 Task: Find connections with filter location Araguaína with filter topic #jobsearchwith filter profile language Potuguese with filter current company INeuron.ai with filter school Nirma University, Ahmedabad, Gujarat, India with filter industry Circuses and Magic Shows with filter service category Executive Coaching with filter keywords title Digital Marketing Manager
Action: Mouse moved to (564, 111)
Screenshot: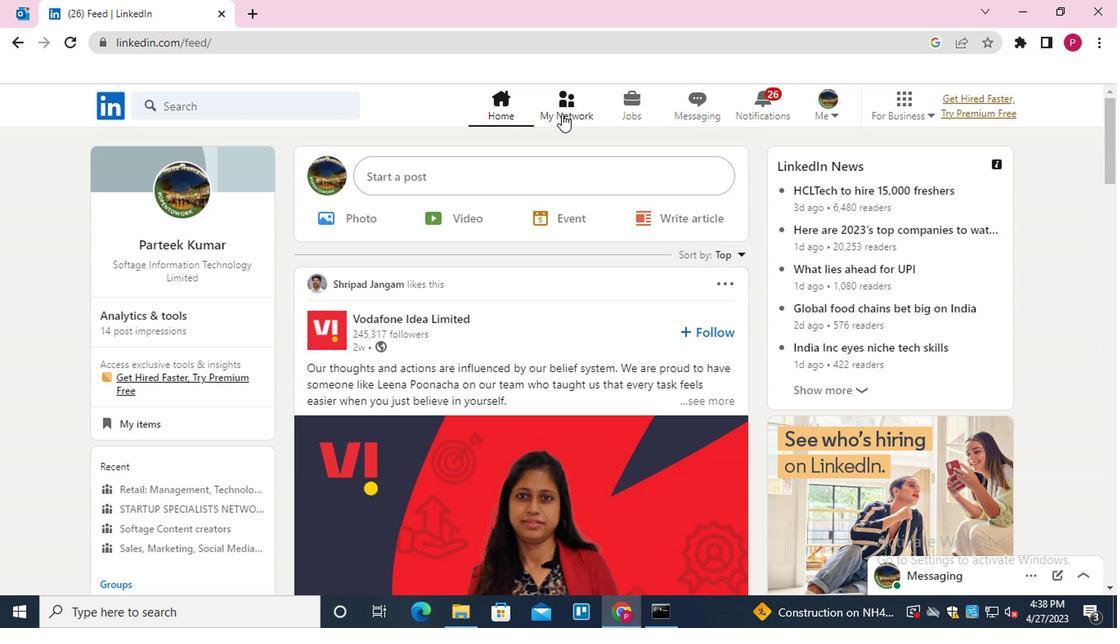 
Action: Mouse pressed left at (564, 111)
Screenshot: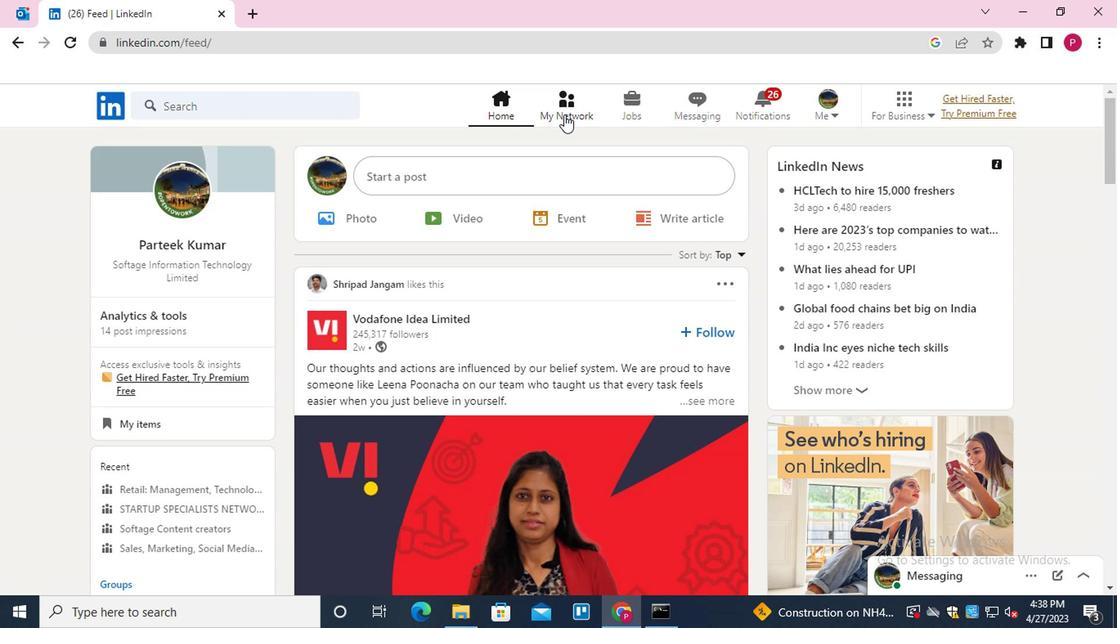 
Action: Mouse moved to (241, 198)
Screenshot: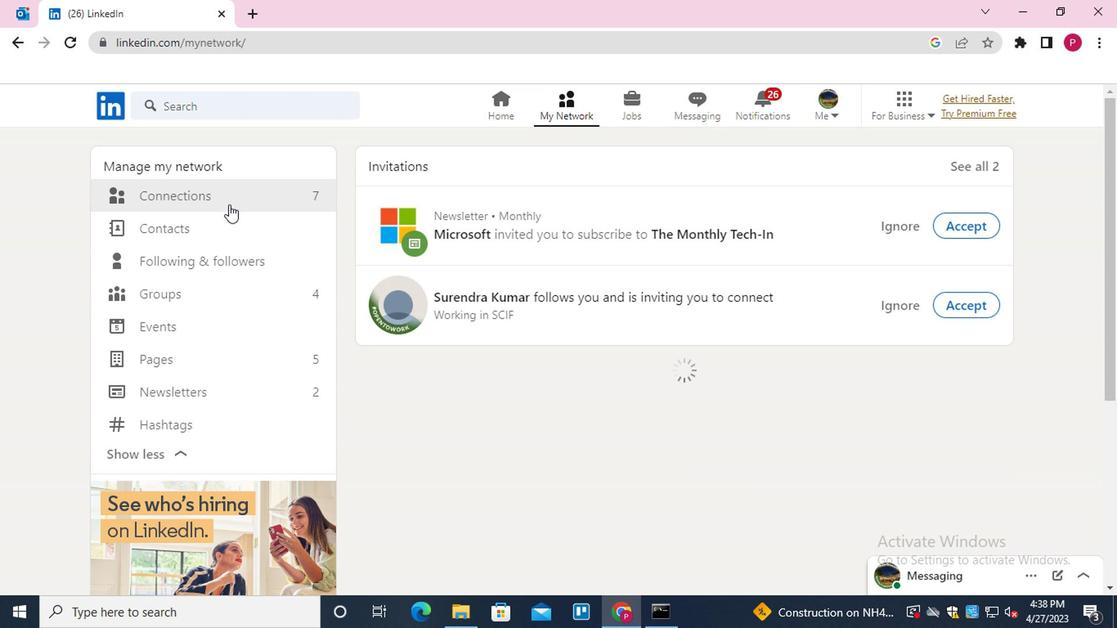
Action: Mouse pressed left at (241, 198)
Screenshot: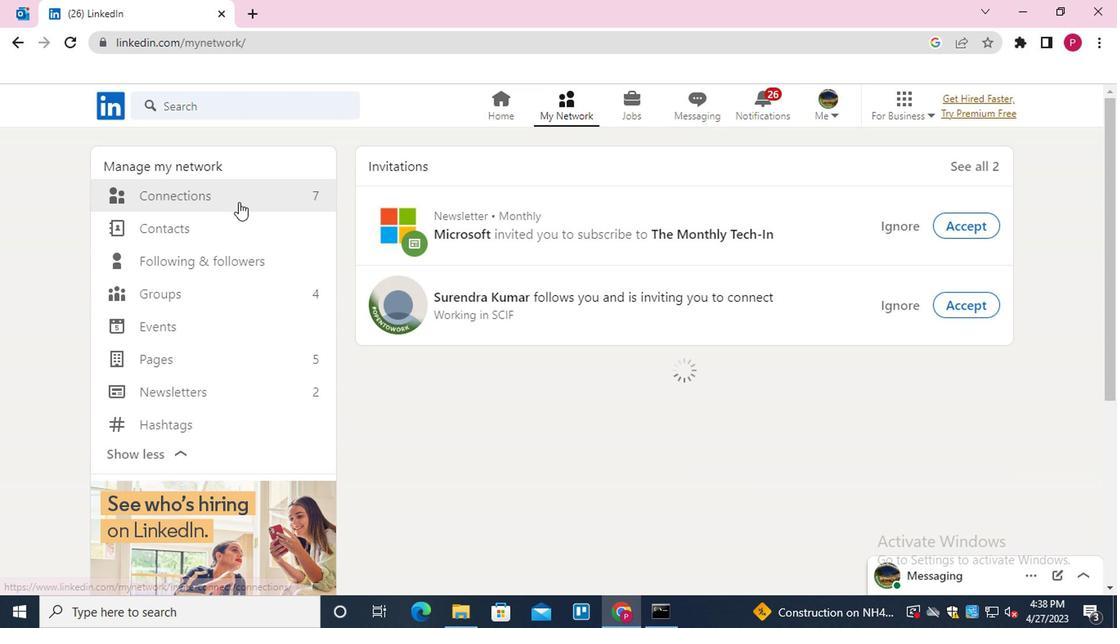 
Action: Mouse moved to (657, 195)
Screenshot: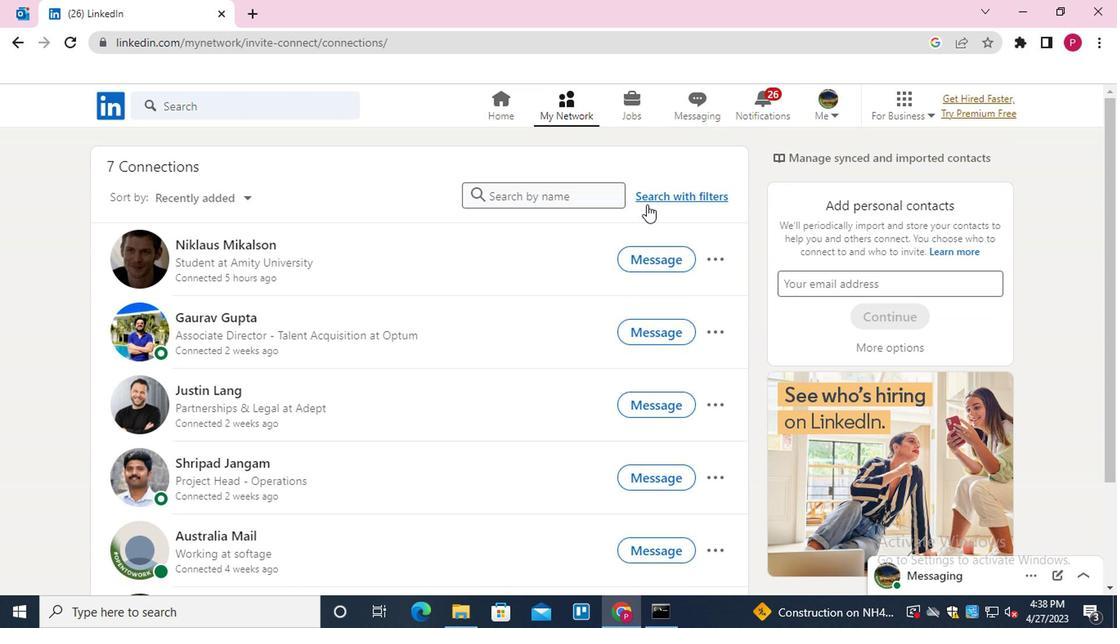 
Action: Mouse pressed left at (657, 195)
Screenshot: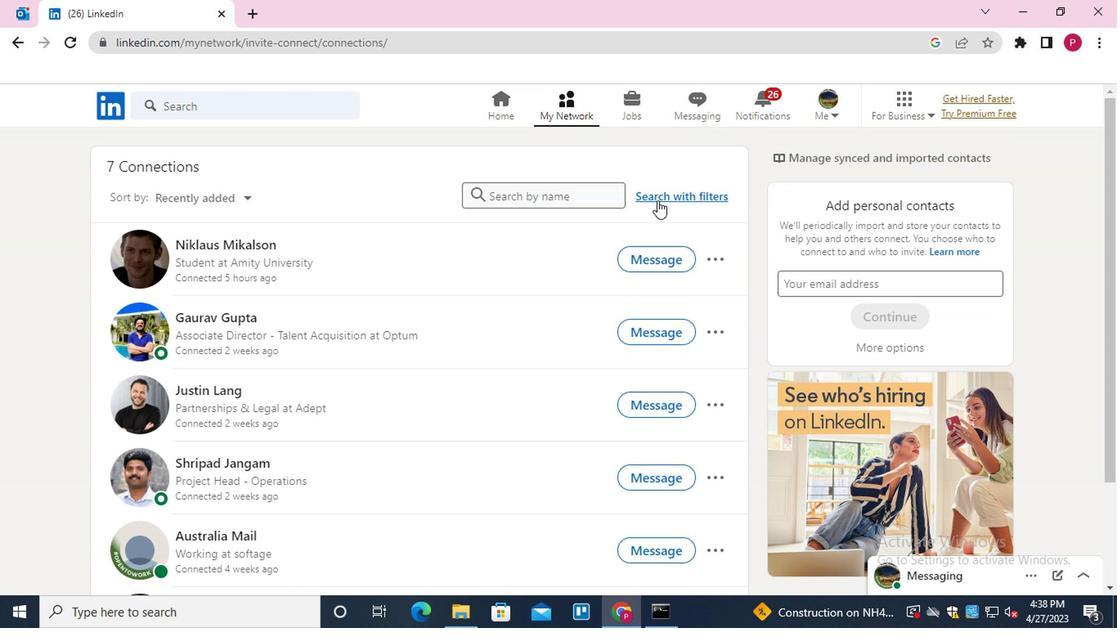 
Action: Mouse moved to (613, 148)
Screenshot: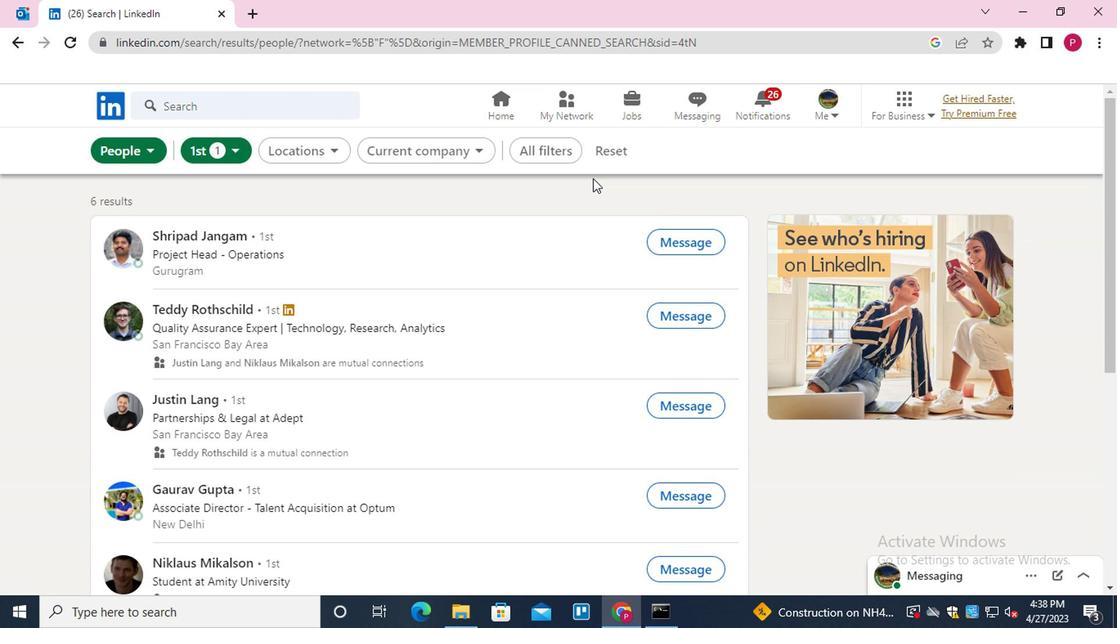 
Action: Mouse pressed left at (613, 148)
Screenshot: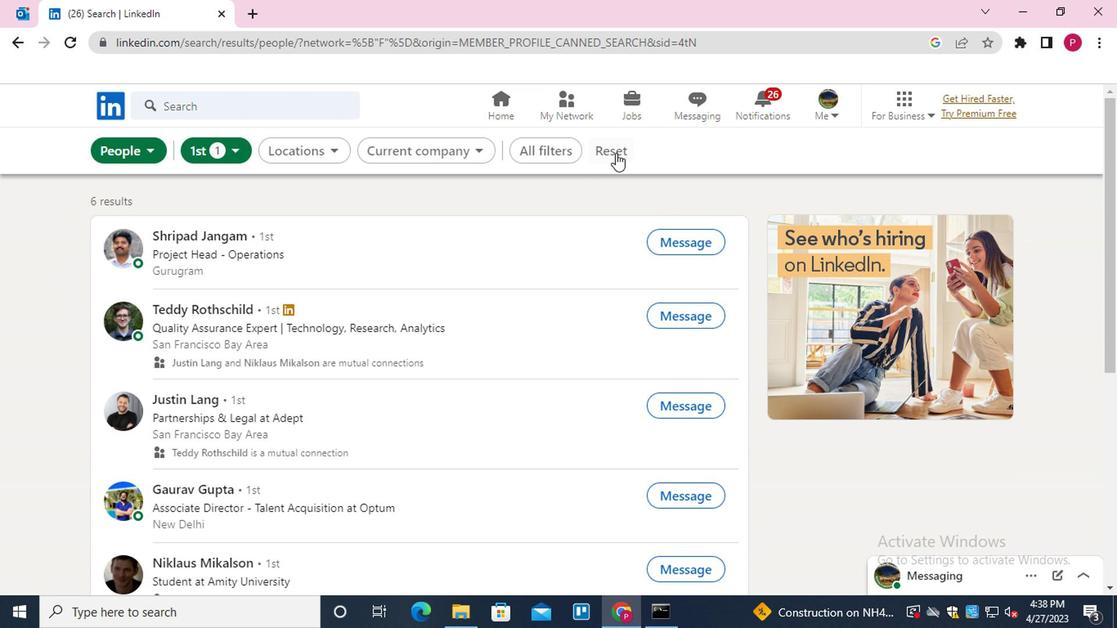 
Action: Mouse moved to (601, 154)
Screenshot: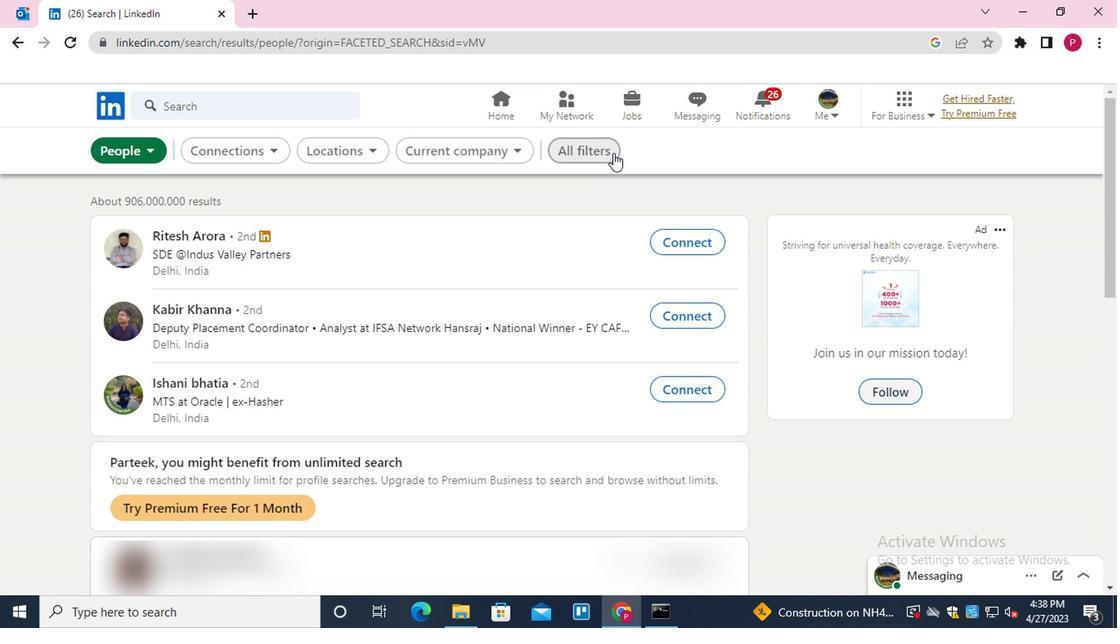
Action: Mouse pressed left at (601, 154)
Screenshot: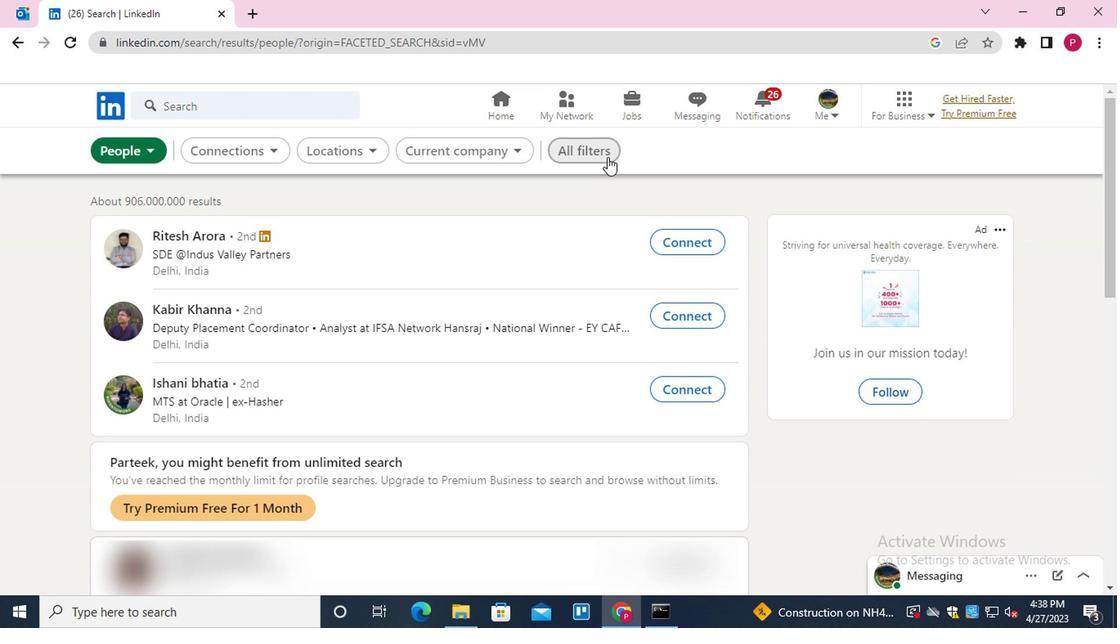 
Action: Mouse moved to (809, 314)
Screenshot: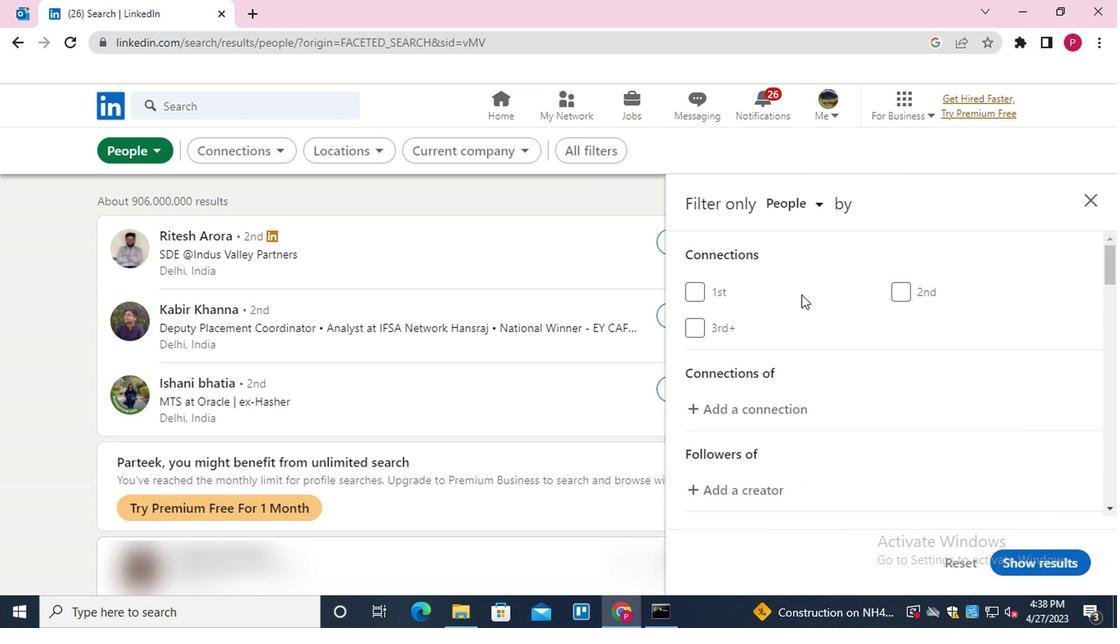 
Action: Mouse scrolled (809, 314) with delta (0, 0)
Screenshot: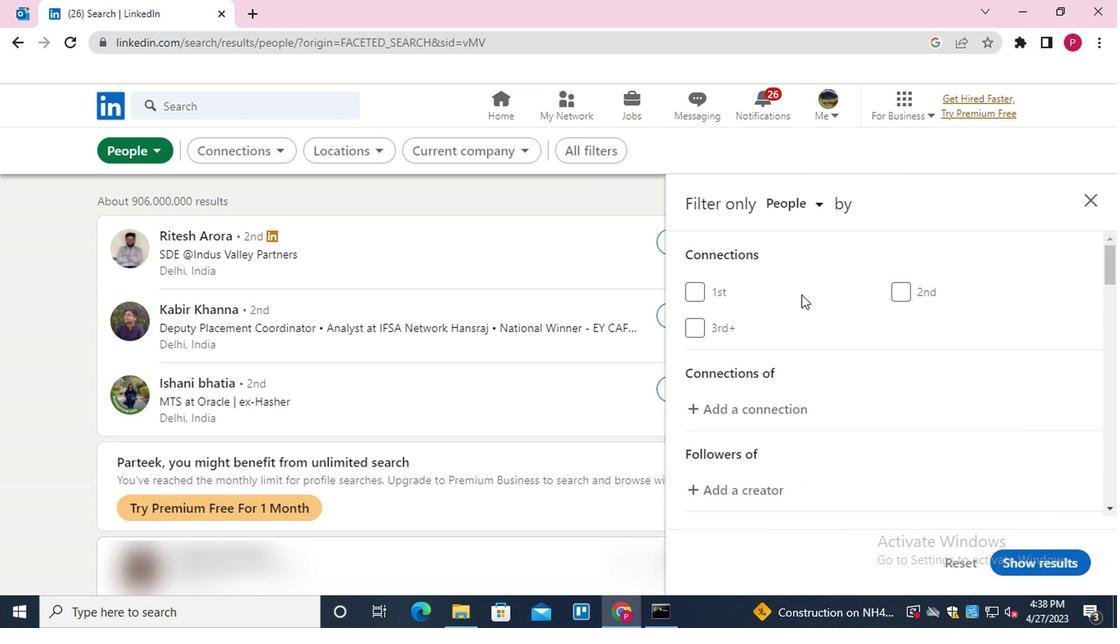 
Action: Mouse moved to (810, 318)
Screenshot: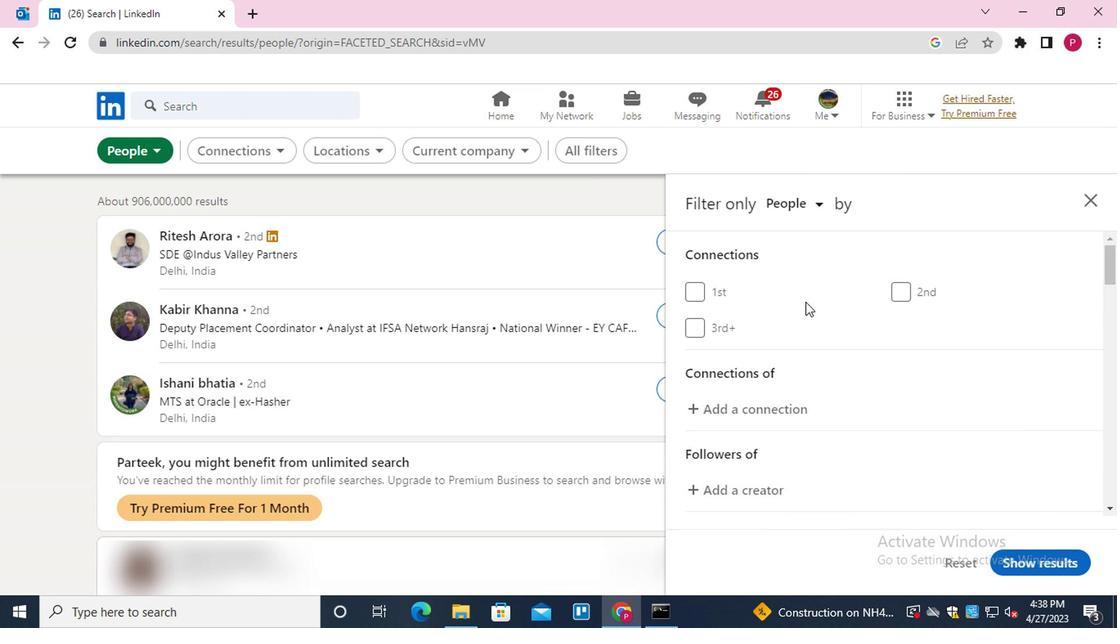 
Action: Mouse scrolled (810, 317) with delta (0, -1)
Screenshot: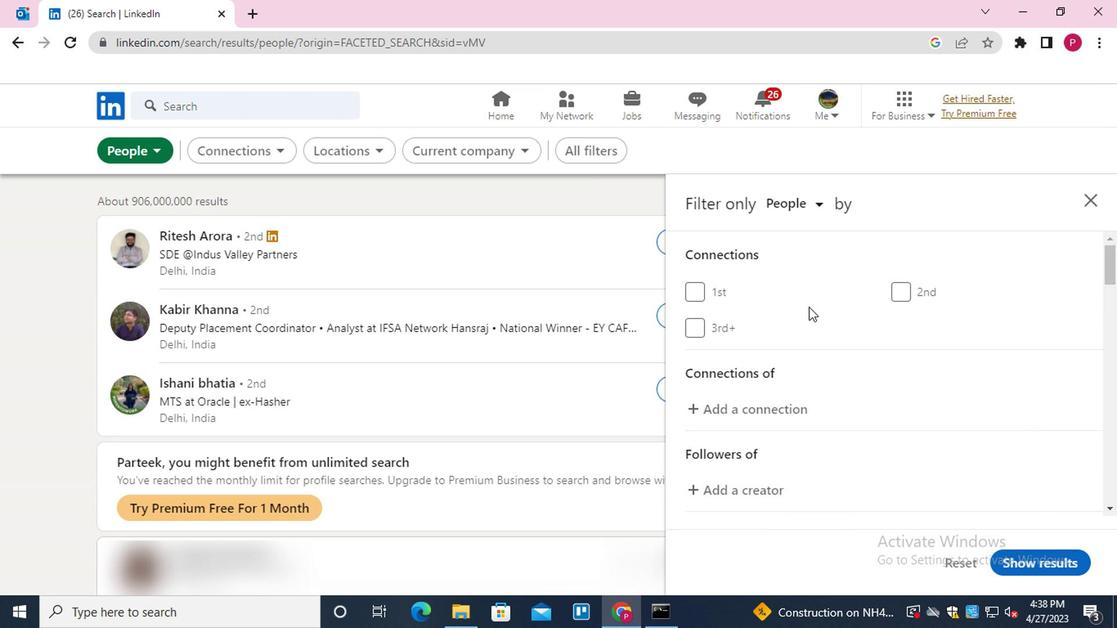 
Action: Mouse moved to (812, 323)
Screenshot: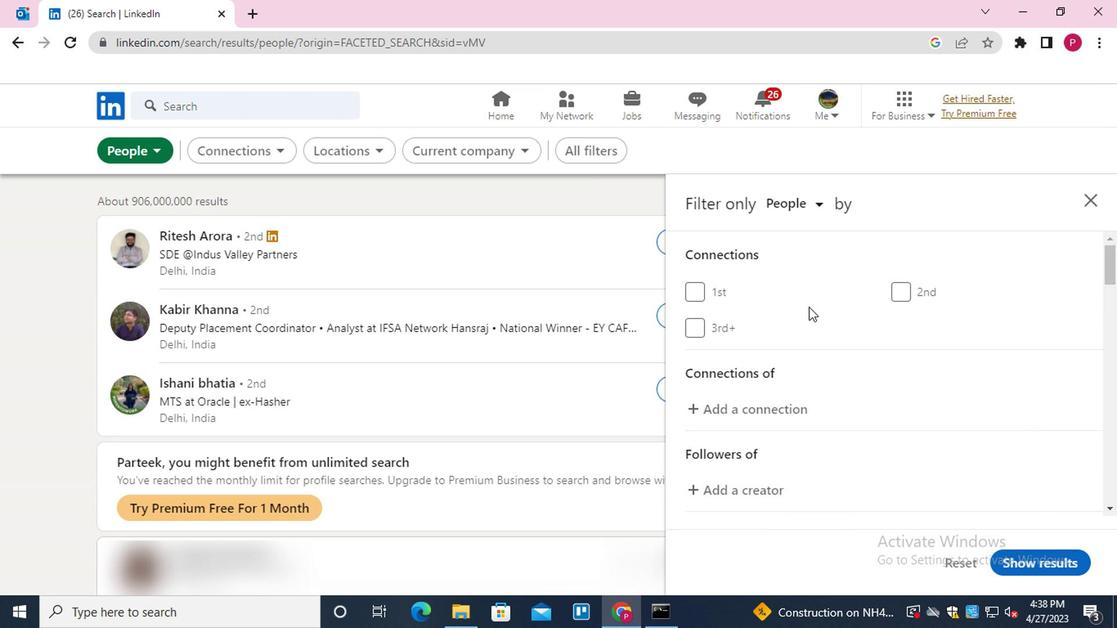 
Action: Mouse scrolled (812, 322) with delta (0, 0)
Screenshot: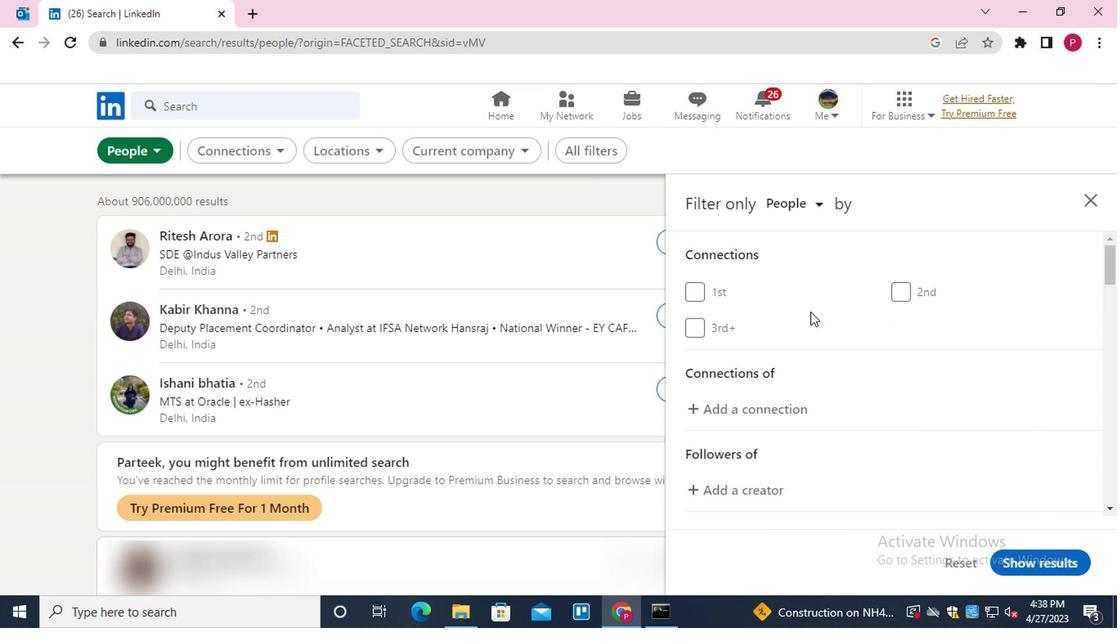 
Action: Mouse moved to (934, 390)
Screenshot: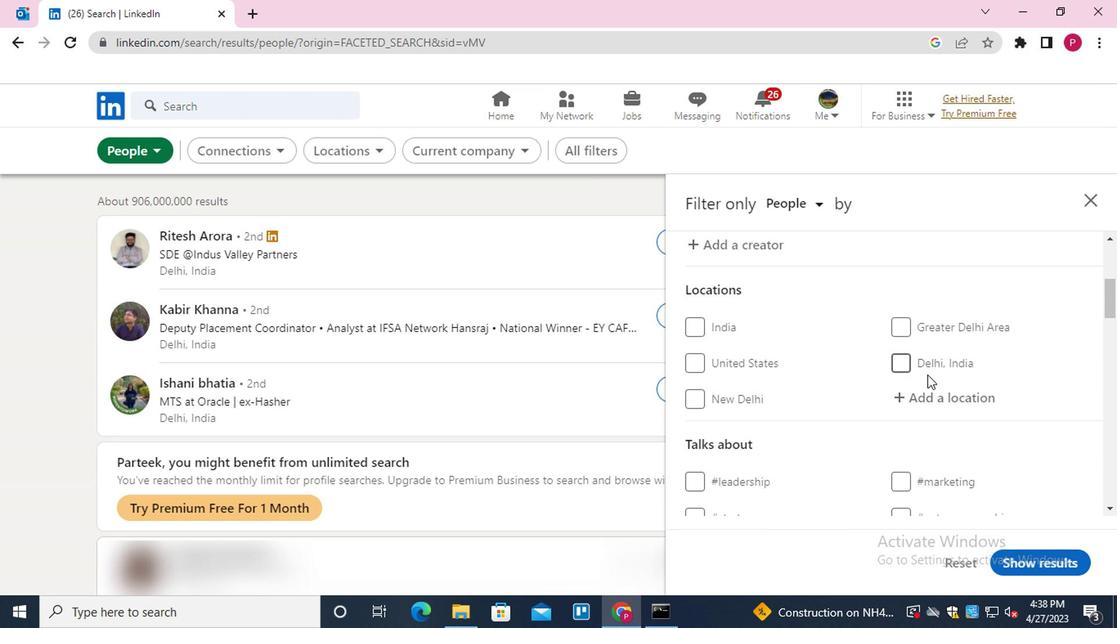 
Action: Mouse pressed left at (934, 390)
Screenshot: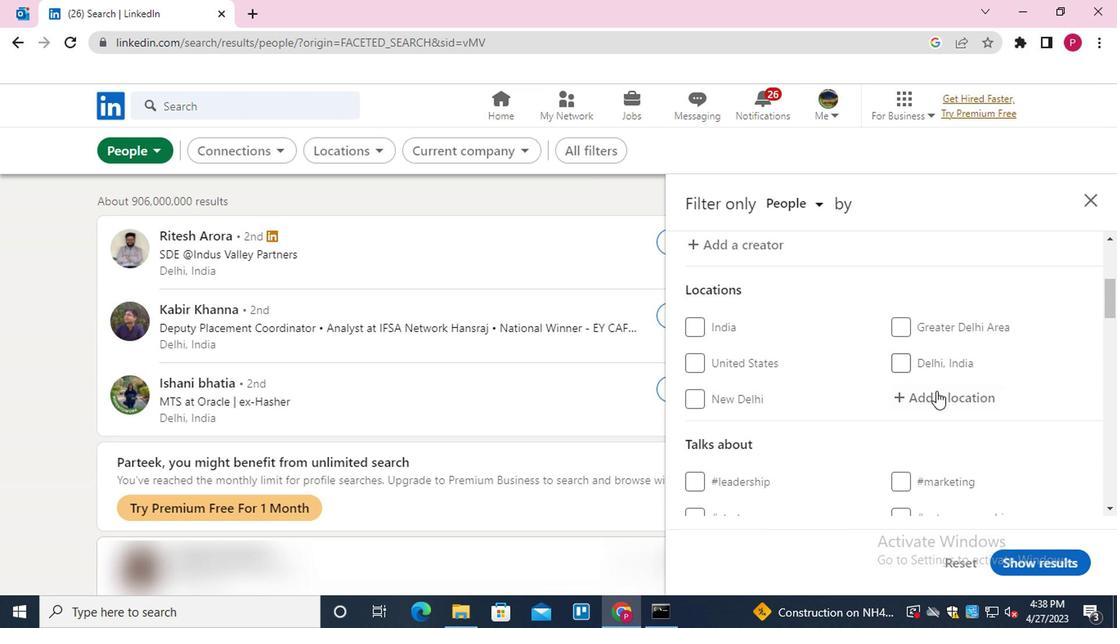 
Action: Key pressed <Key.shift>ARAGUA<Key.down><Key.down><Key.down><Key.down><Key.down><Key.enter>
Screenshot: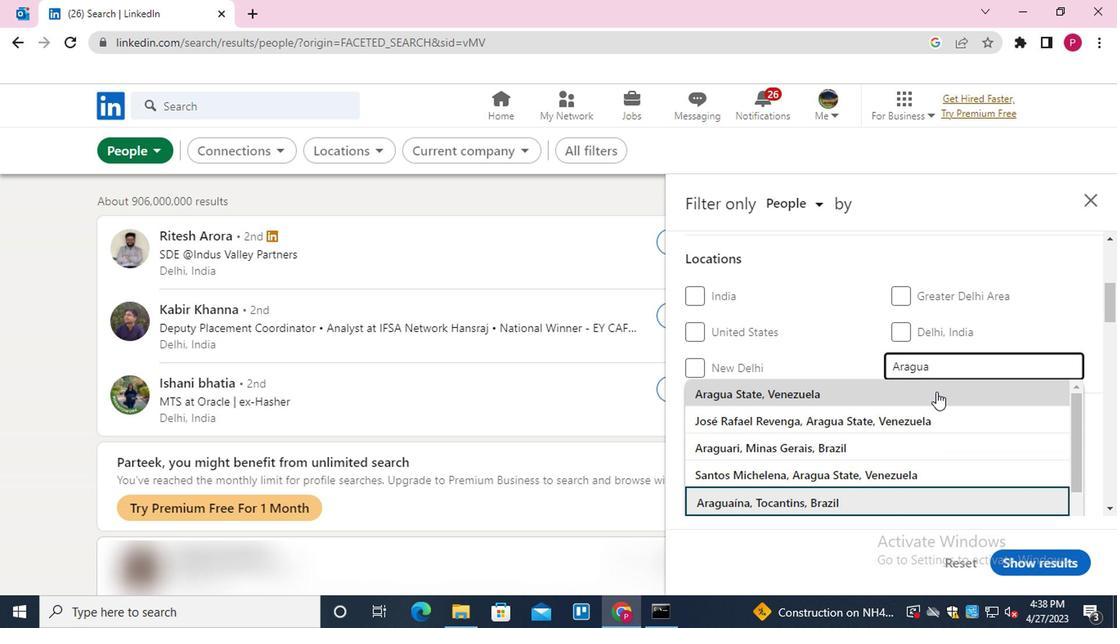 
Action: Mouse moved to (898, 380)
Screenshot: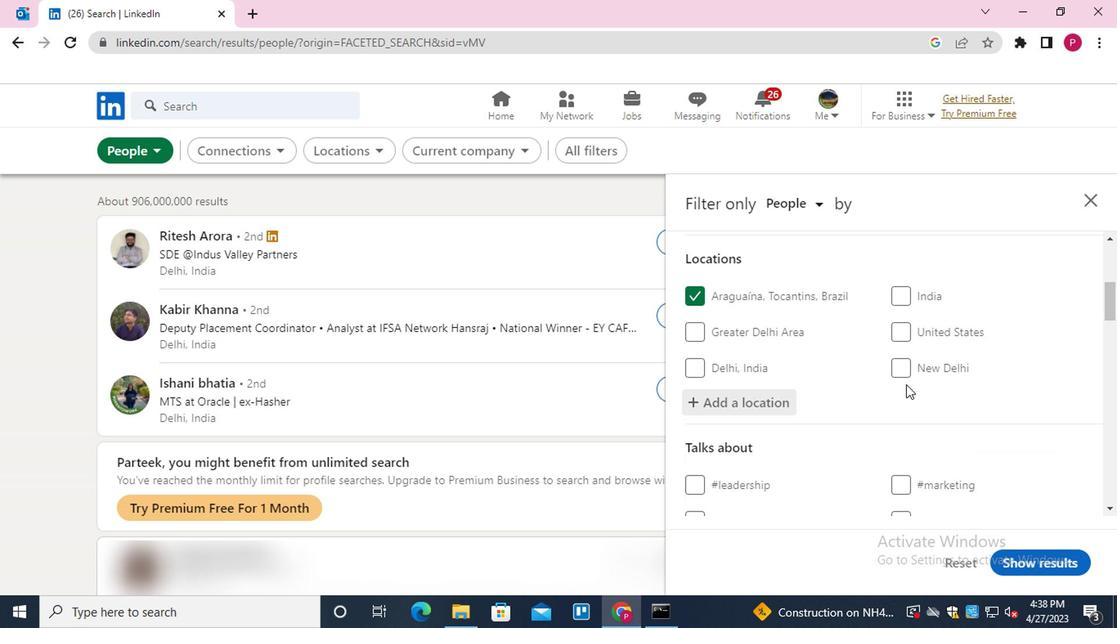 
Action: Mouse scrolled (898, 380) with delta (0, 0)
Screenshot: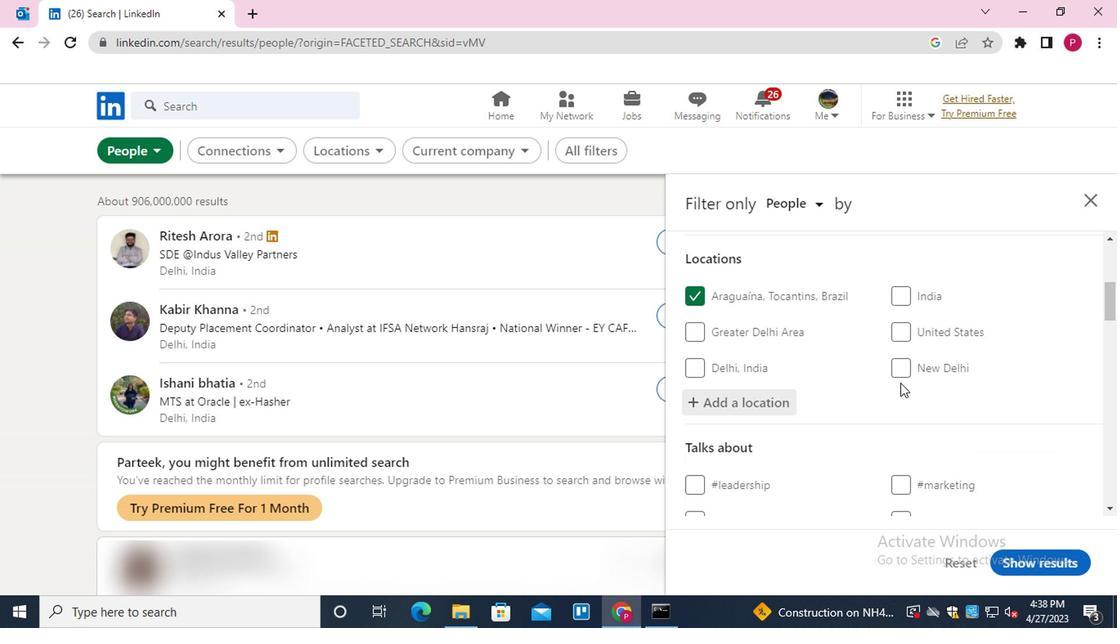 
Action: Mouse scrolled (898, 380) with delta (0, 0)
Screenshot: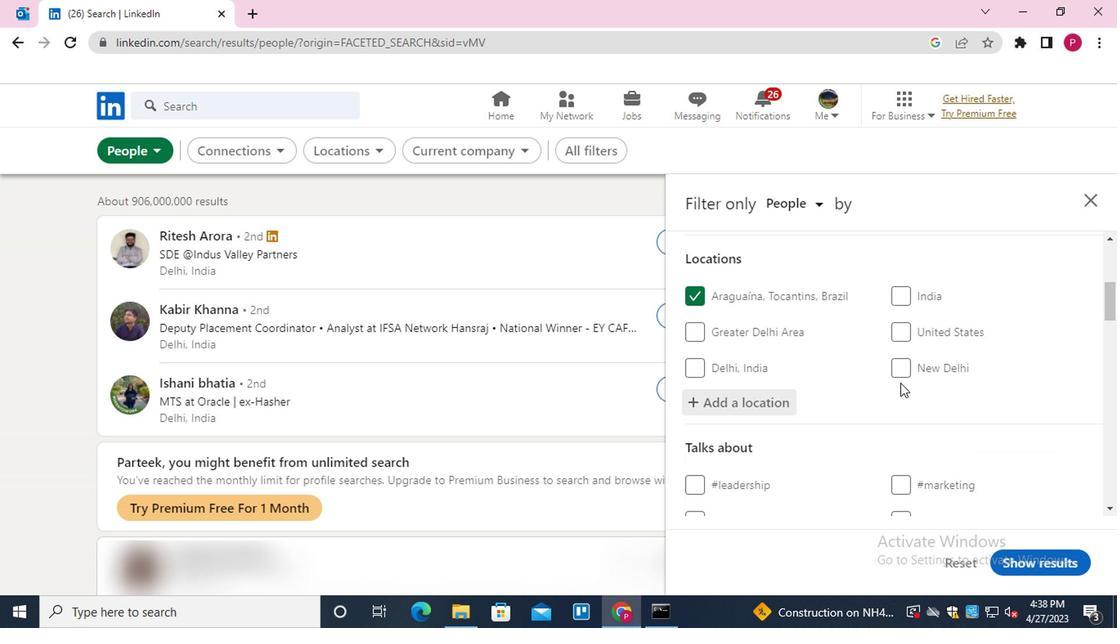 
Action: Mouse scrolled (898, 380) with delta (0, 0)
Screenshot: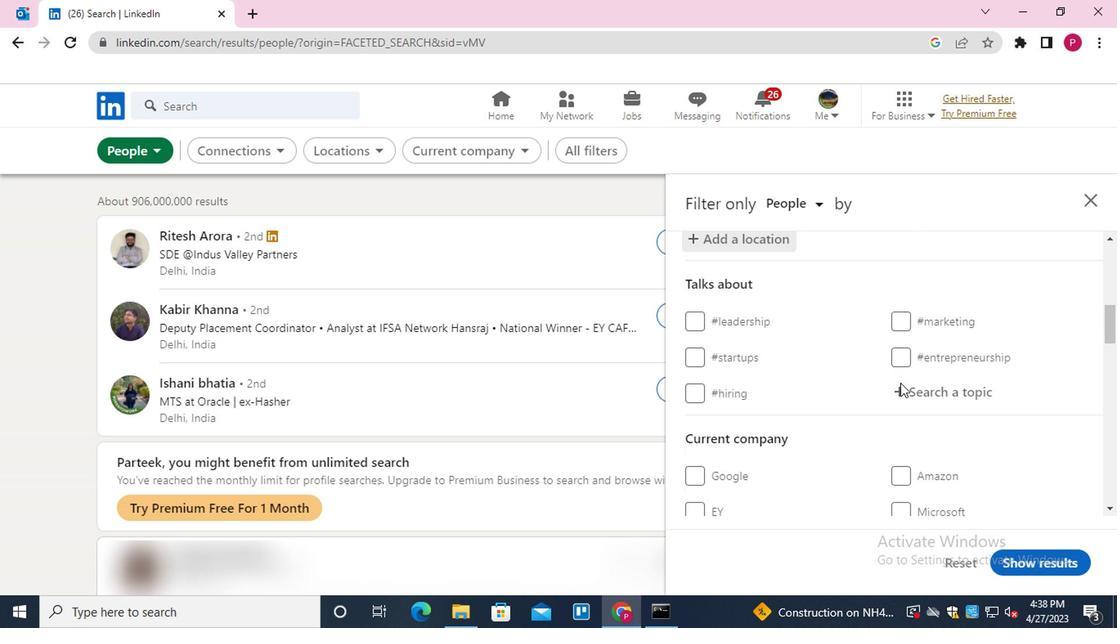 
Action: Mouse moved to (941, 306)
Screenshot: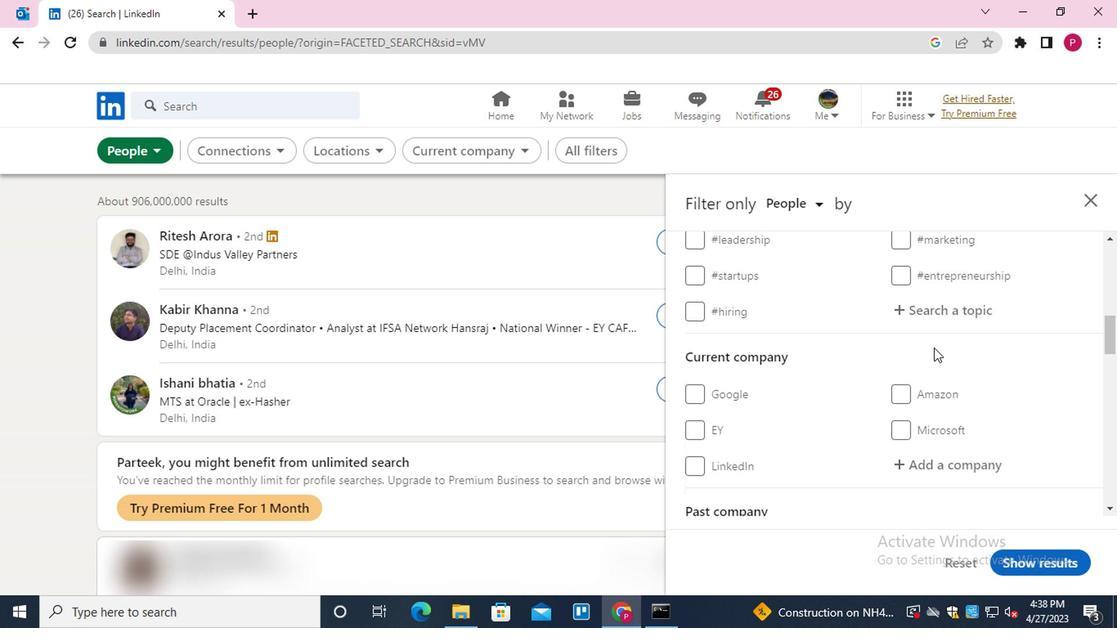 
Action: Mouse pressed left at (941, 306)
Screenshot: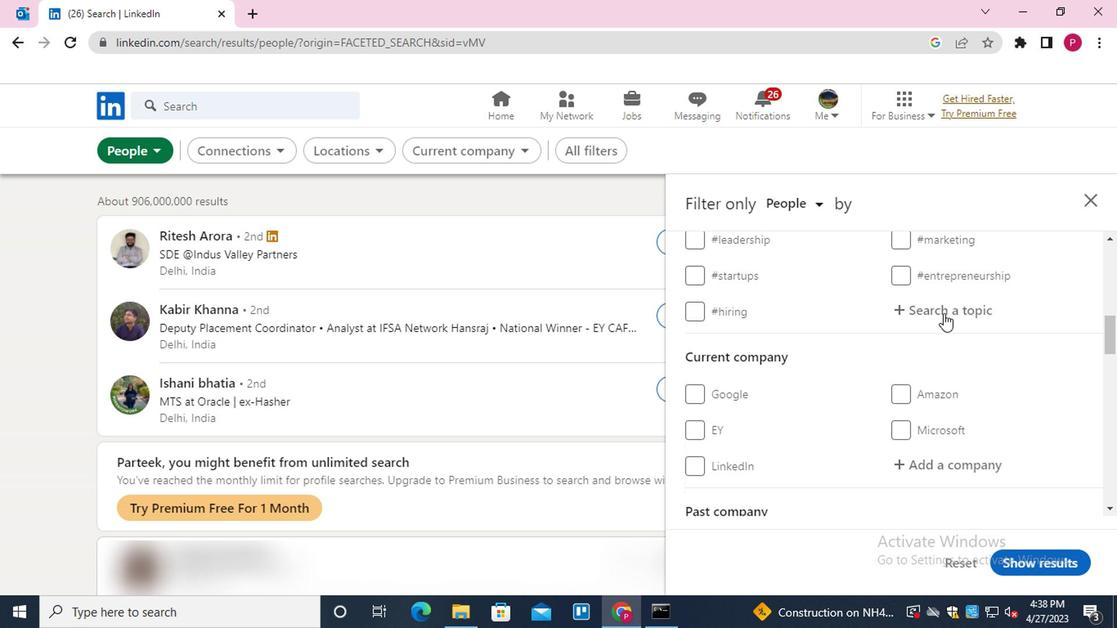 
Action: Key pressed <Key.shift>JOB<Key.down><Key.down><Key.down><Key.down><Key.down>SEAR<Key.down><Key.enter>
Screenshot: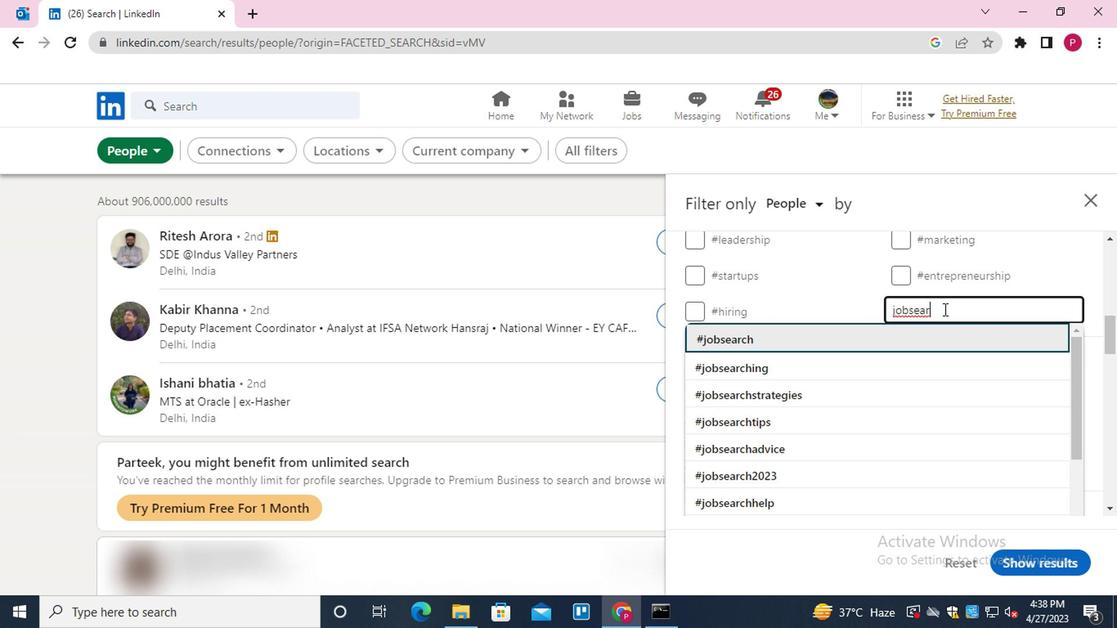 
Action: Mouse moved to (890, 284)
Screenshot: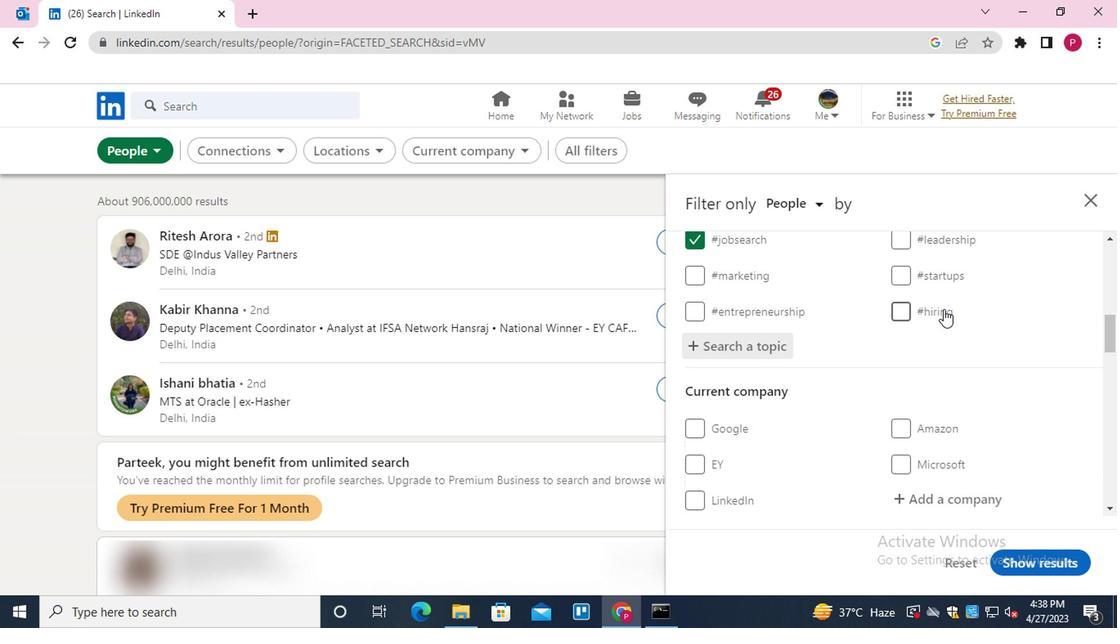 
Action: Mouse scrolled (890, 282) with delta (0, -1)
Screenshot: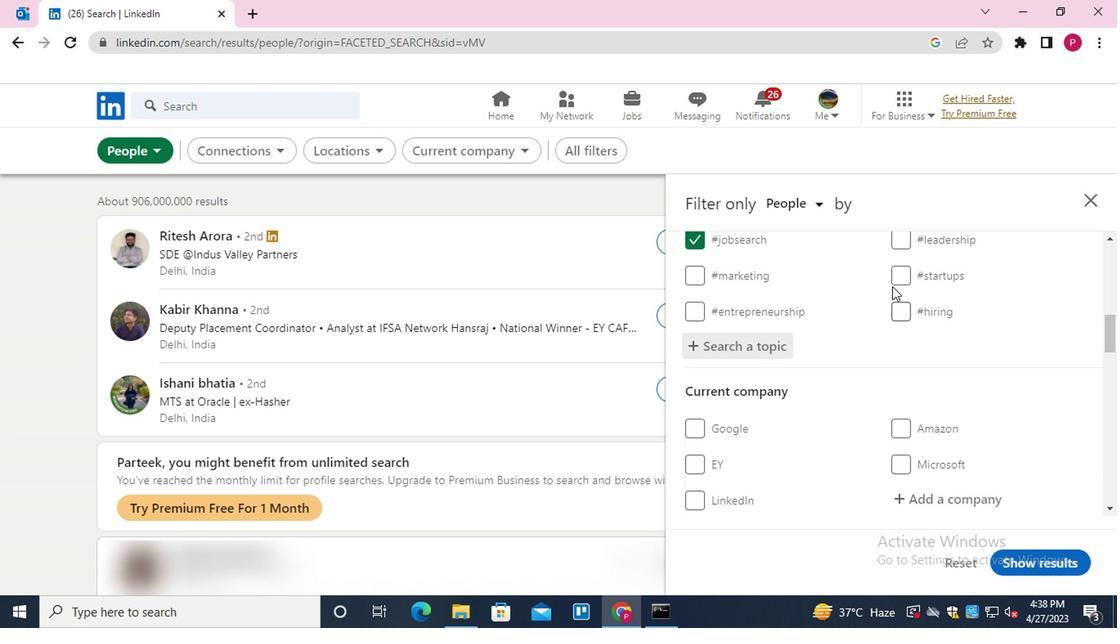 
Action: Mouse scrolled (890, 282) with delta (0, -1)
Screenshot: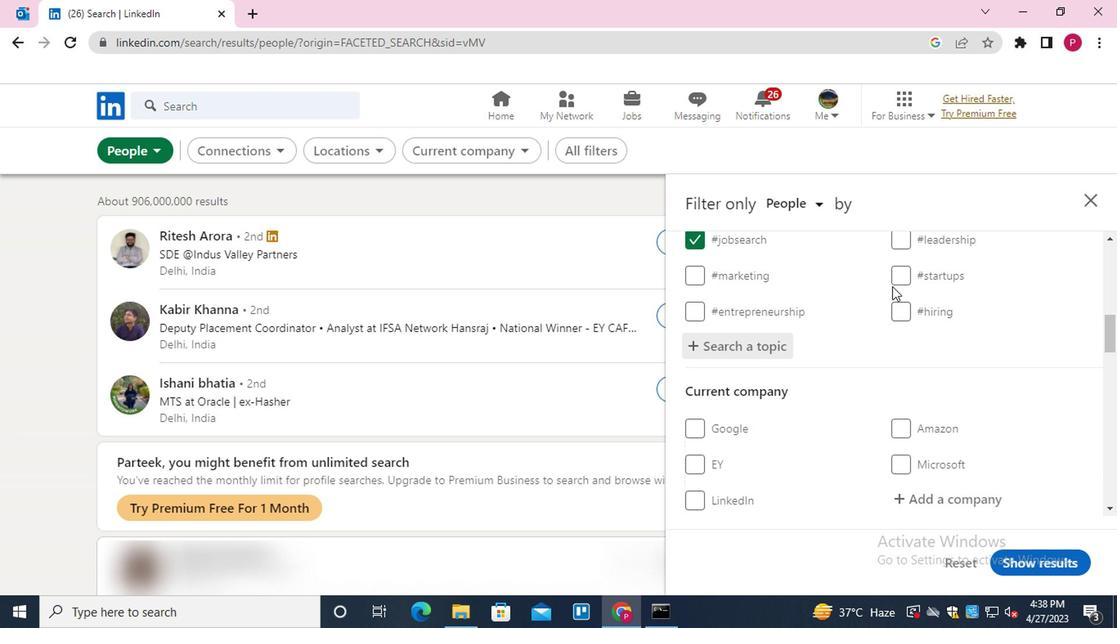
Action: Mouse moved to (891, 288)
Screenshot: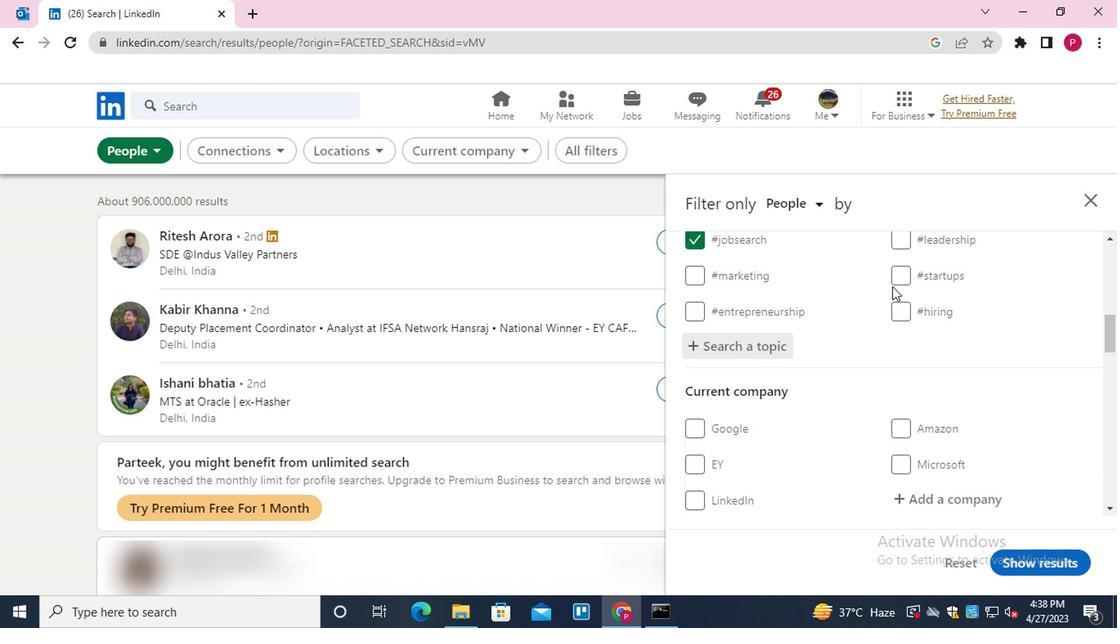 
Action: Mouse scrolled (891, 287) with delta (0, -1)
Screenshot: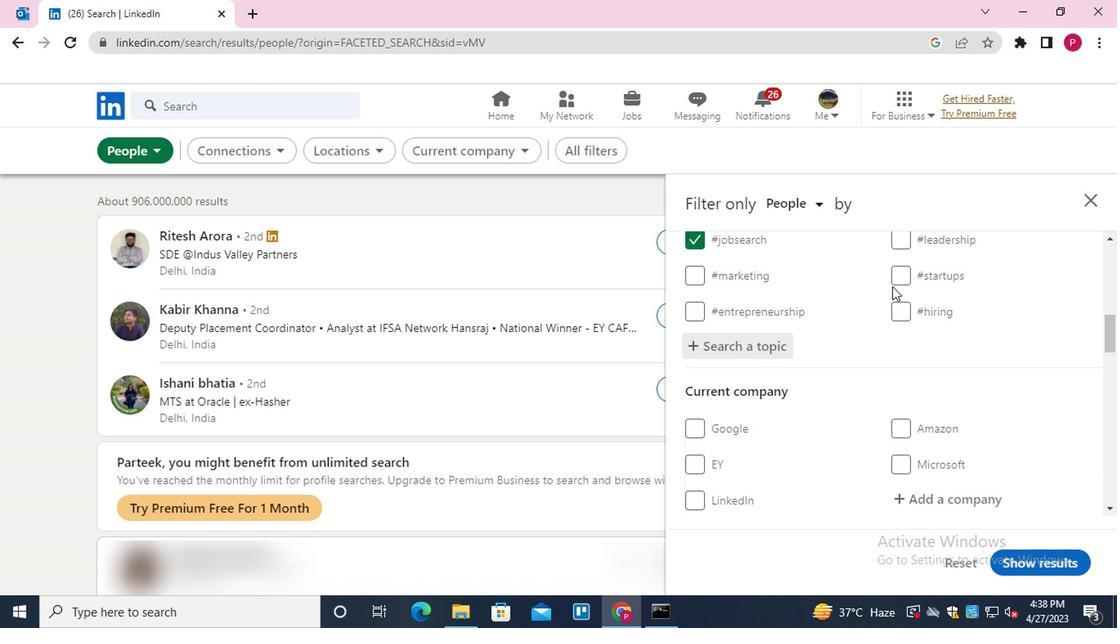 
Action: Mouse moved to (820, 356)
Screenshot: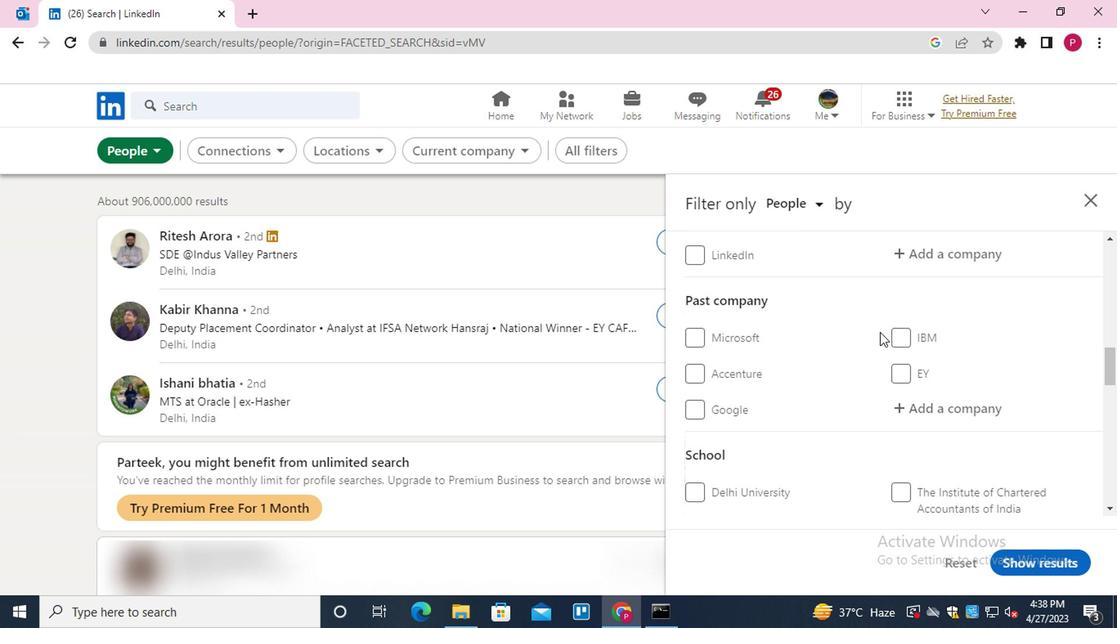 
Action: Mouse scrolled (820, 355) with delta (0, -1)
Screenshot: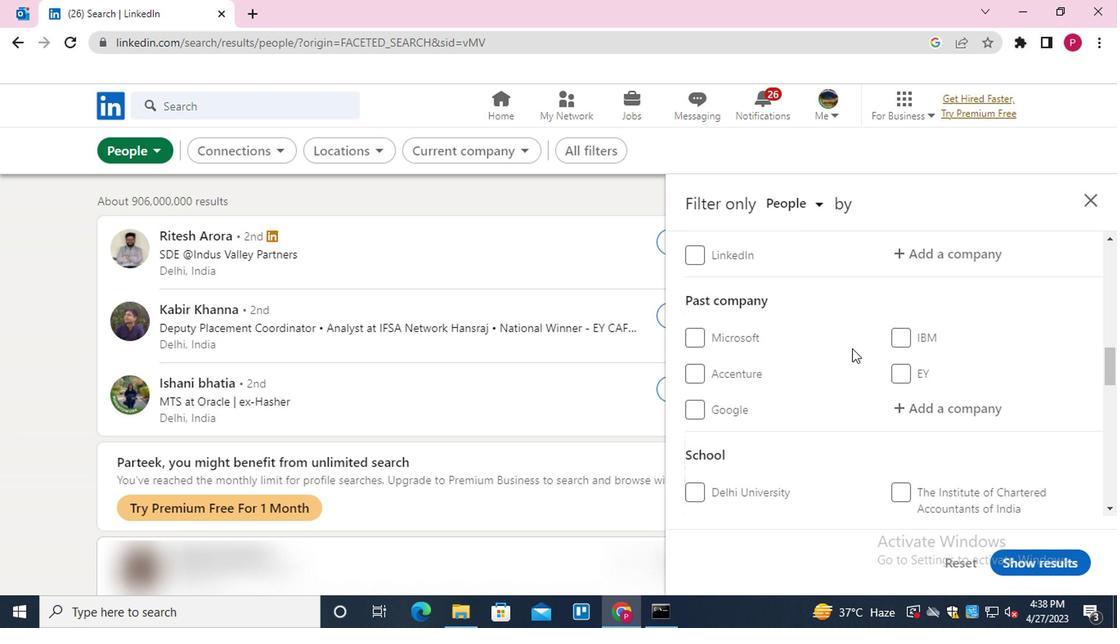 
Action: Mouse scrolled (820, 355) with delta (0, -1)
Screenshot: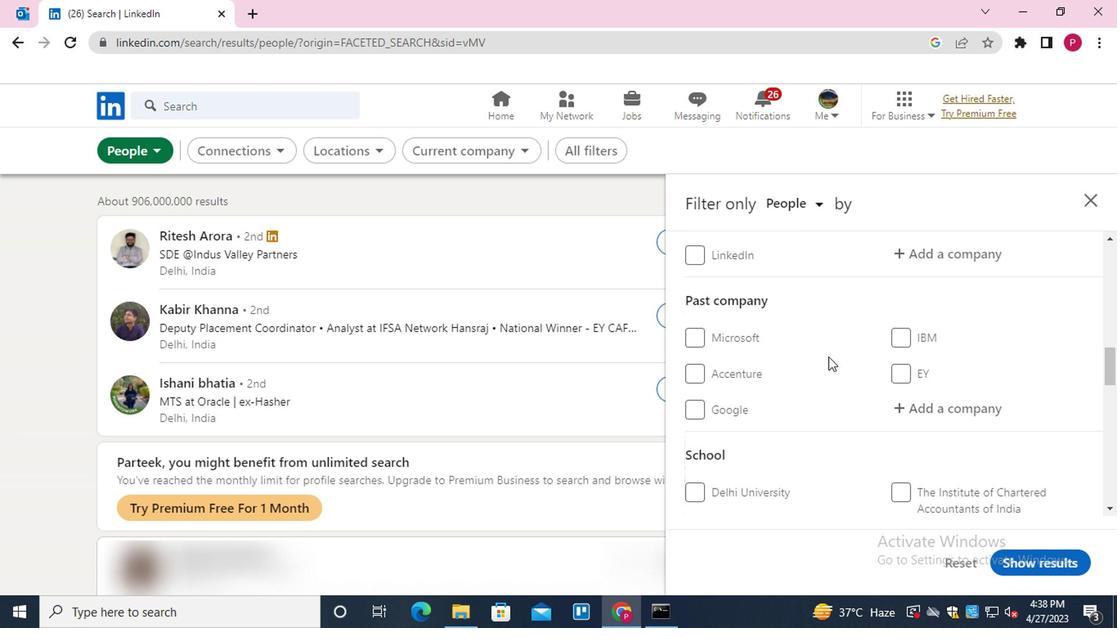 
Action: Mouse scrolled (820, 355) with delta (0, -1)
Screenshot: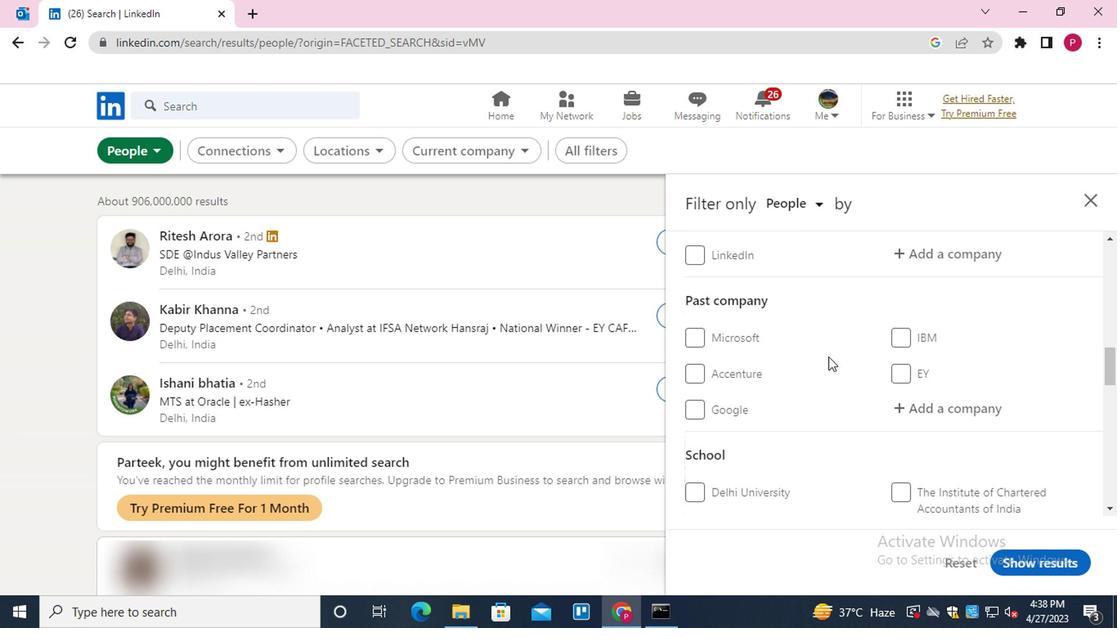 
Action: Mouse scrolled (820, 355) with delta (0, -1)
Screenshot: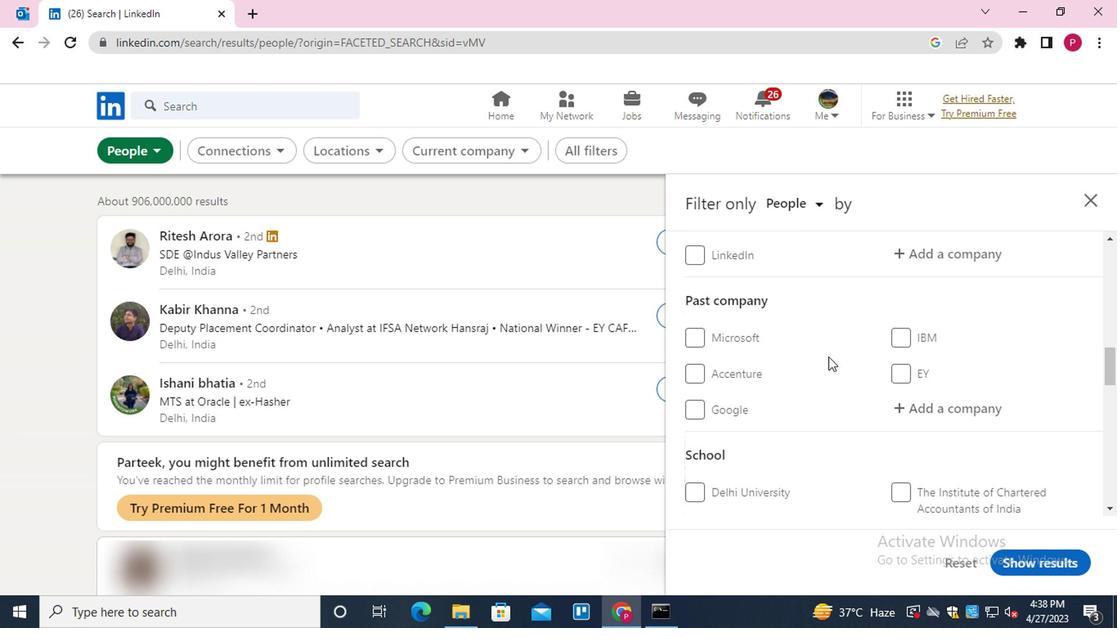 
Action: Mouse scrolled (820, 355) with delta (0, -1)
Screenshot: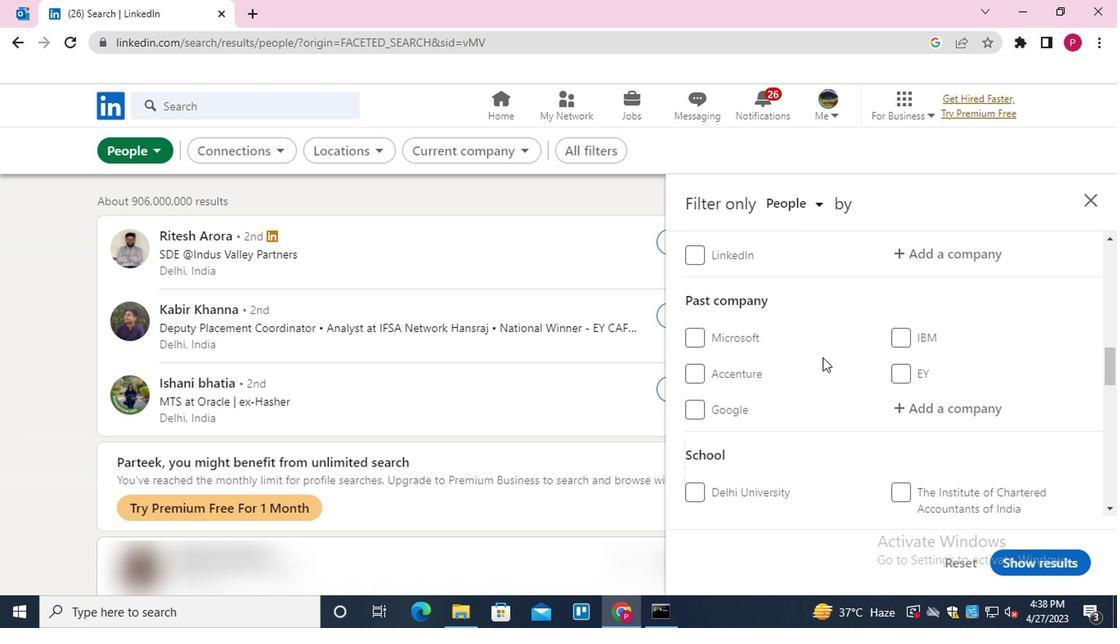 
Action: Mouse scrolled (820, 355) with delta (0, -1)
Screenshot: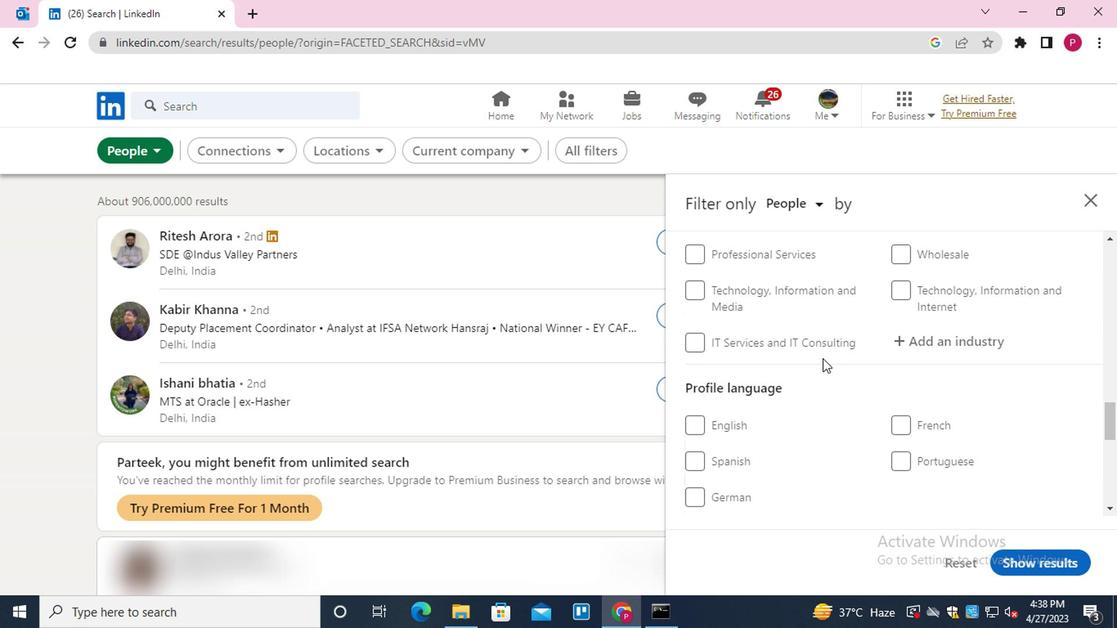 
Action: Mouse scrolled (820, 355) with delta (0, -1)
Screenshot: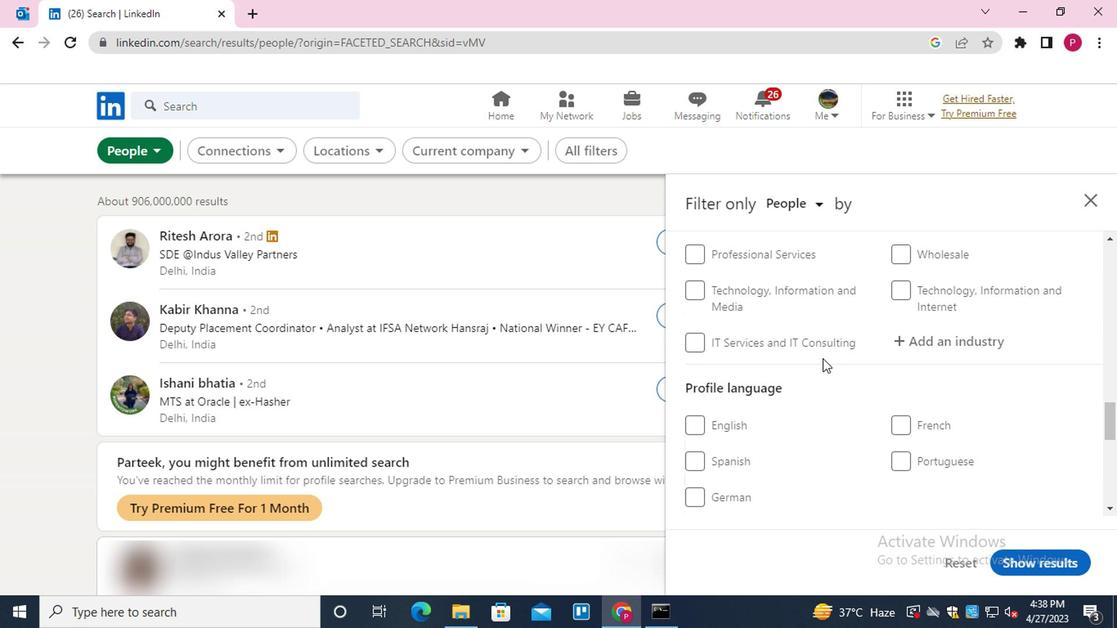 
Action: Mouse scrolled (820, 355) with delta (0, -1)
Screenshot: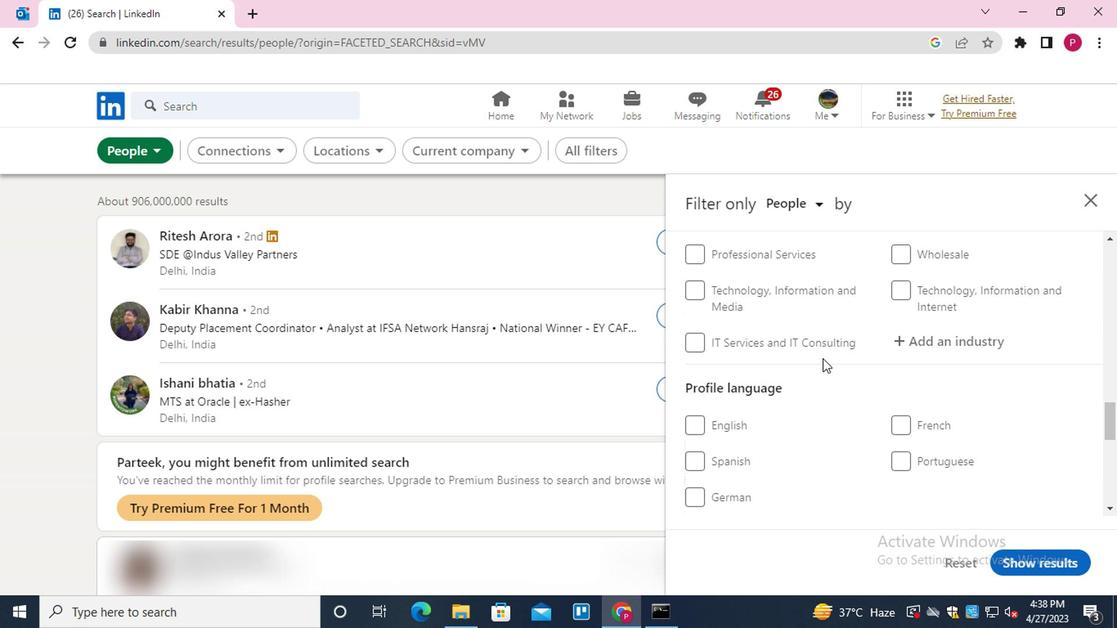 
Action: Mouse moved to (875, 320)
Screenshot: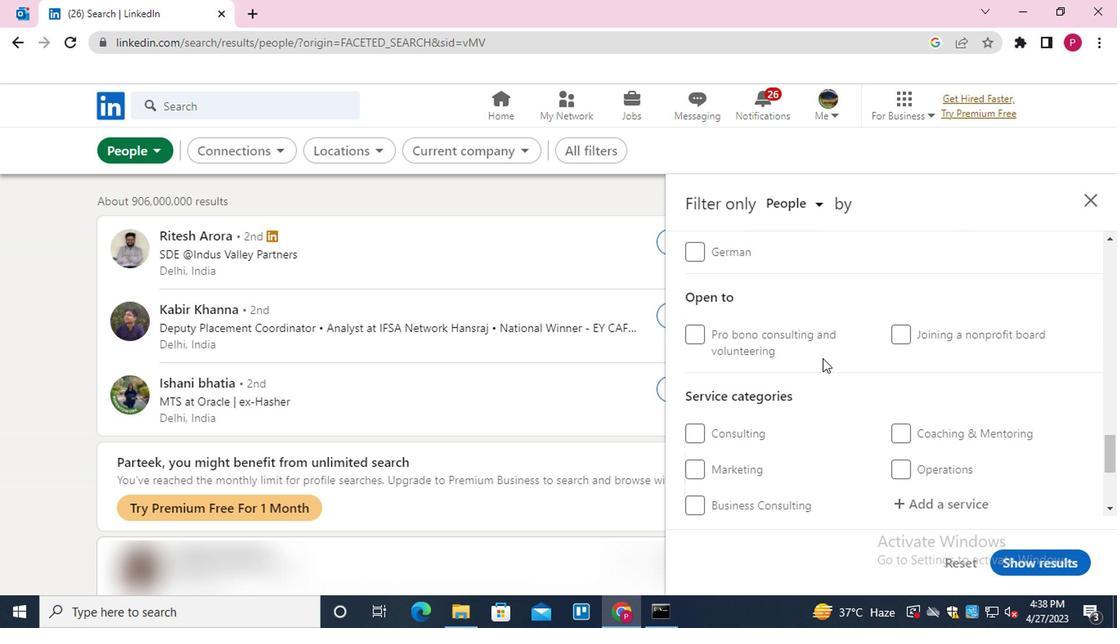 
Action: Mouse scrolled (875, 321) with delta (0, 0)
Screenshot: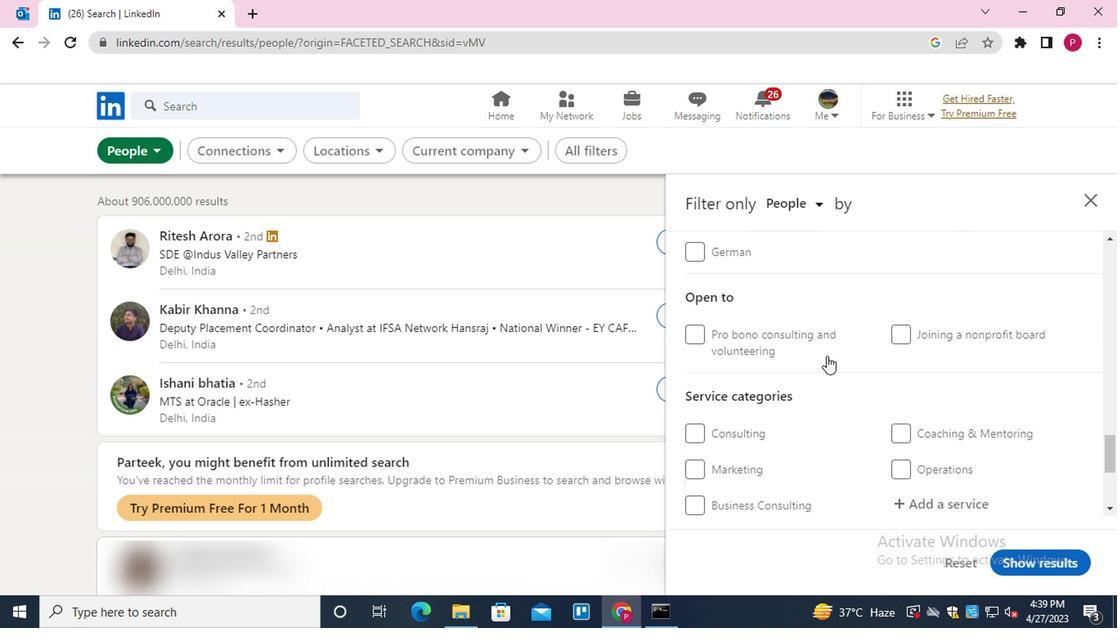
Action: Mouse scrolled (875, 321) with delta (0, 0)
Screenshot: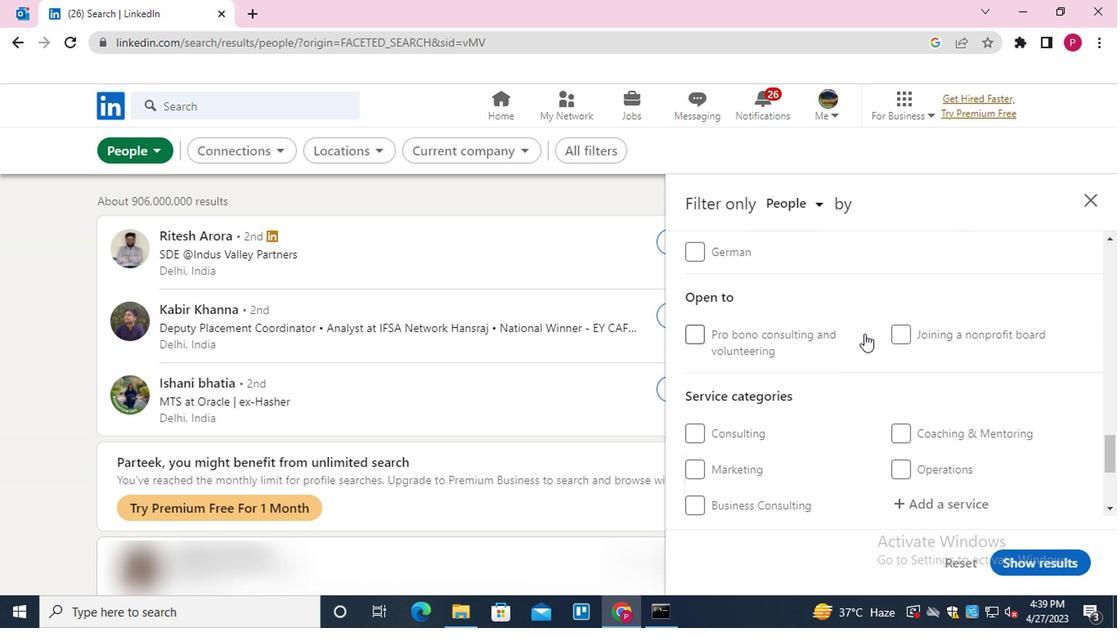 
Action: Mouse moved to (901, 384)
Screenshot: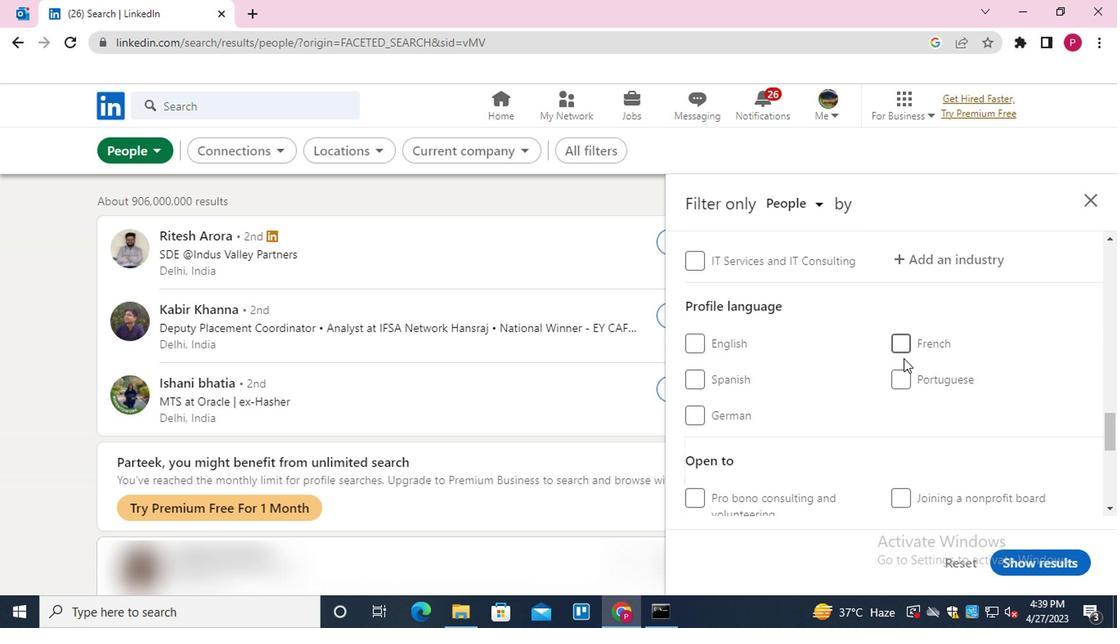 
Action: Mouse pressed left at (901, 384)
Screenshot: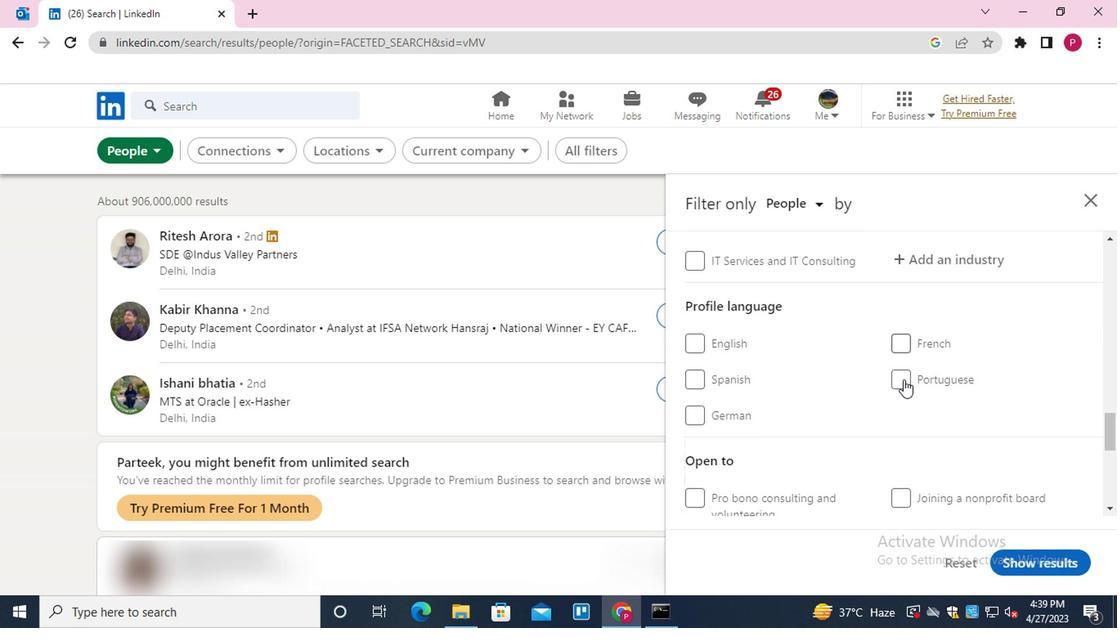 
Action: Mouse moved to (901, 385)
Screenshot: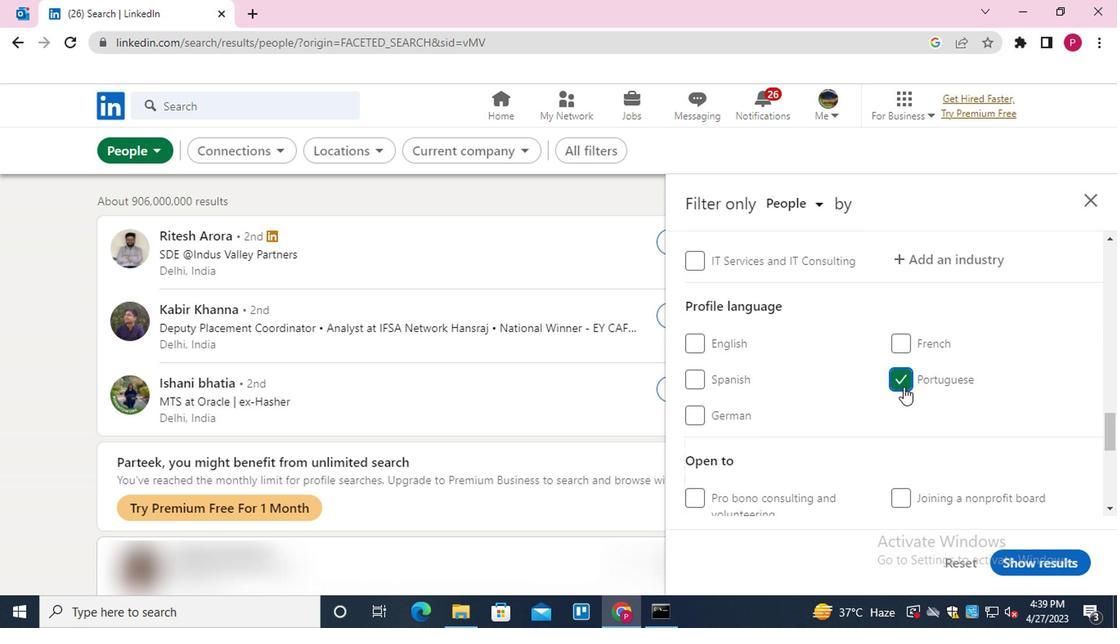 
Action: Mouse scrolled (901, 386) with delta (0, 1)
Screenshot: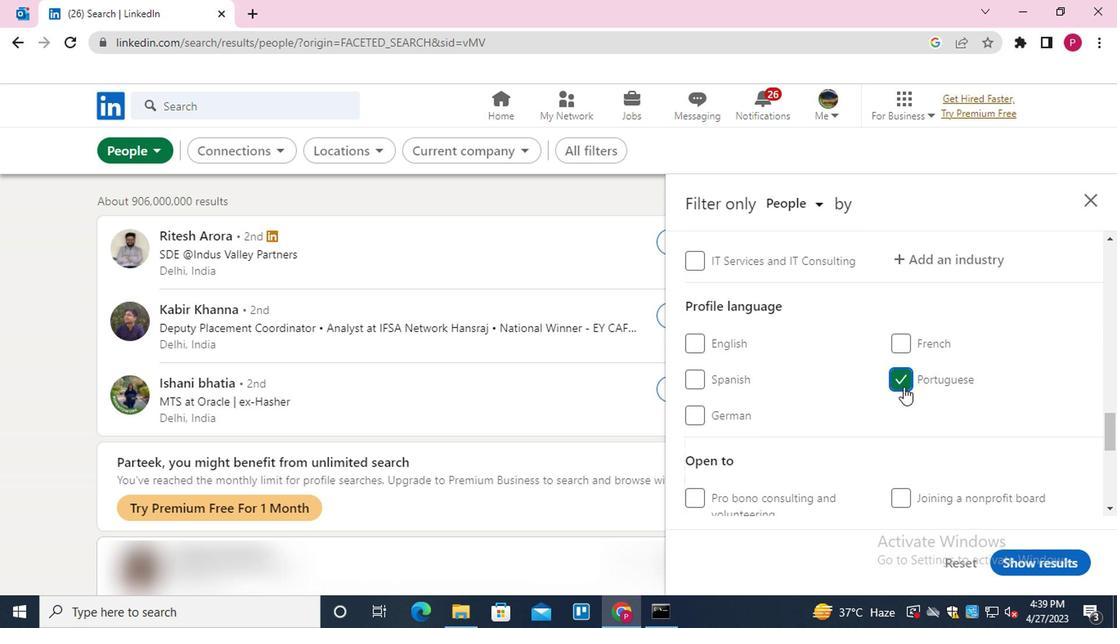 
Action: Mouse scrolled (901, 386) with delta (0, 1)
Screenshot: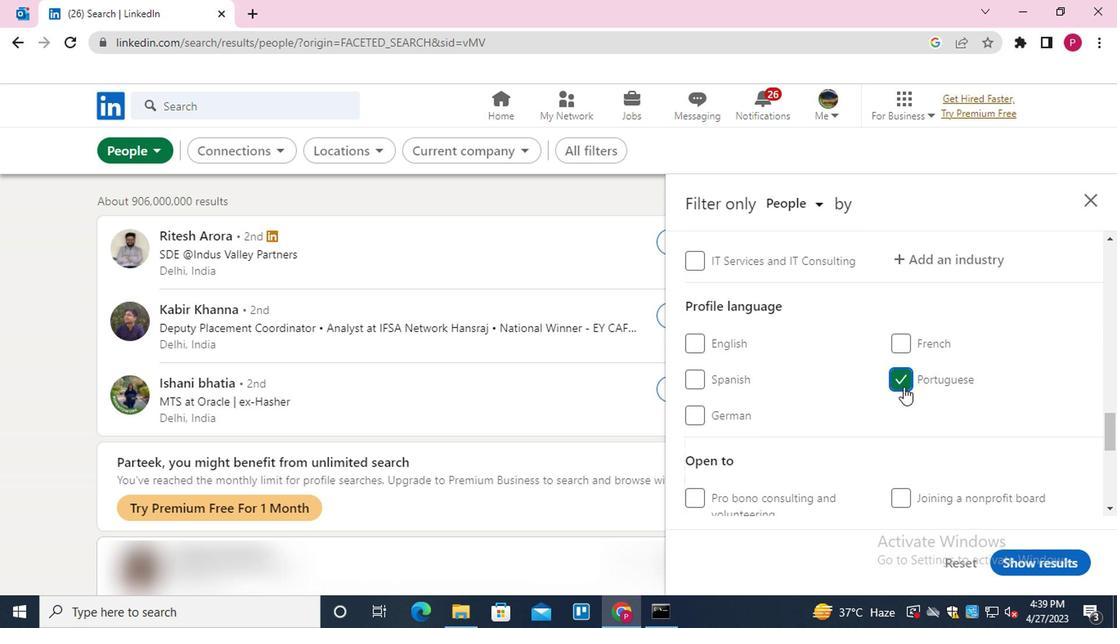 
Action: Mouse scrolled (901, 386) with delta (0, 1)
Screenshot: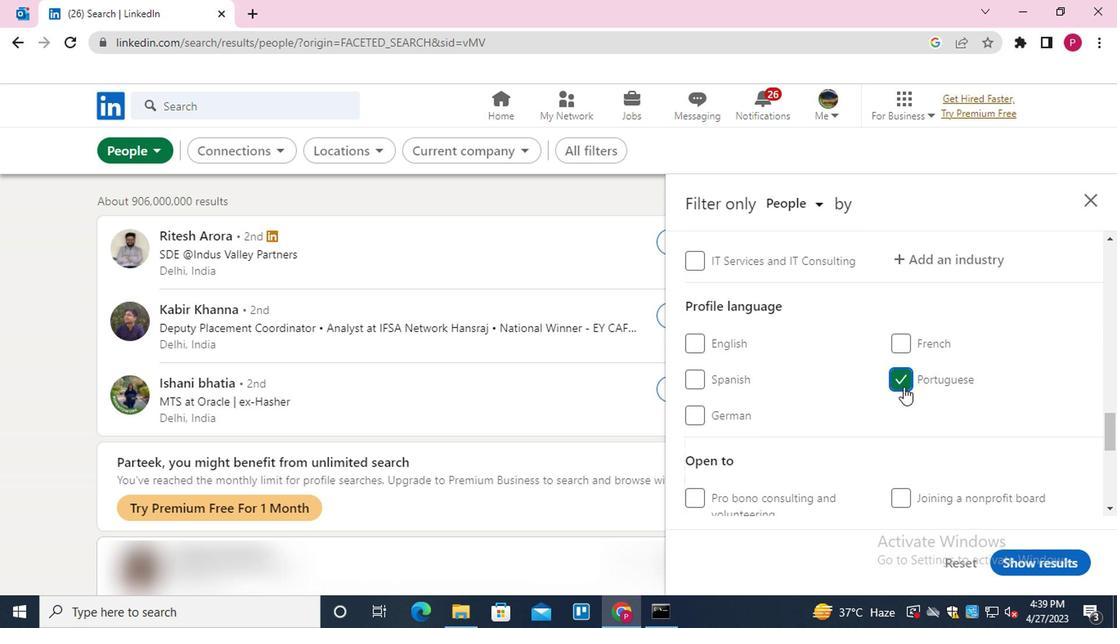
Action: Mouse scrolled (901, 386) with delta (0, 1)
Screenshot: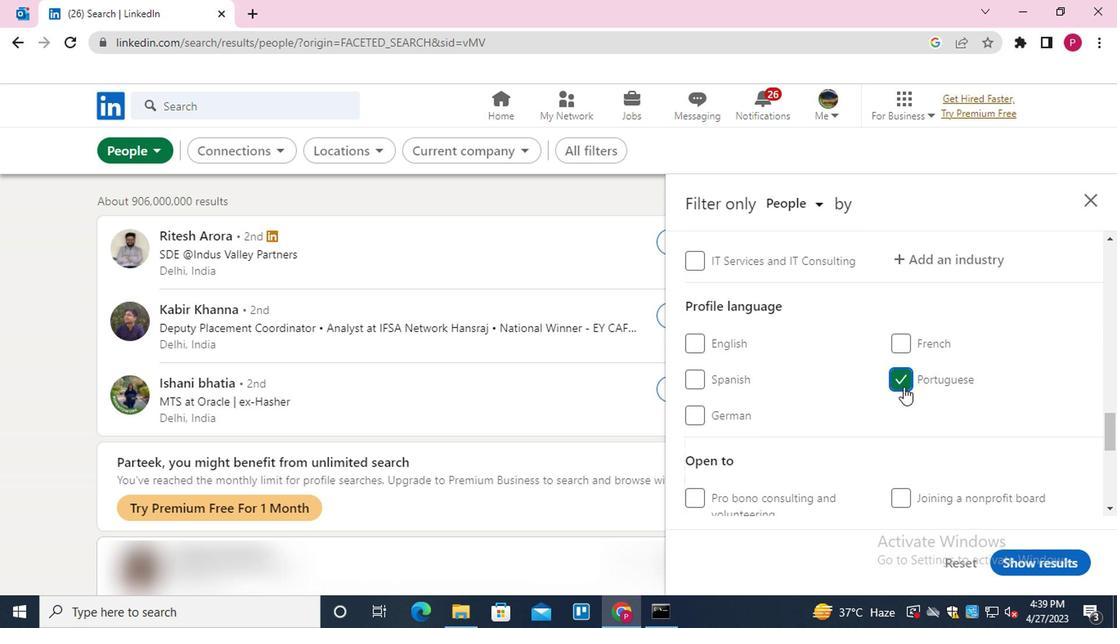 
Action: Mouse scrolled (901, 386) with delta (0, 1)
Screenshot: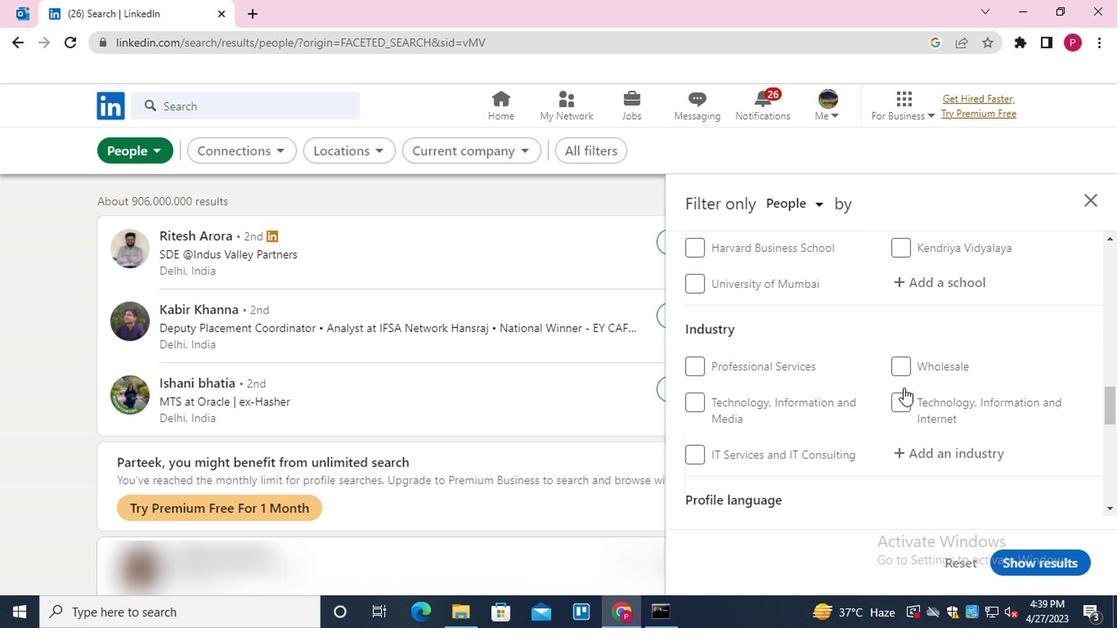
Action: Mouse scrolled (901, 386) with delta (0, 1)
Screenshot: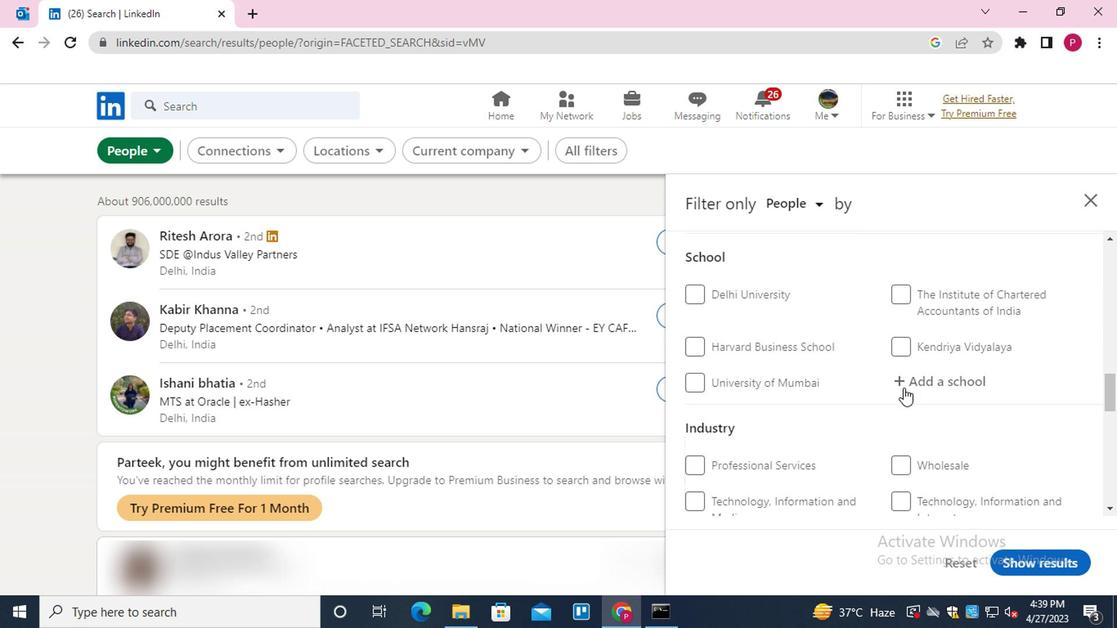 
Action: Mouse scrolled (901, 386) with delta (0, 1)
Screenshot: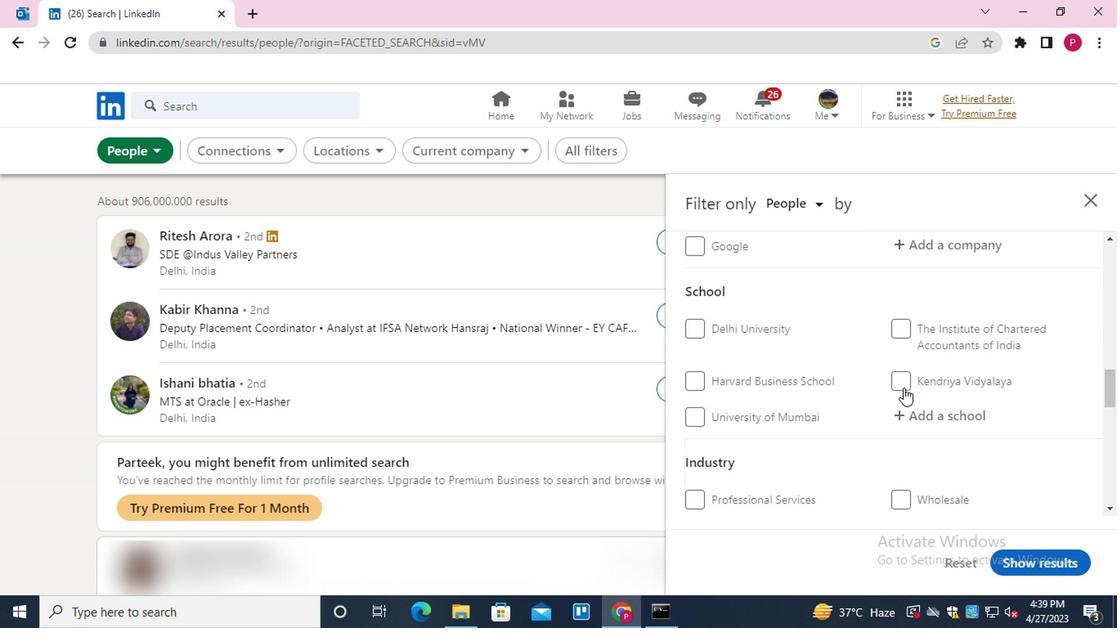 
Action: Mouse scrolled (901, 386) with delta (0, 1)
Screenshot: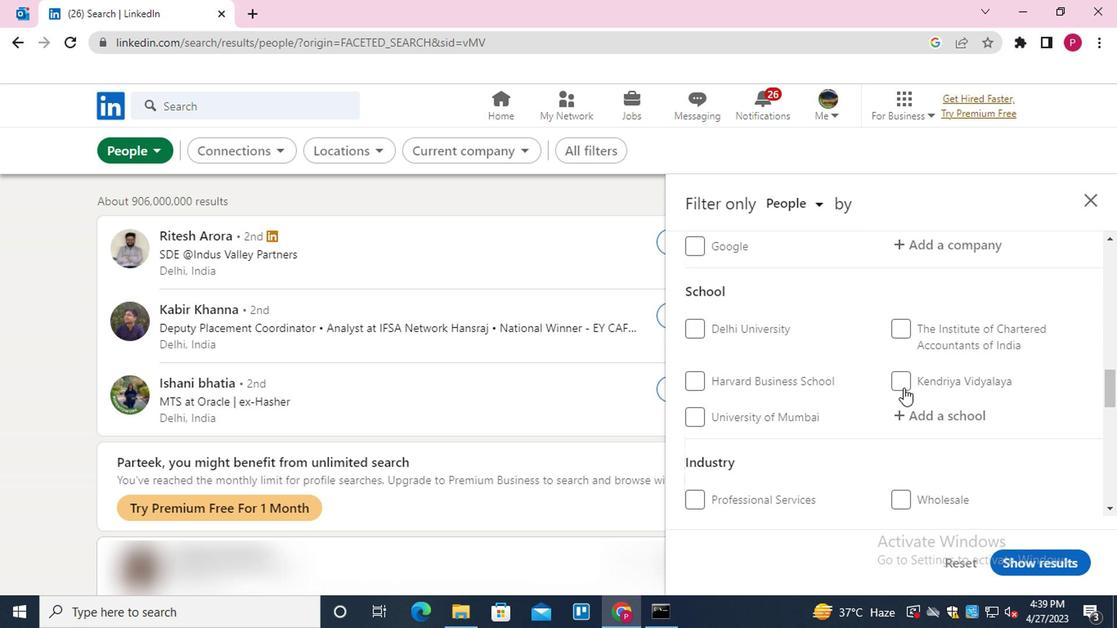 
Action: Mouse scrolled (901, 386) with delta (0, 1)
Screenshot: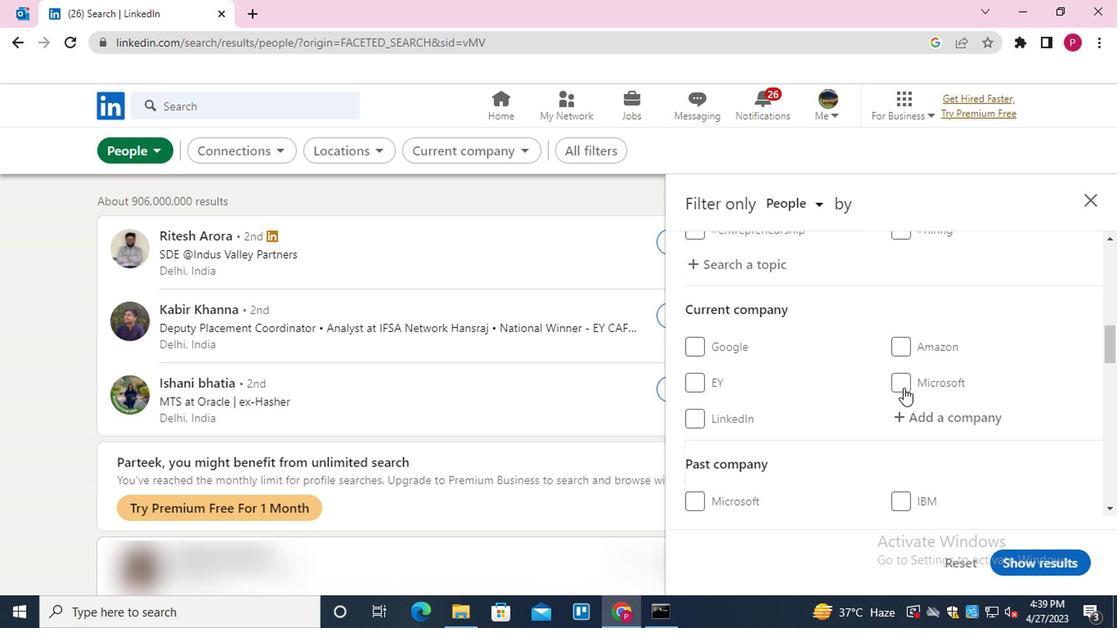 
Action: Mouse scrolled (901, 386) with delta (0, 1)
Screenshot: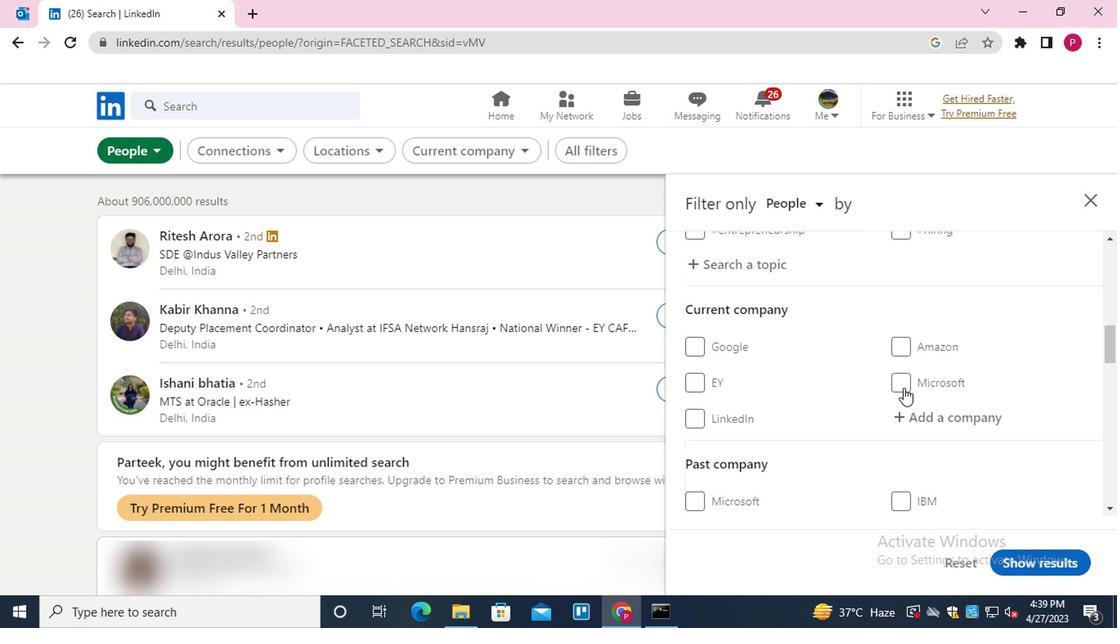 
Action: Mouse moved to (902, 395)
Screenshot: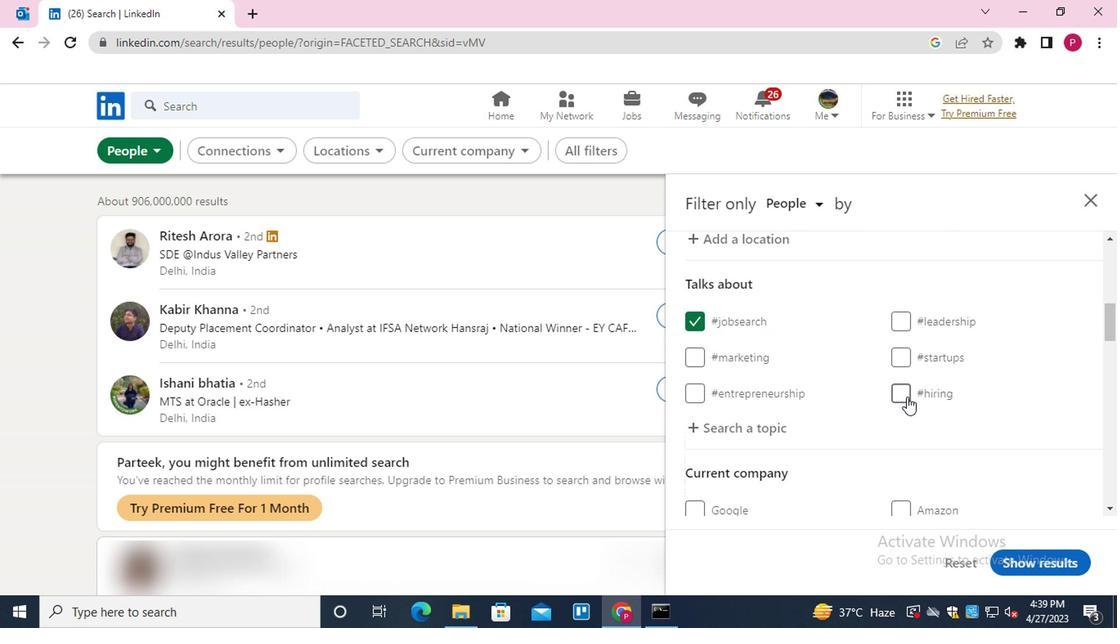 
Action: Mouse scrolled (902, 394) with delta (0, 0)
Screenshot: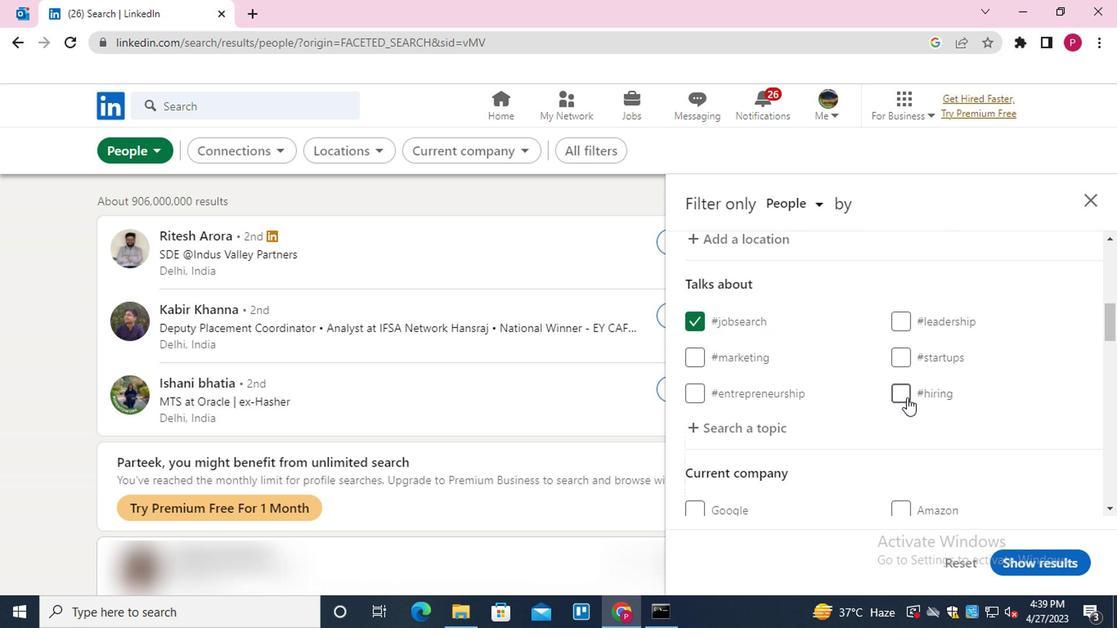 
Action: Mouse scrolled (902, 394) with delta (0, 0)
Screenshot: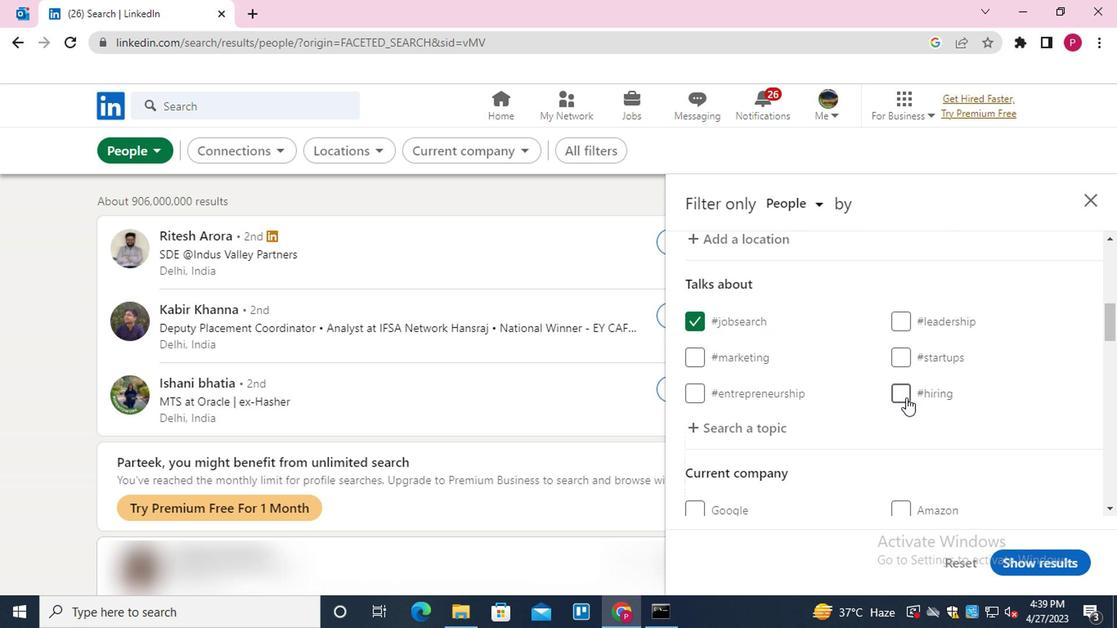 
Action: Mouse moved to (918, 417)
Screenshot: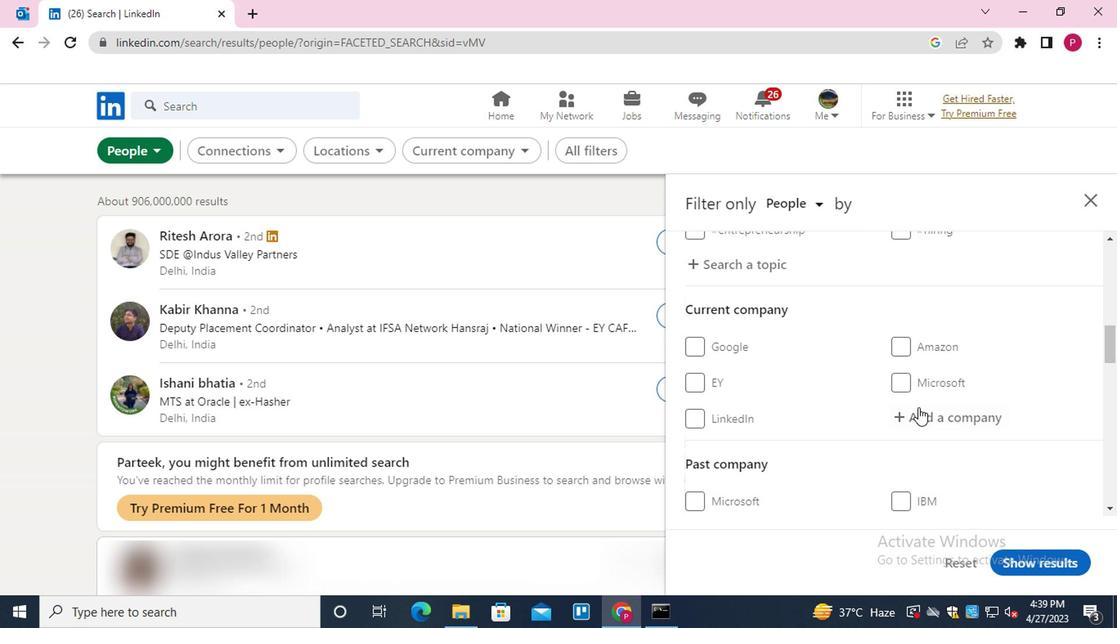 
Action: Mouse pressed left at (918, 417)
Screenshot: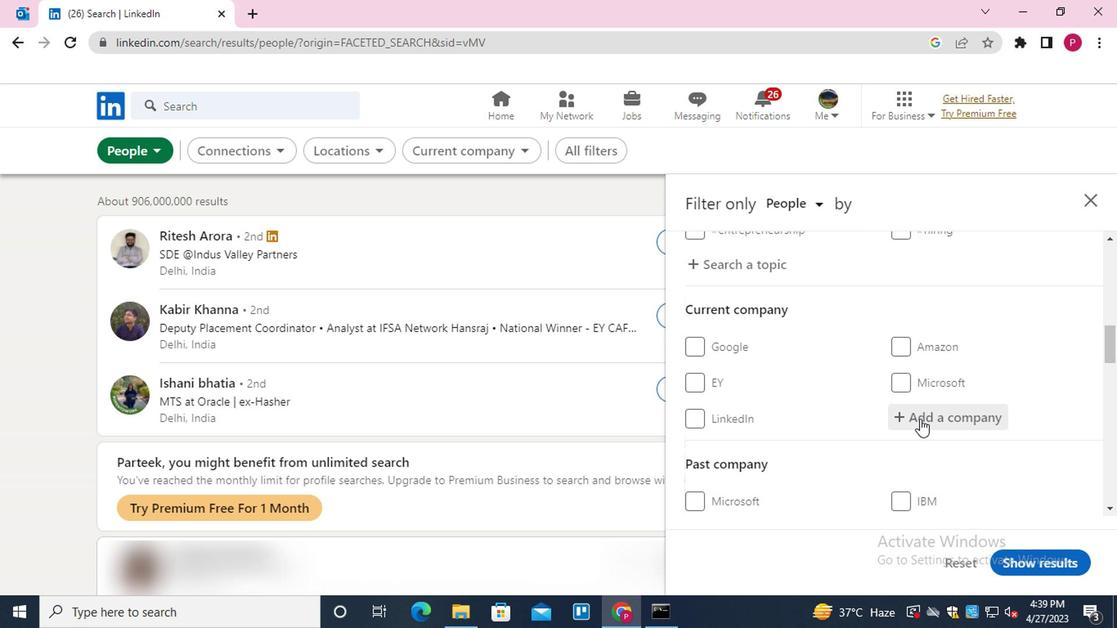 
Action: Key pressed <Key.shift><Key.shift><Key.shift><Key.shift><Key.shift><Key.shift><Key.shift><Key.shift><Key.shift><Key.shift><Key.shift><Key.shift><Key.shift><Key.shift><Key.shift><Key.shift><Key.shift><Key.shift><Key.shift><Key.shift><Key.shift><Key.shift><Key.shift><Key.shift><Key.shift><Key.shift><Key.shift><Key.shift><Key.shift><Key.shift><Key.shift><Key.shift><Key.shift><Key.shift><Key.shift><Key.shift><Key.shift><Key.shift><Key.shift><Key.shift><Key.shift><Key.shift><Key.shift><Key.shift><Key.shift><Key.shift><Key.shift><Key.shift><Key.shift><Key.shift><Key.shift><Key.shift><Key.shift><Key.shift><Key.shift><Key.shift><Key.shift><Key.shift><Key.shift><Key.shift><Key.shift><Key.shift><Key.shift><Key.shift><Key.shift><Key.shift><Key.shift><Key.shift><Key.shift><Key.shift><Key.shift><Key.shift><Key.shift><Key.shift><Key.shift><Key.shift><Key.shift><Key.shift><Key.shift><Key.shift>NEU<Key.down><Key.down><Key.down><Key.up><Key.up><Key.up><Key.up>RON<Key.up><Key.up><Key.down><Key.down>.<Key.shift>AI<Key.up><Key.up><Key.right><Key.down><Key.enter>
Screenshot: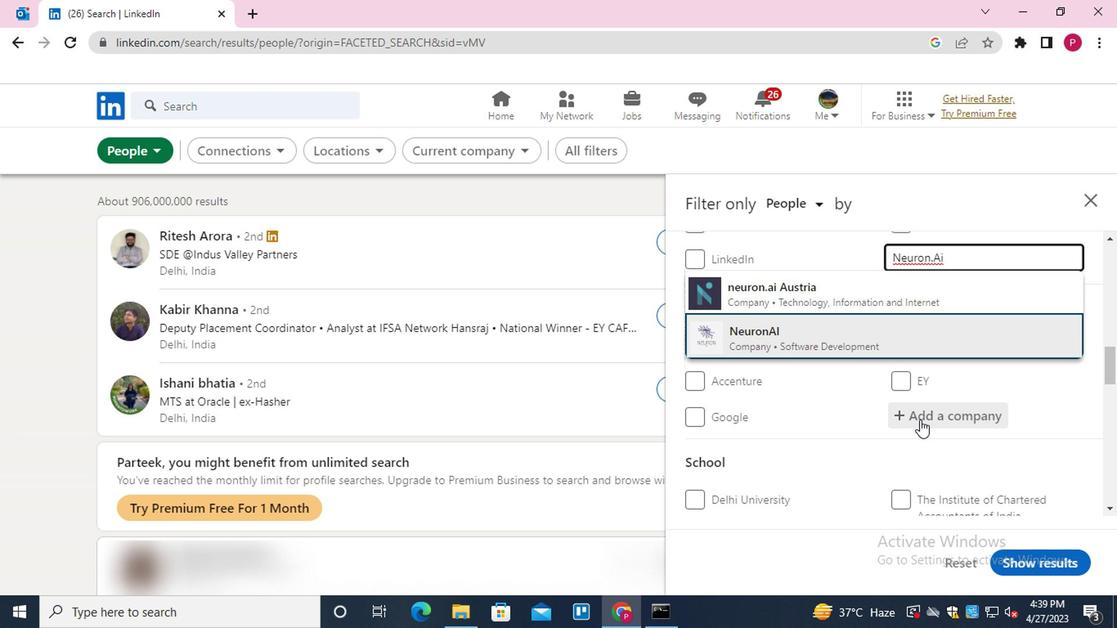 
Action: Mouse scrolled (918, 416) with delta (0, 0)
Screenshot: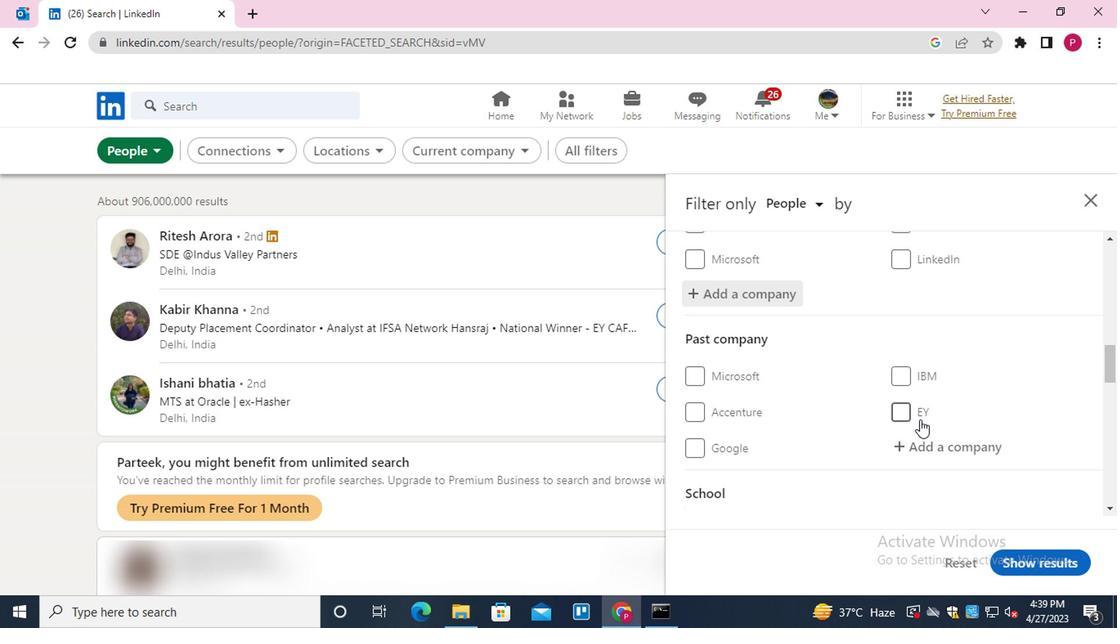 
Action: Mouse scrolled (918, 416) with delta (0, 0)
Screenshot: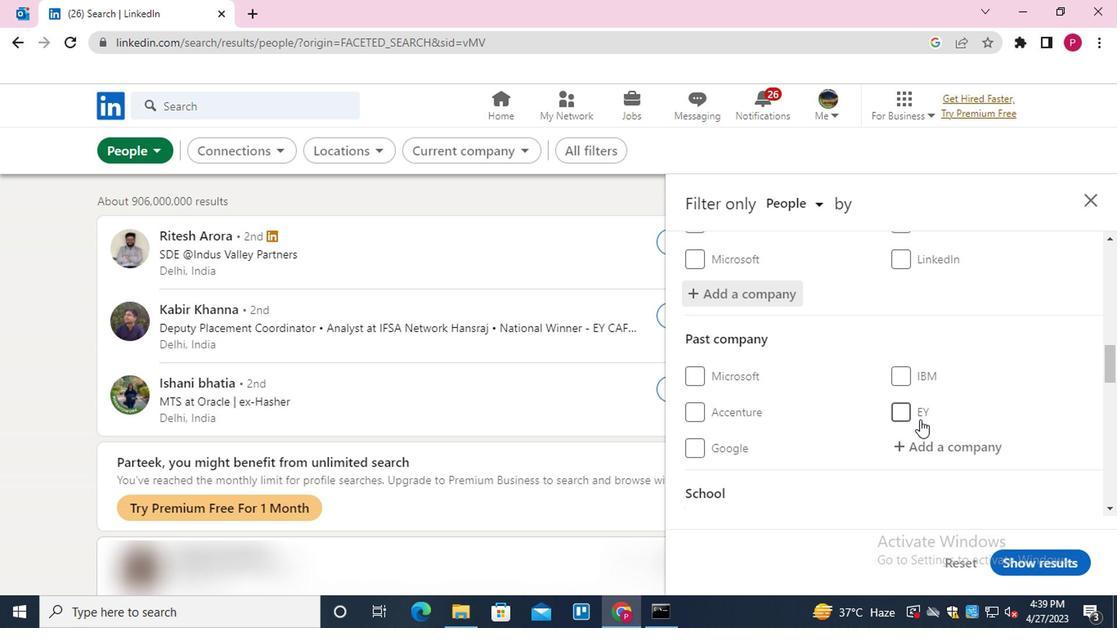 
Action: Mouse scrolled (918, 416) with delta (0, 0)
Screenshot: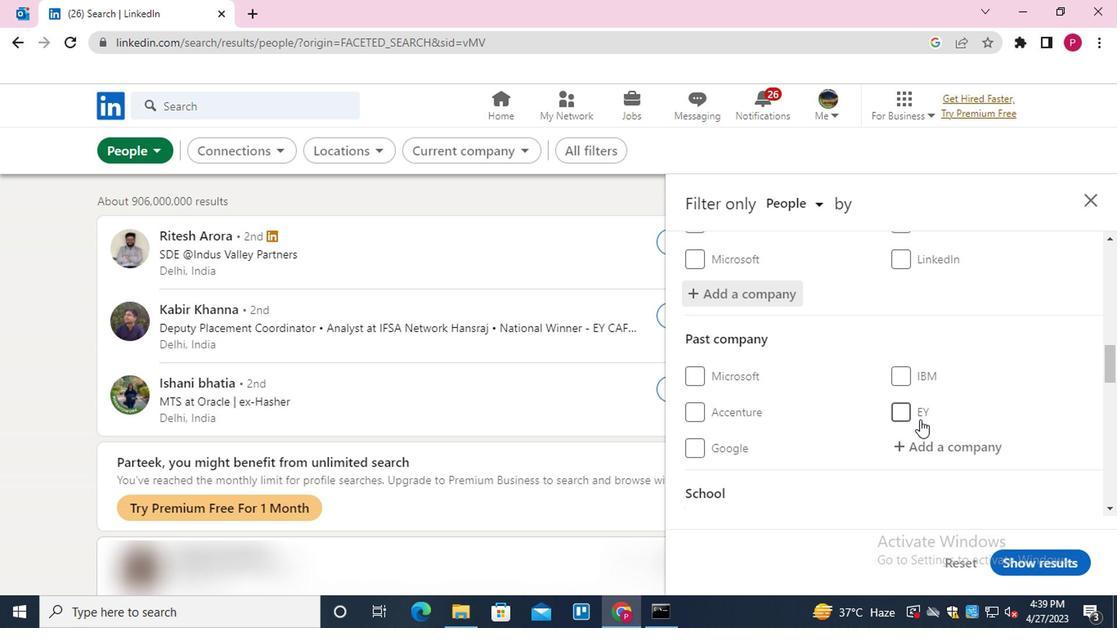 
Action: Mouse moved to (950, 380)
Screenshot: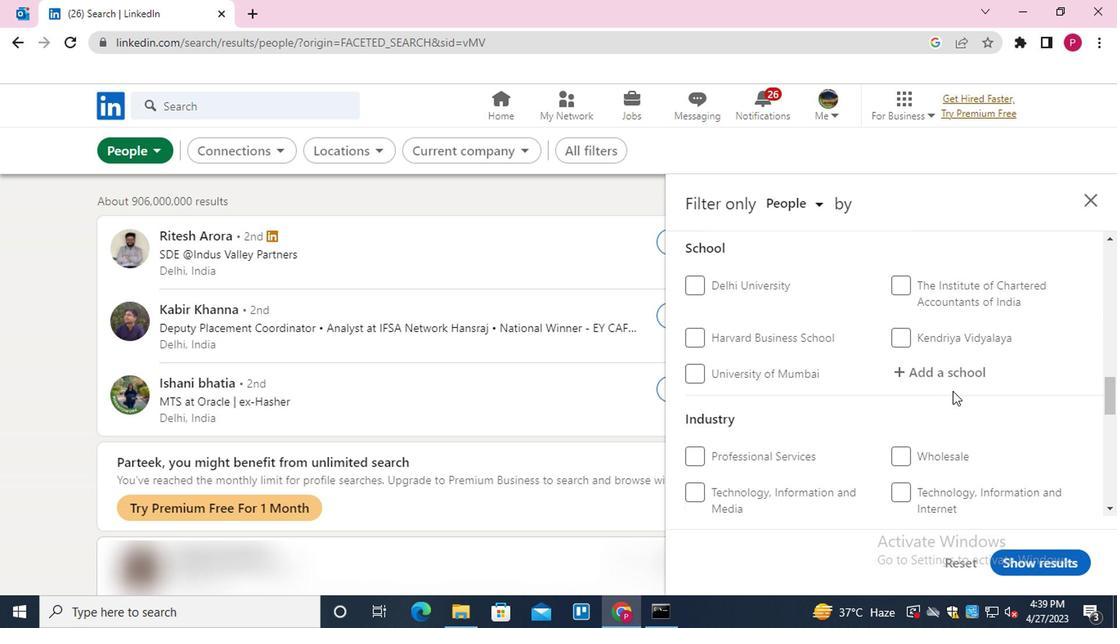 
Action: Mouse pressed left at (950, 380)
Screenshot: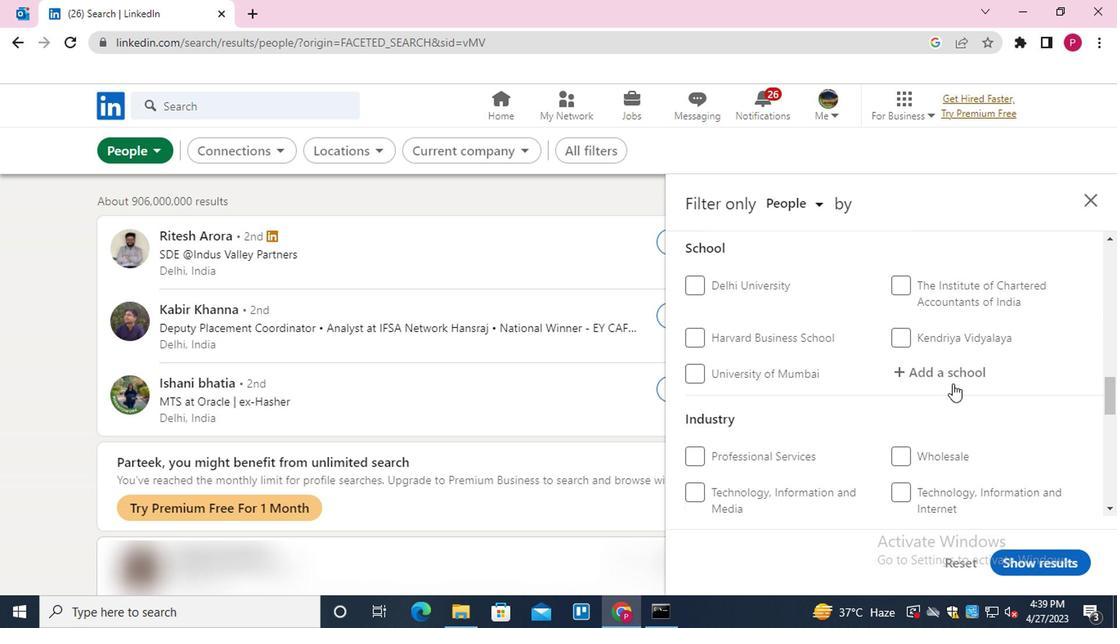 
Action: Mouse moved to (756, 395)
Screenshot: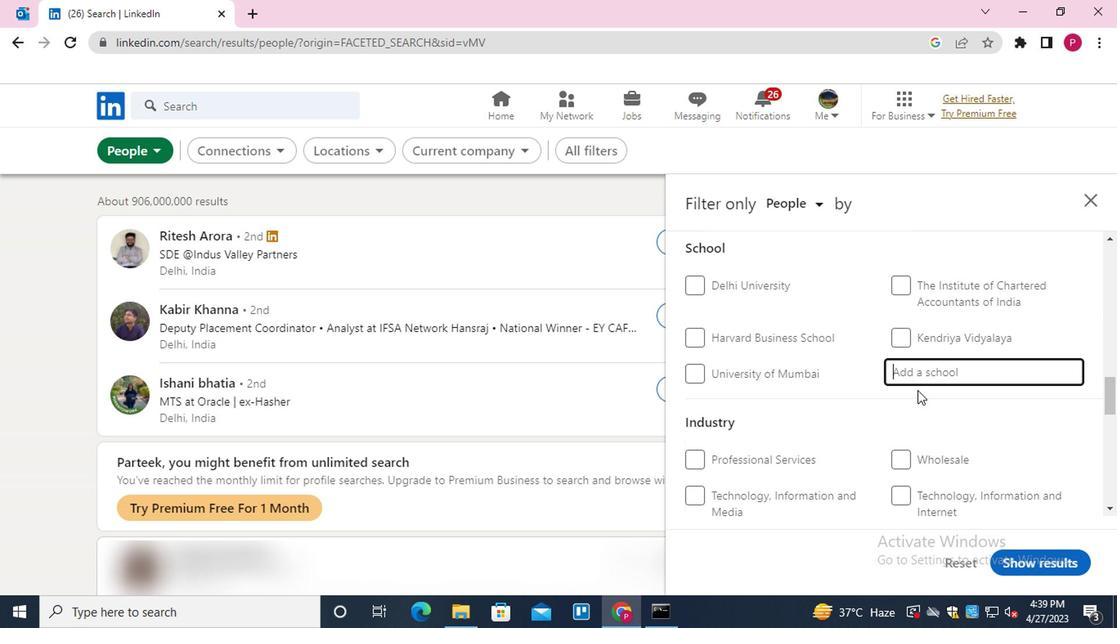 
Action: Mouse scrolled (756, 394) with delta (0, 0)
Screenshot: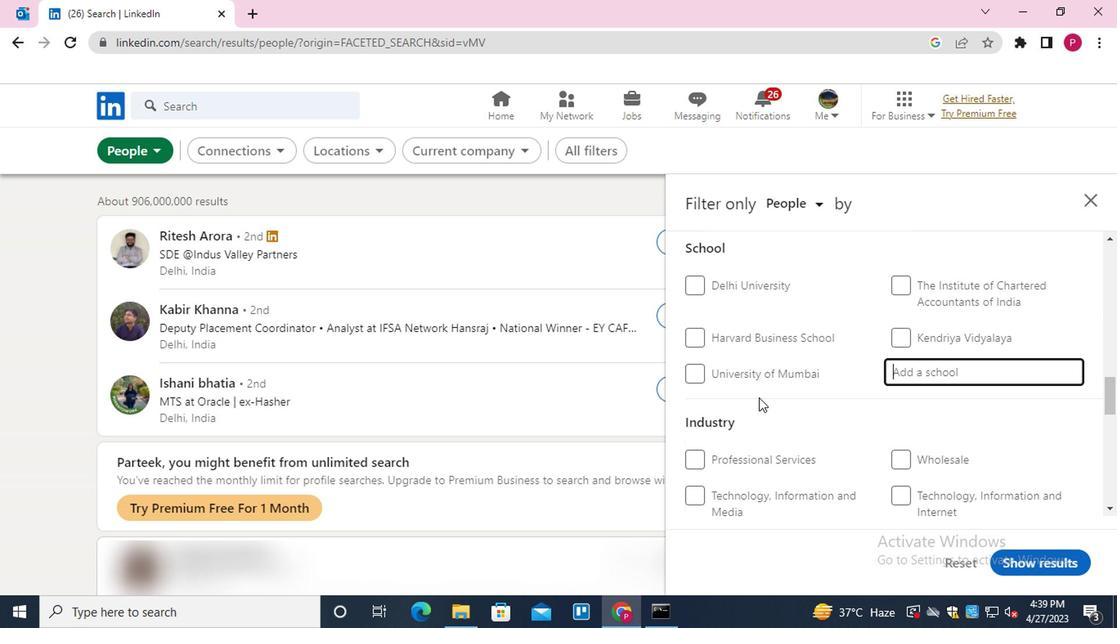 
Action: Mouse scrolled (756, 394) with delta (0, 0)
Screenshot: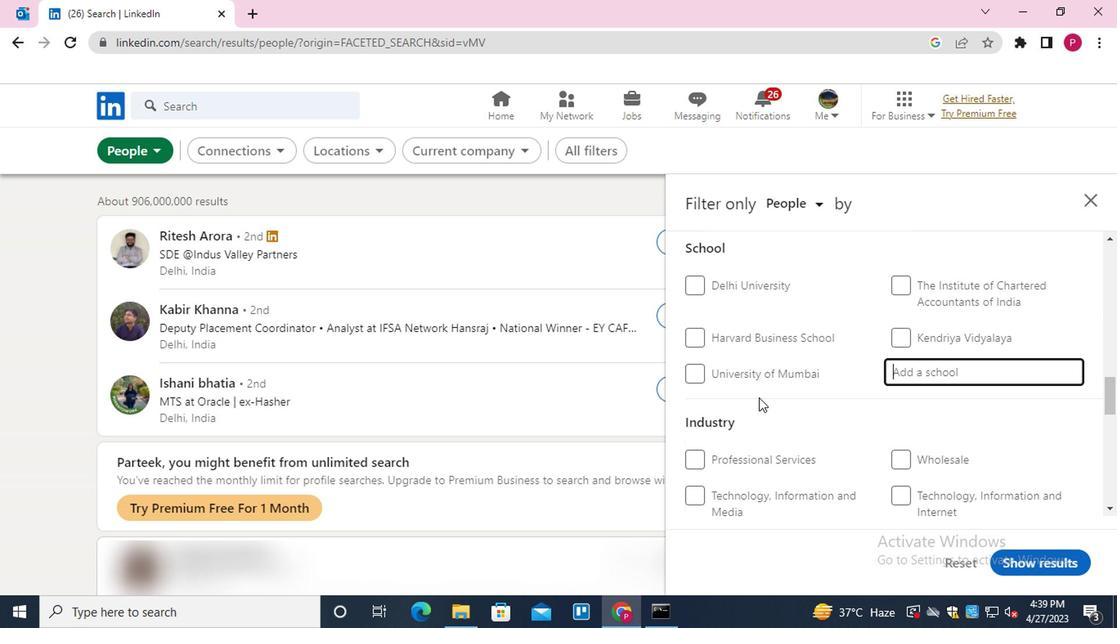 
Action: Mouse scrolled (756, 396) with delta (0, 1)
Screenshot: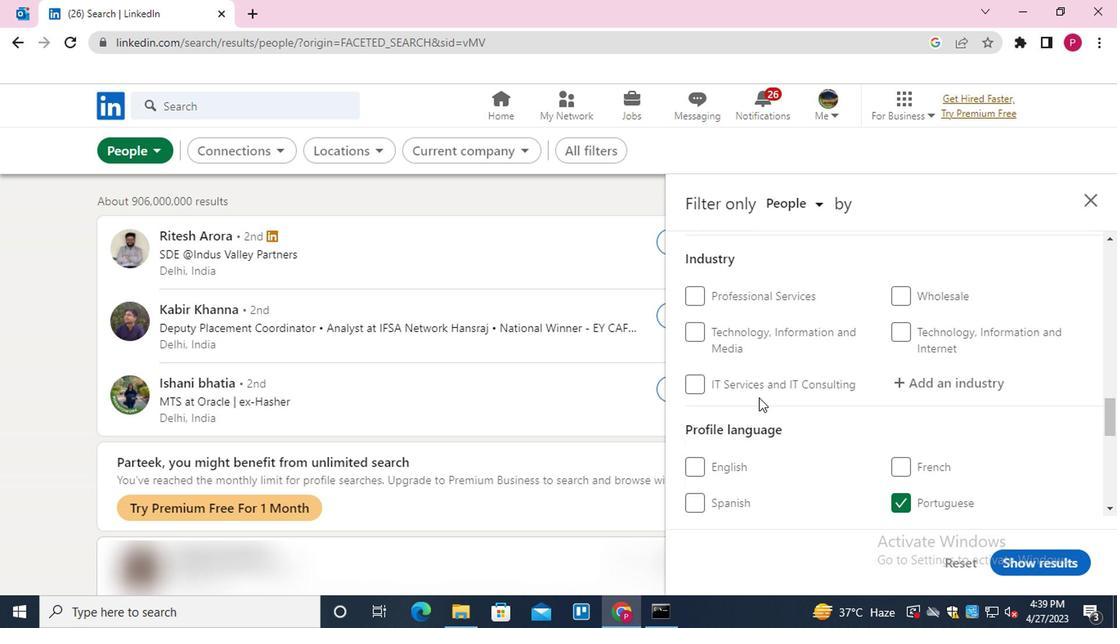 
Action: Key pressed <Key.shift><Key.shift><Key.shift><Key.shift><Key.shift>NIRMA<Key.up><Key.down><Key.down><Key.enter>
Screenshot: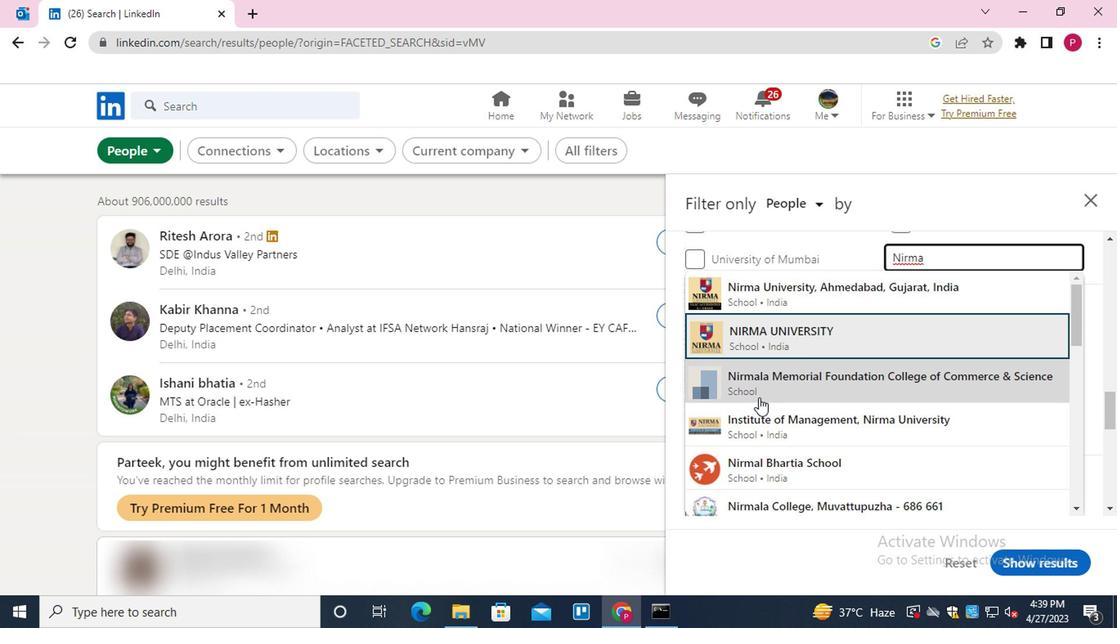 
Action: Mouse moved to (770, 394)
Screenshot: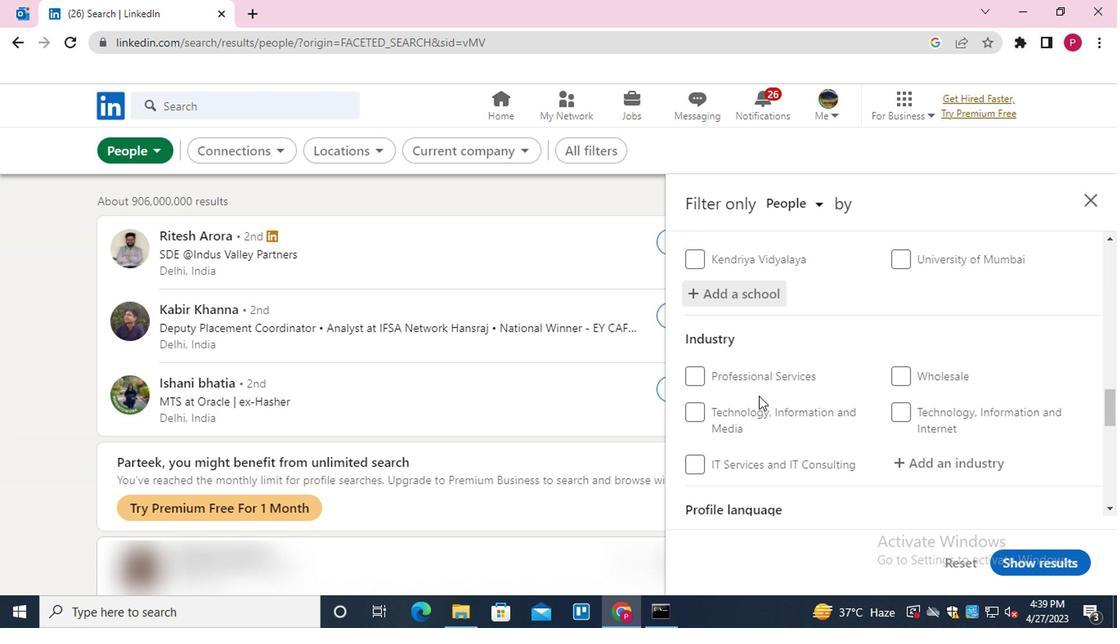 
Action: Mouse scrolled (770, 392) with delta (0, -1)
Screenshot: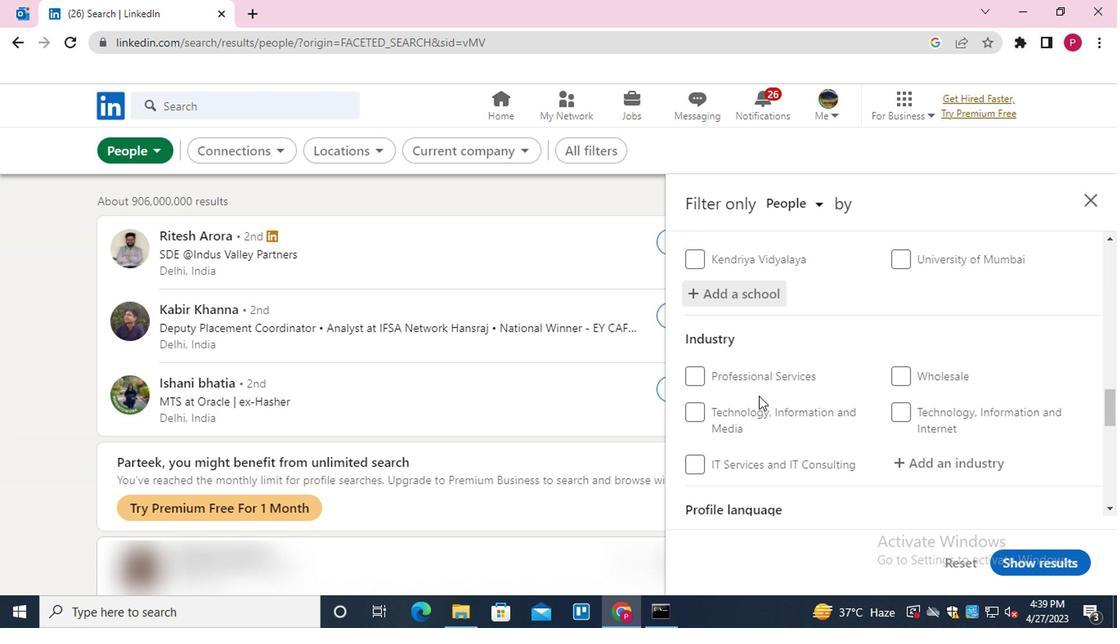 
Action: Mouse moved to (955, 369)
Screenshot: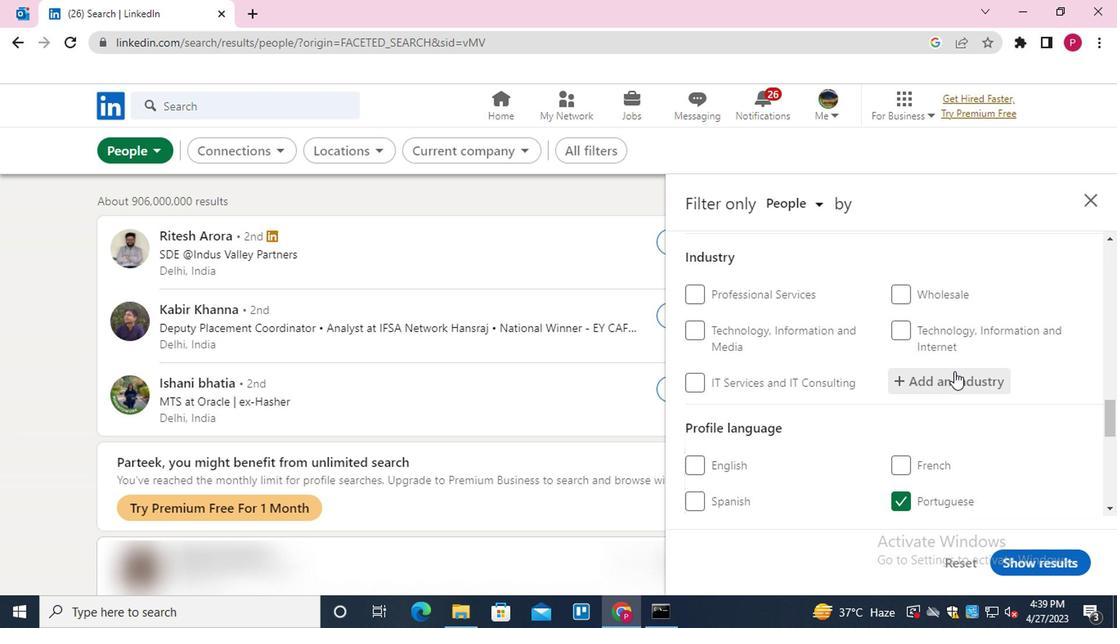 
Action: Mouse pressed left at (955, 369)
Screenshot: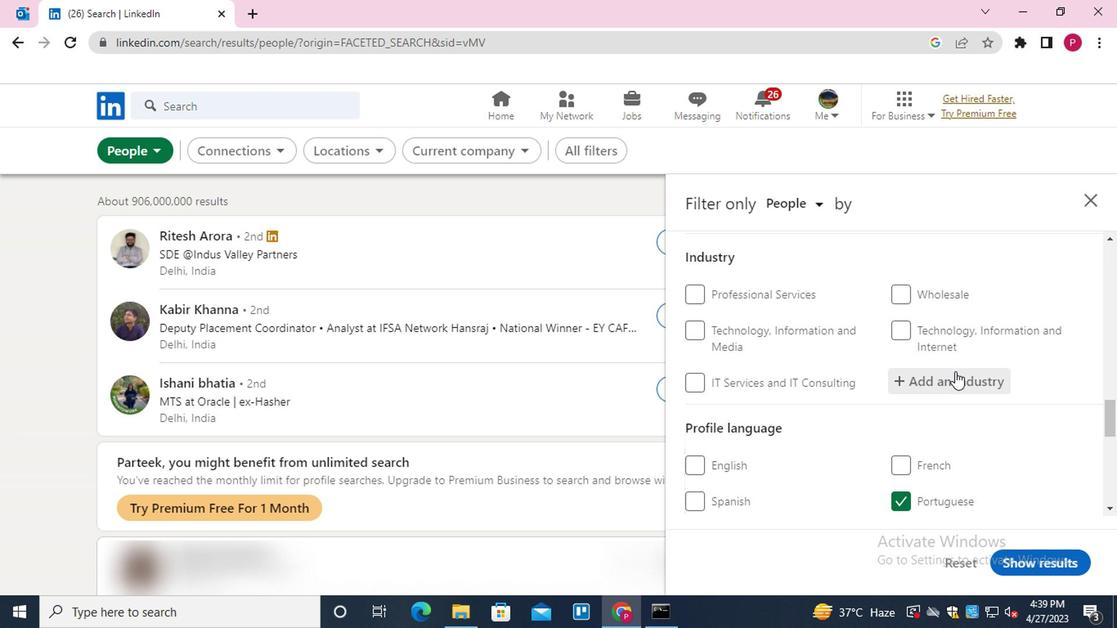 
Action: Key pressed <Key.shift><Key.shift><Key.shift><Key.shift><Key.shift><Key.shift><Key.shift><Key.shift><Key.shift>CIR<Key.down><Key.down><Key.enter>
Screenshot: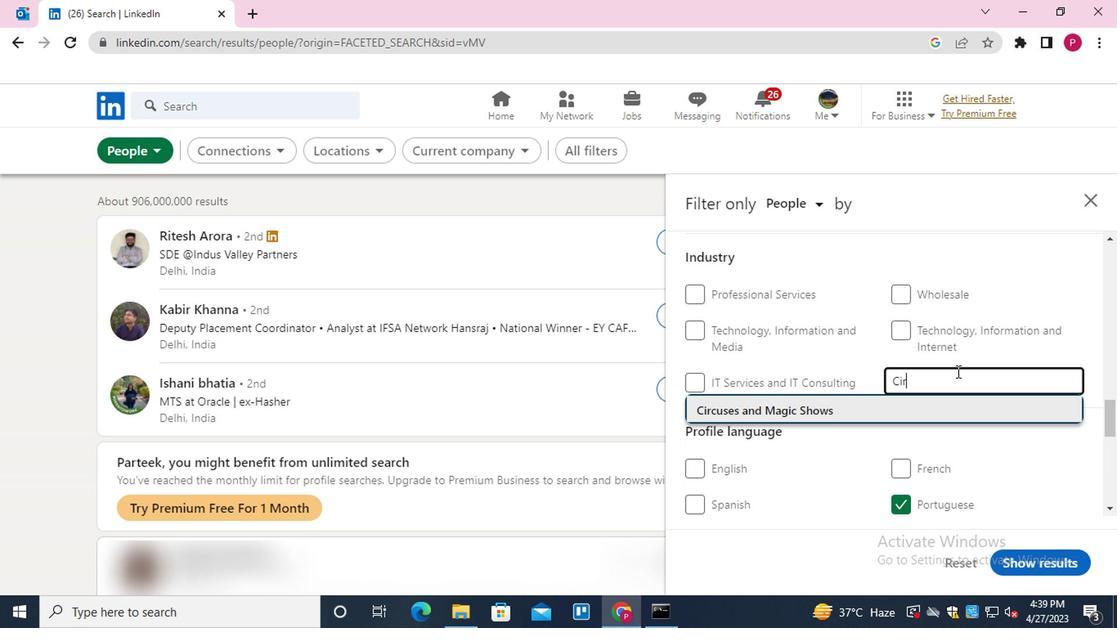 
Action: Mouse moved to (776, 380)
Screenshot: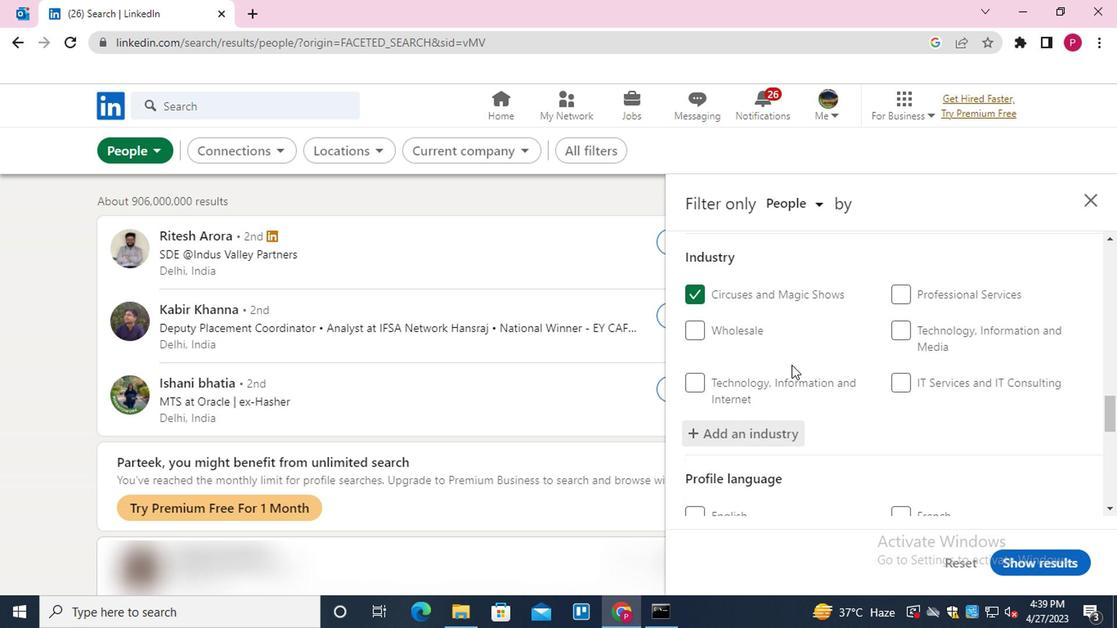 
Action: Mouse scrolled (776, 378) with delta (0, -1)
Screenshot: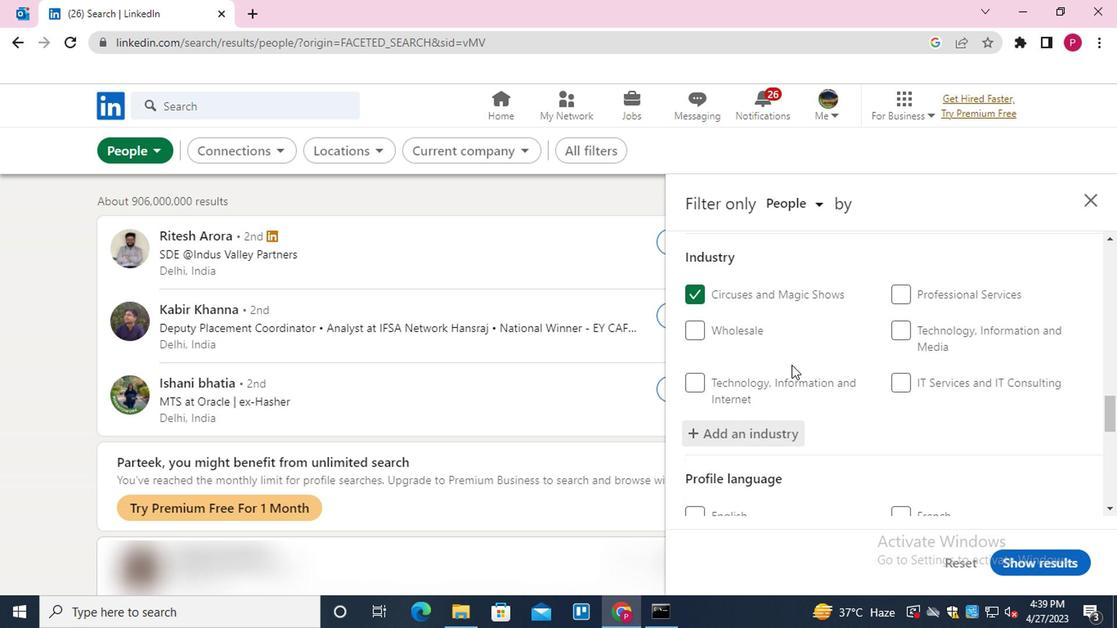 
Action: Mouse scrolled (776, 378) with delta (0, -1)
Screenshot: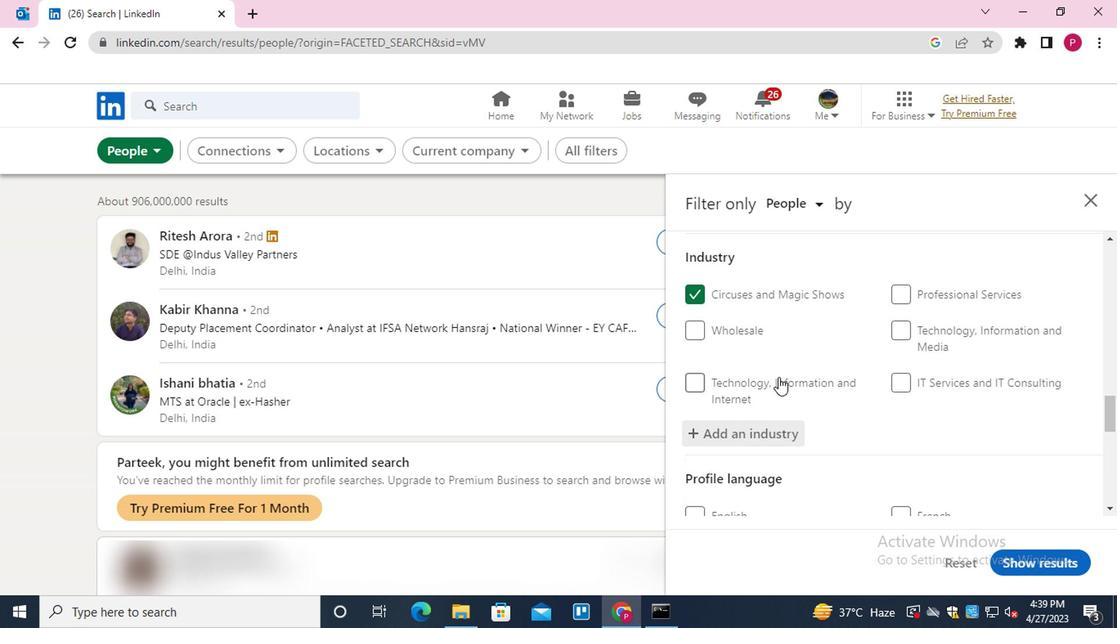 
Action: Mouse moved to (777, 346)
Screenshot: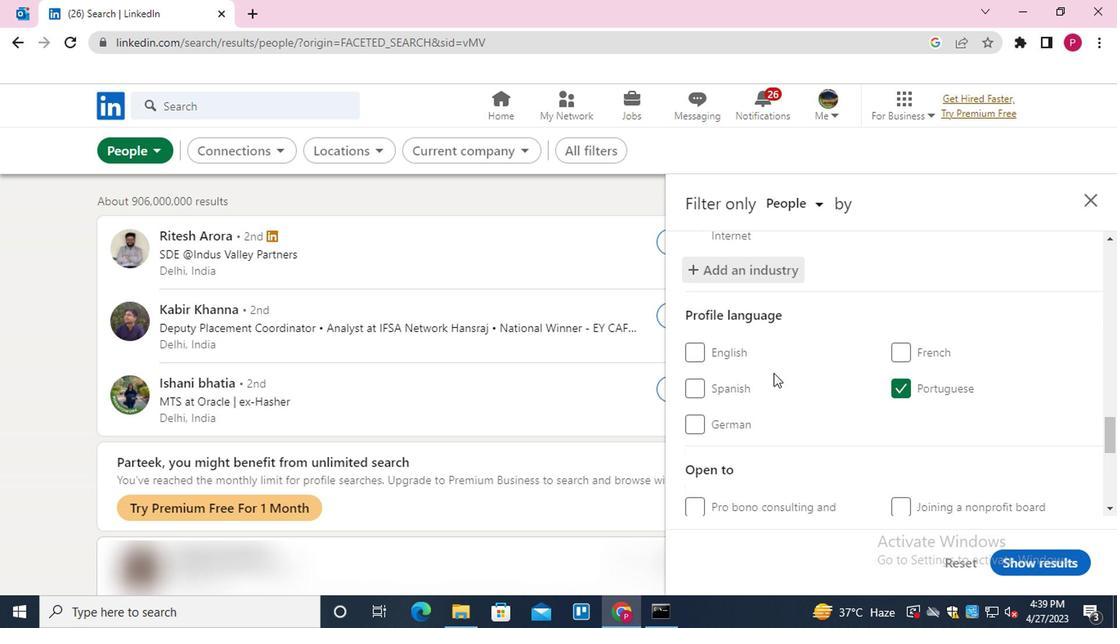 
Action: Mouse scrolled (777, 345) with delta (0, -1)
Screenshot: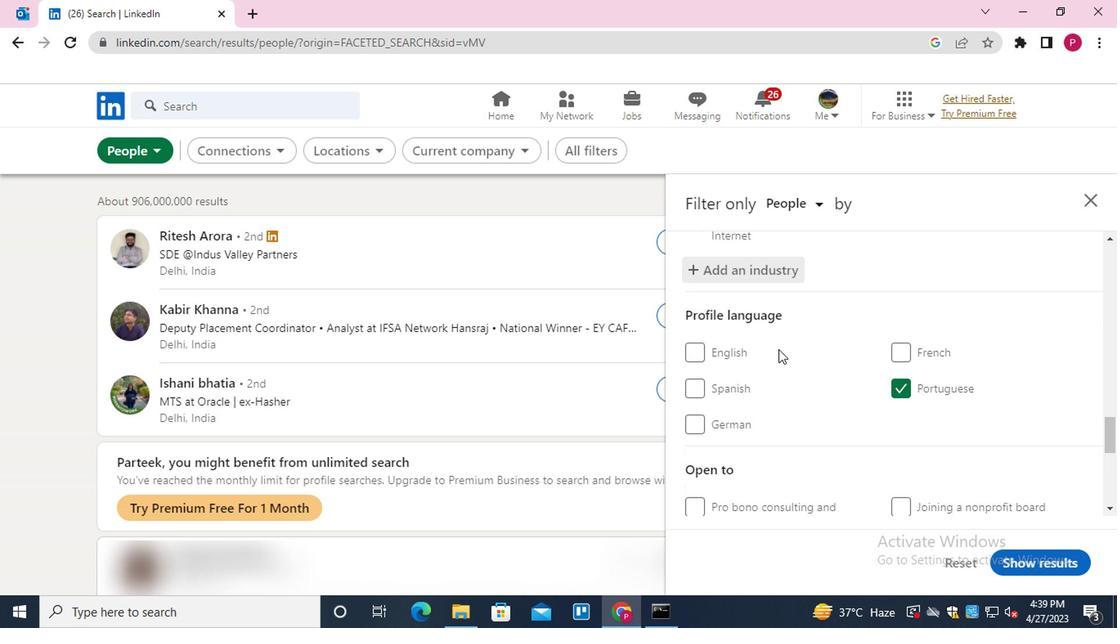 
Action: Mouse scrolled (777, 345) with delta (0, -1)
Screenshot: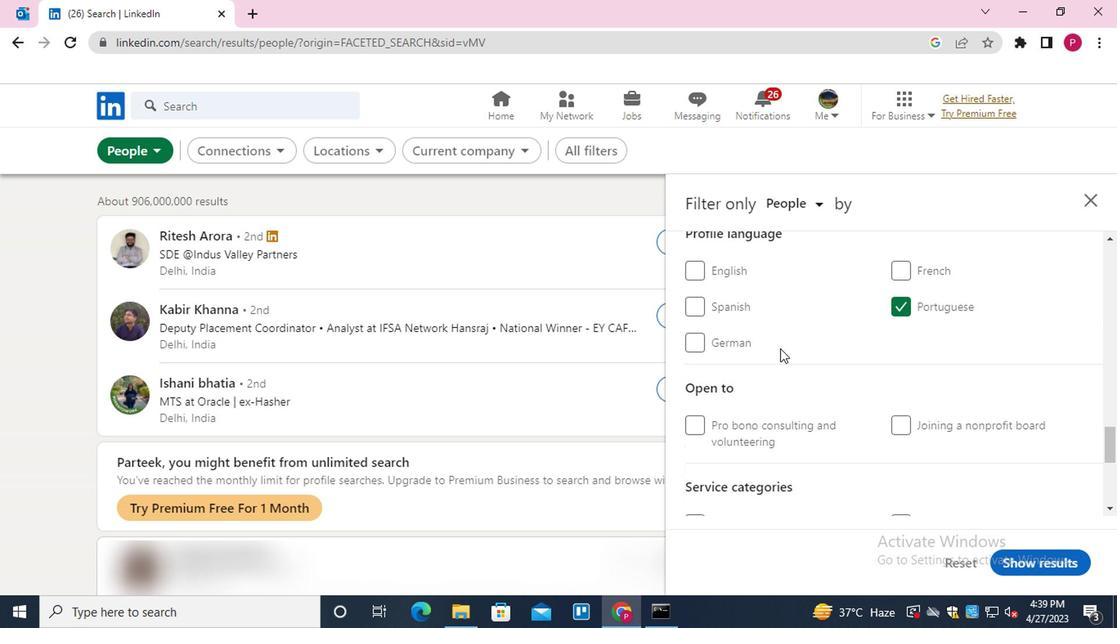 
Action: Mouse scrolled (777, 345) with delta (0, -1)
Screenshot: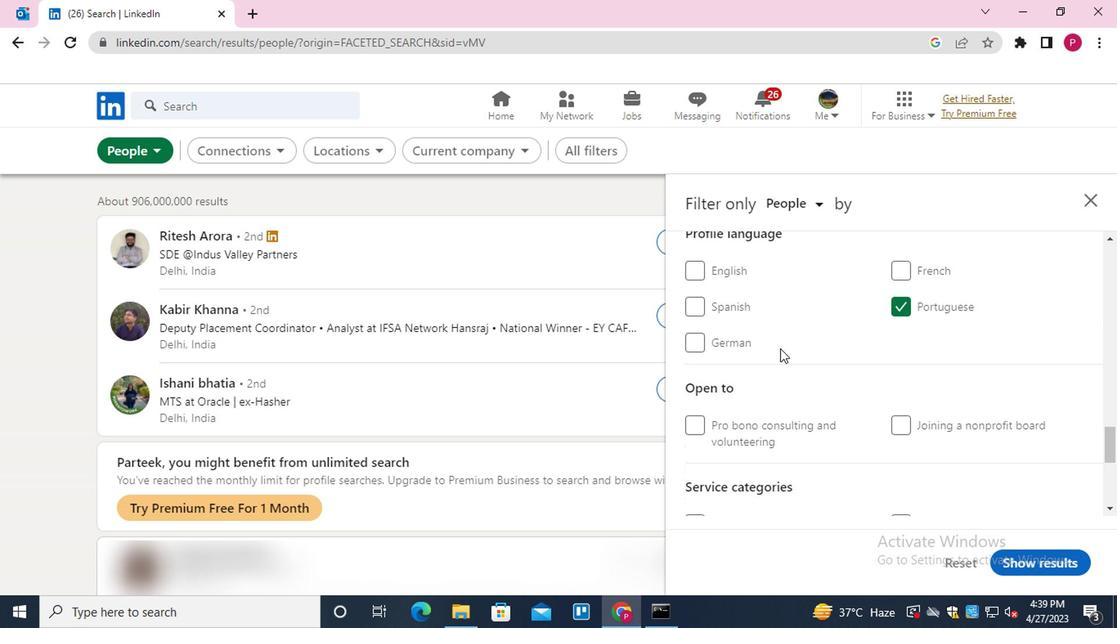 
Action: Mouse scrolled (777, 345) with delta (0, -1)
Screenshot: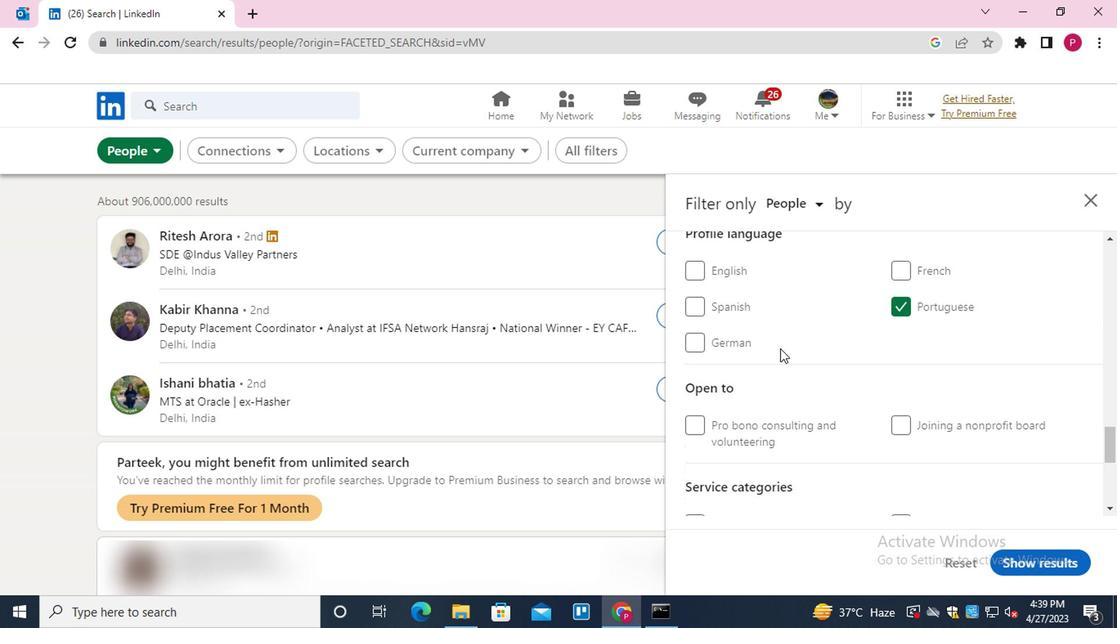 
Action: Mouse scrolled (777, 345) with delta (0, -1)
Screenshot: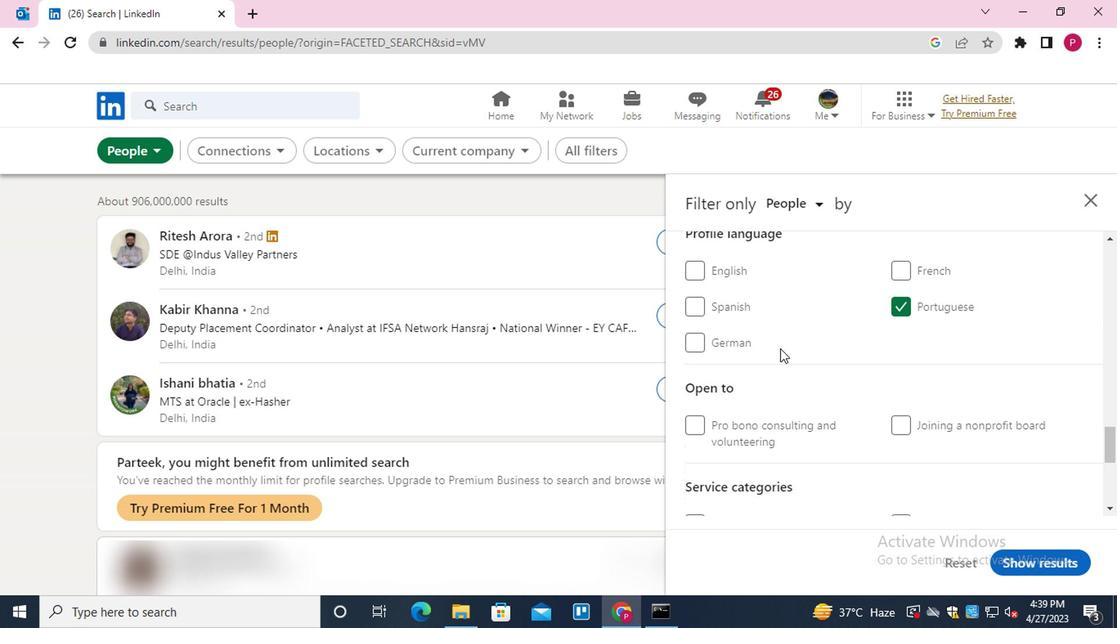 
Action: Mouse moved to (961, 290)
Screenshot: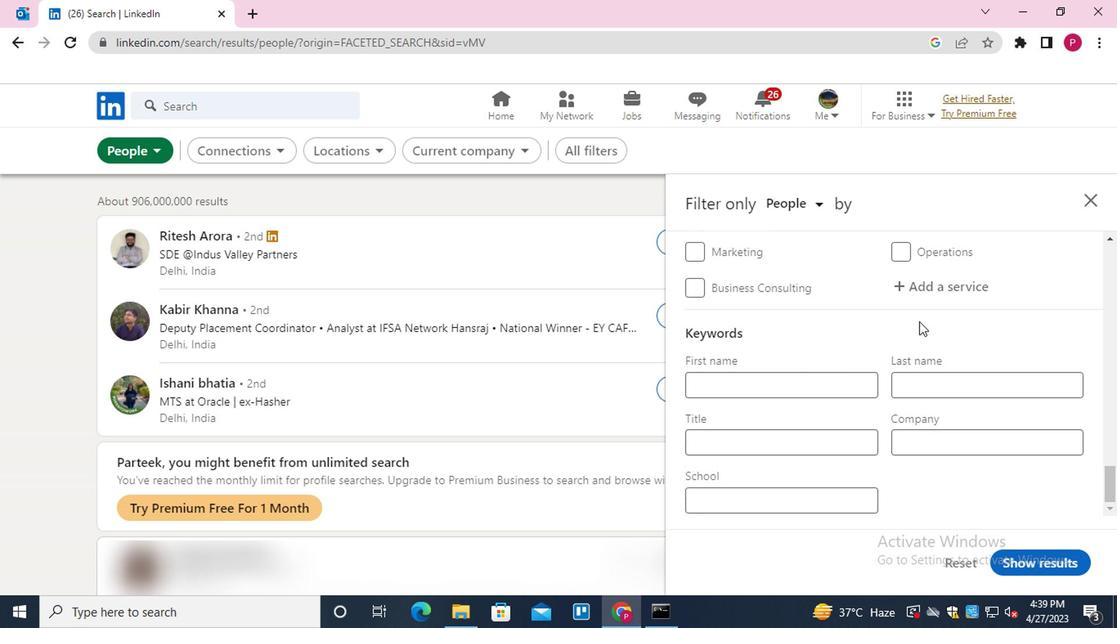 
Action: Mouse pressed left at (961, 290)
Screenshot: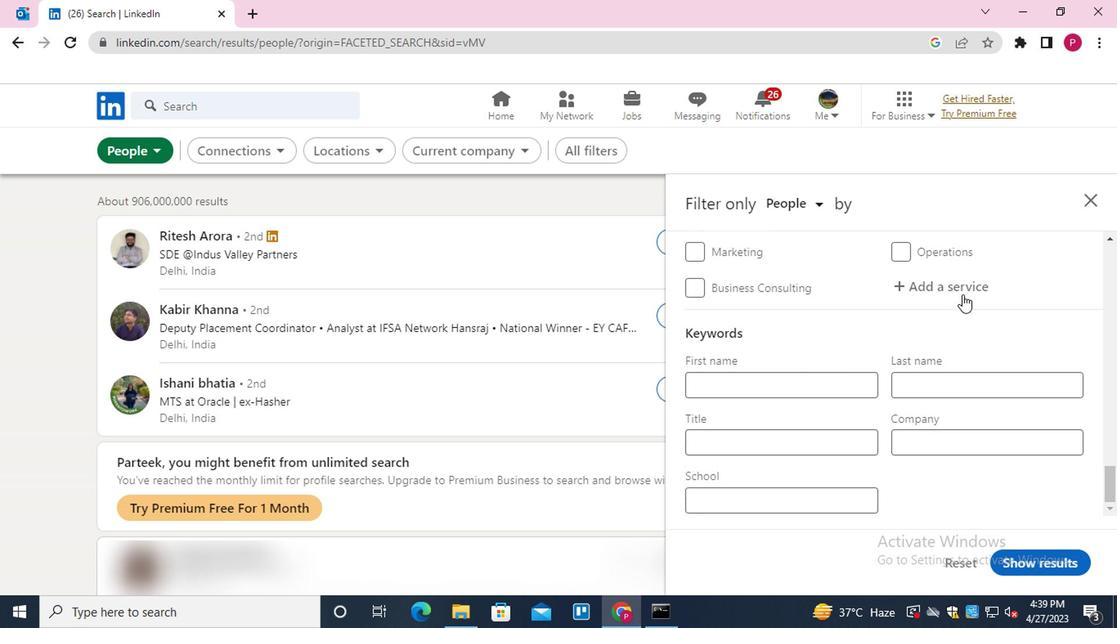 
Action: Key pressed <Key.shift>EXECU<Key.down><Key.down><Key.enter>
Screenshot: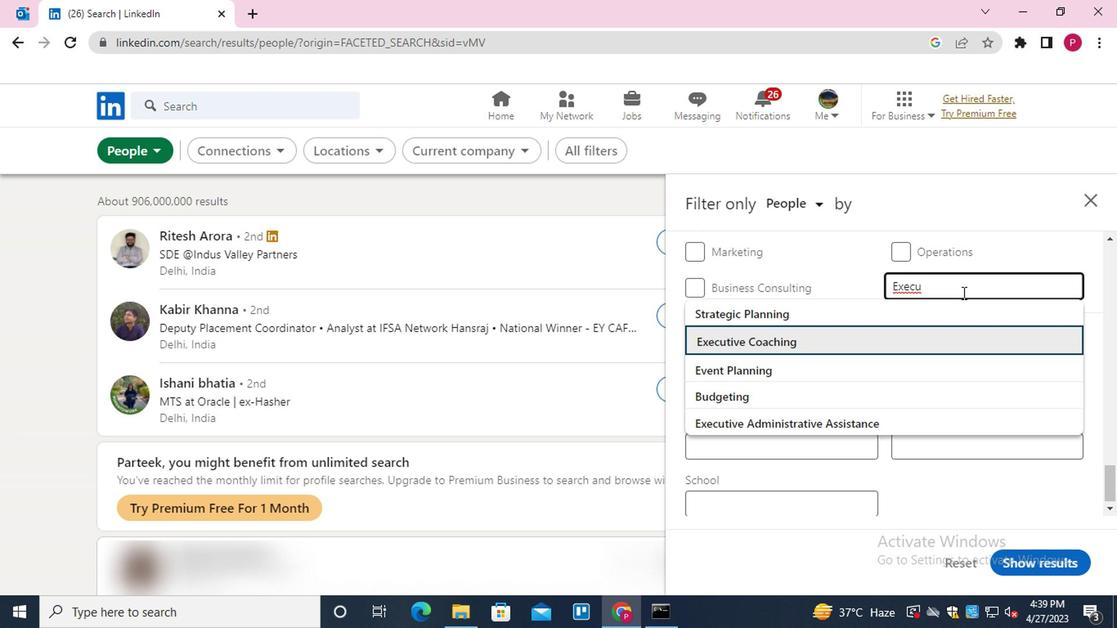 
Action: Mouse moved to (931, 334)
Screenshot: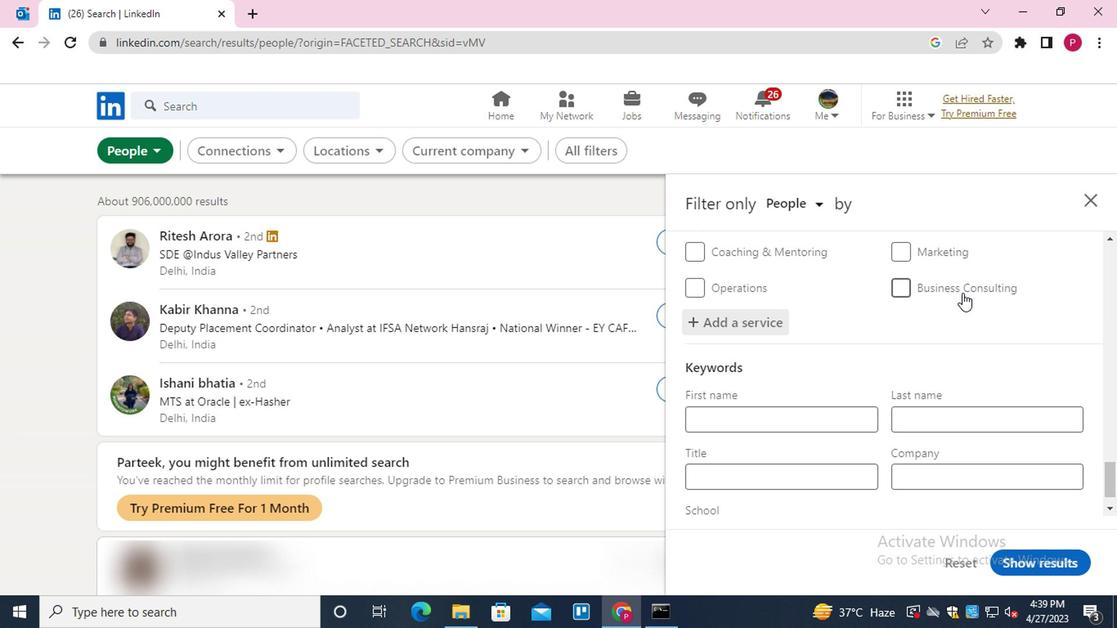 
Action: Mouse scrolled (931, 333) with delta (0, -1)
Screenshot: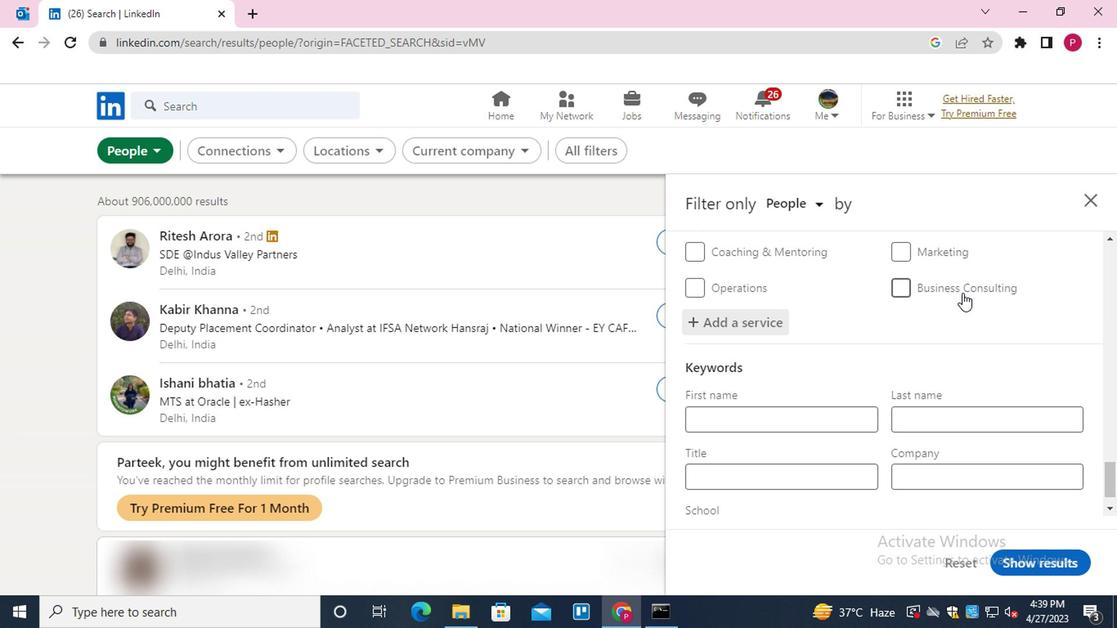 
Action: Mouse moved to (919, 358)
Screenshot: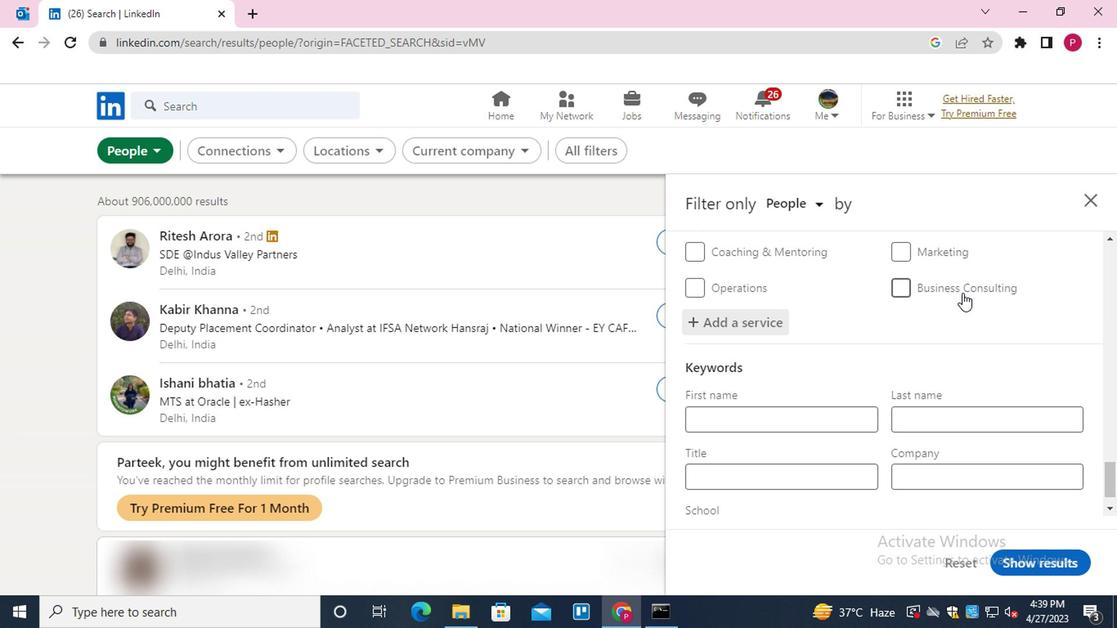 
Action: Mouse scrolled (919, 356) with delta (0, -1)
Screenshot: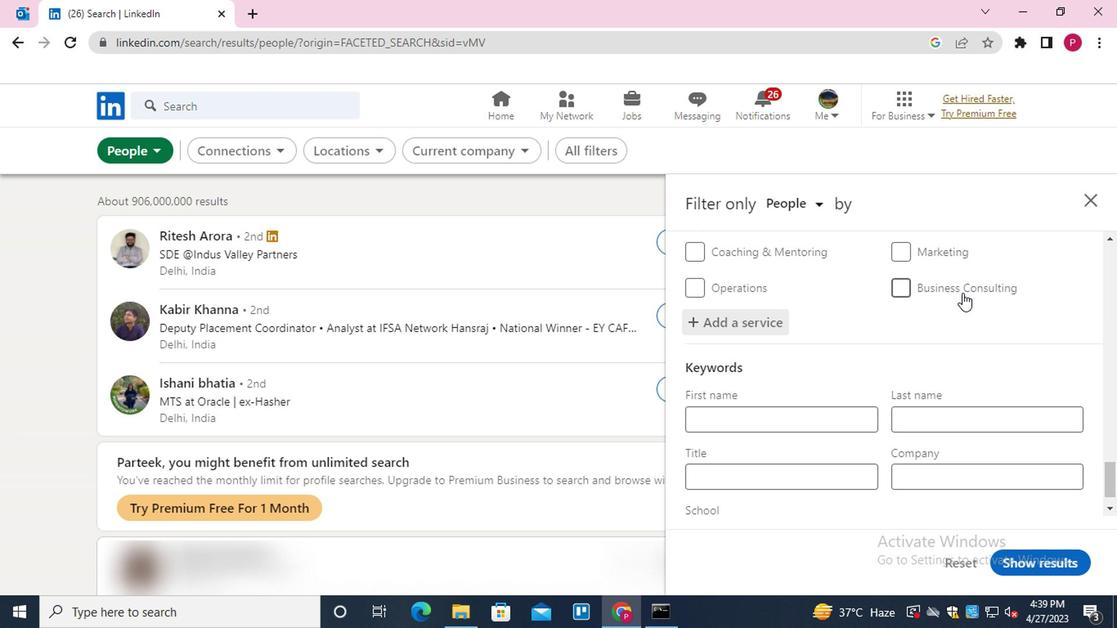 
Action: Mouse moved to (898, 384)
Screenshot: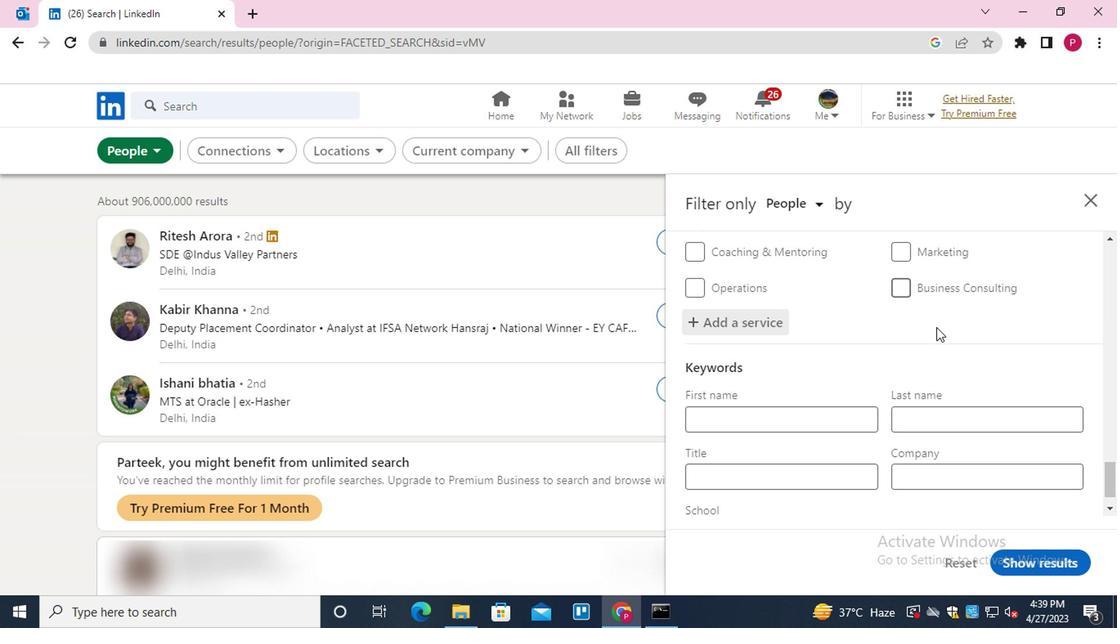 
Action: Mouse scrolled (898, 384) with delta (0, 0)
Screenshot: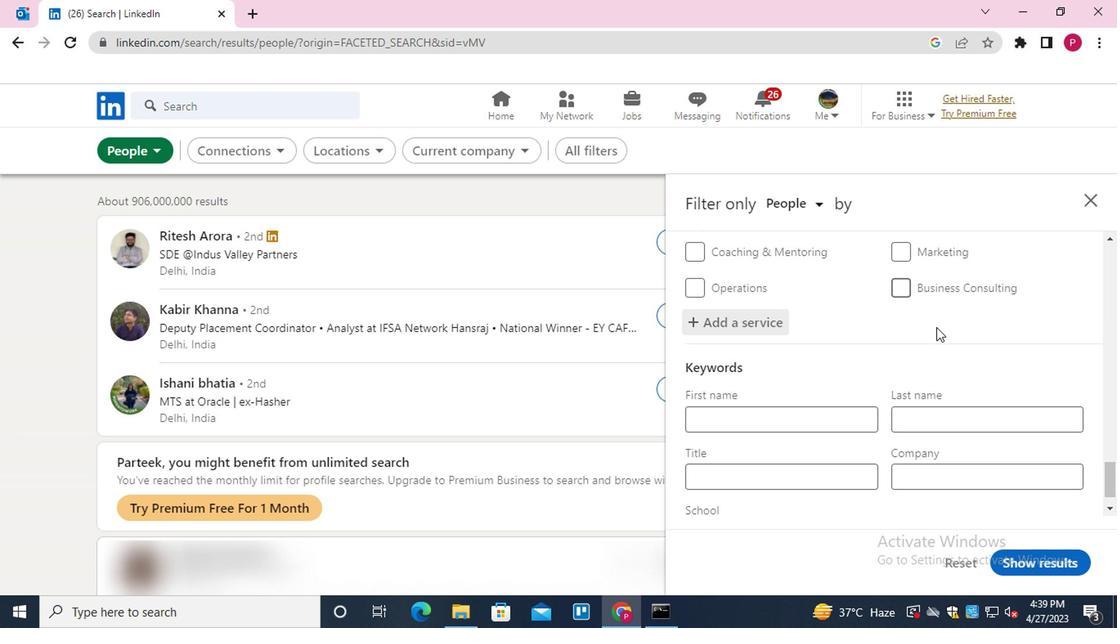 
Action: Mouse moved to (805, 434)
Screenshot: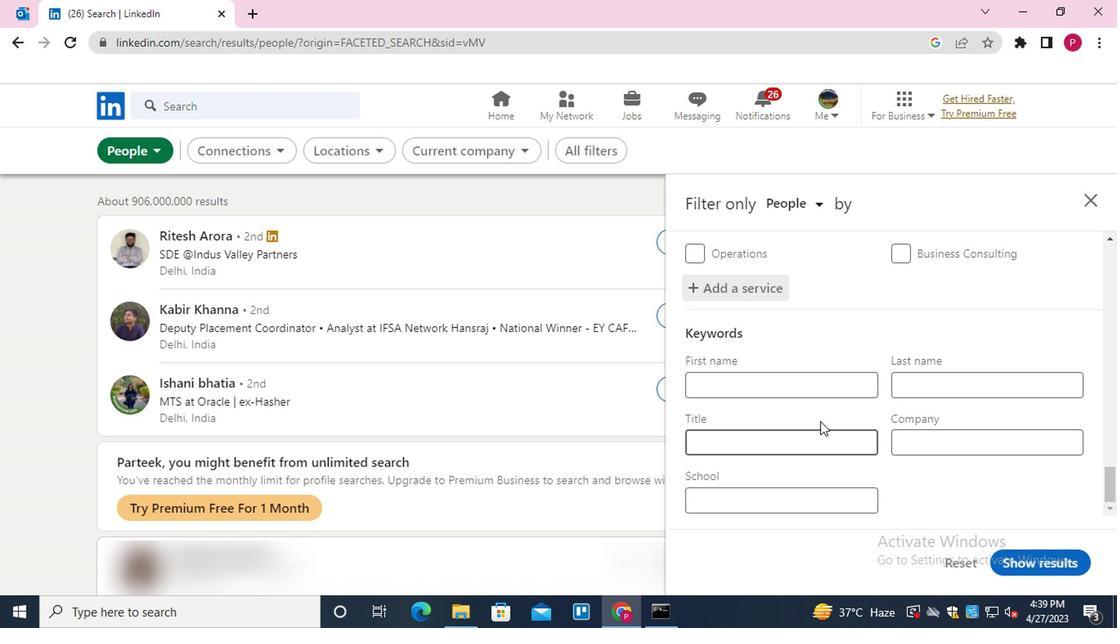 
Action: Mouse pressed left at (805, 434)
Screenshot: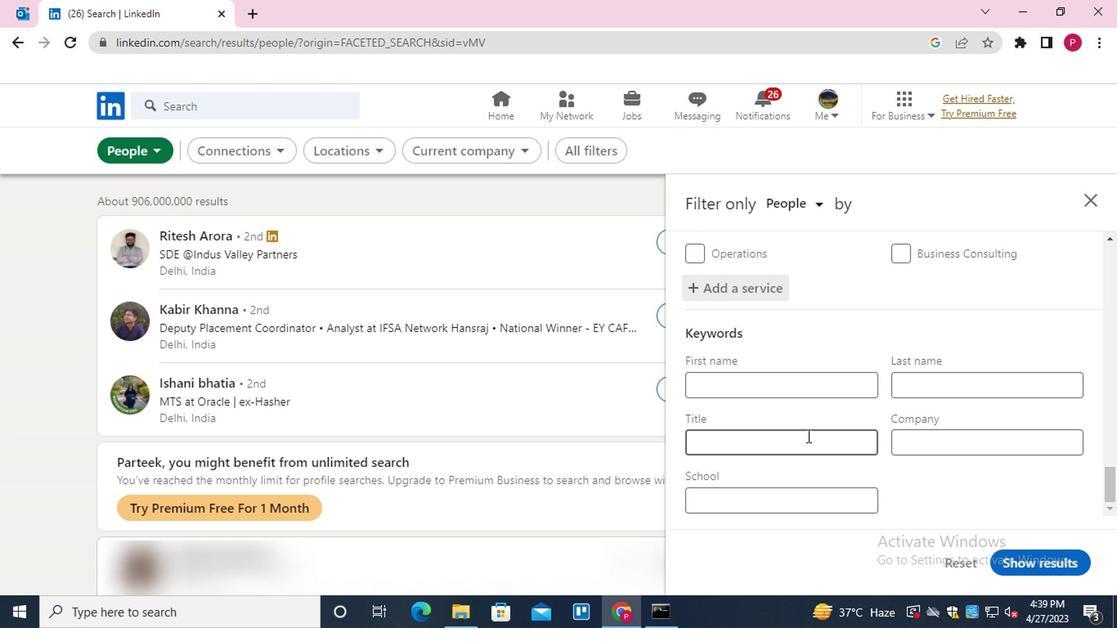 
Action: Key pressed <Key.shift>DIGITAL<Key.space><Key.shift>MARKETING<Key.space><Key.shift><<Key.backspace><Key.shift>MANAGER
Screenshot: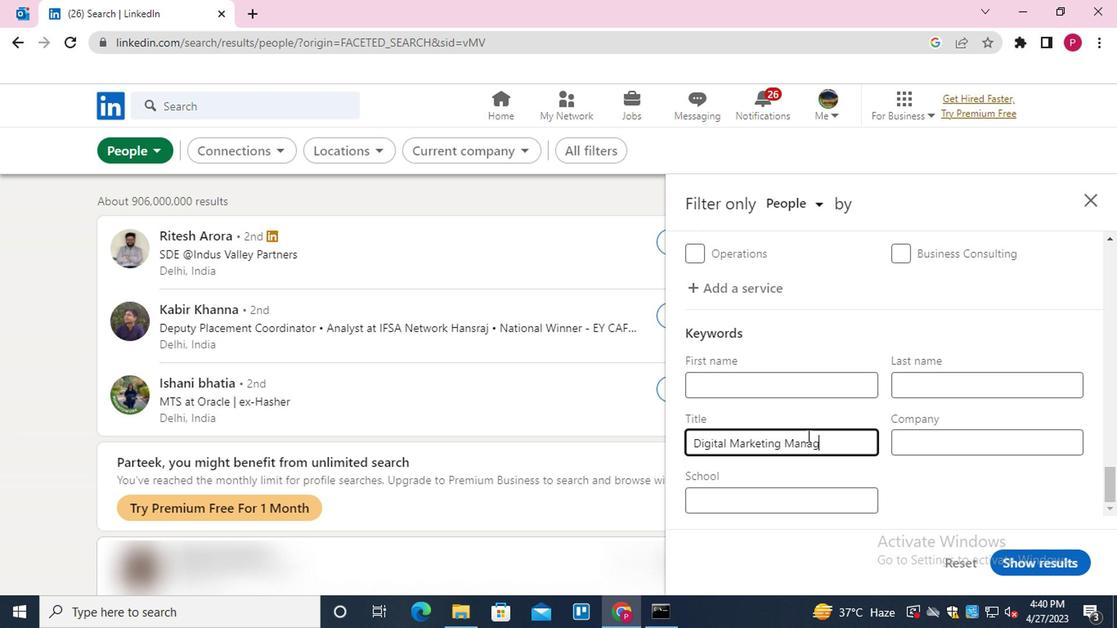 
Action: Mouse moved to (1056, 562)
Screenshot: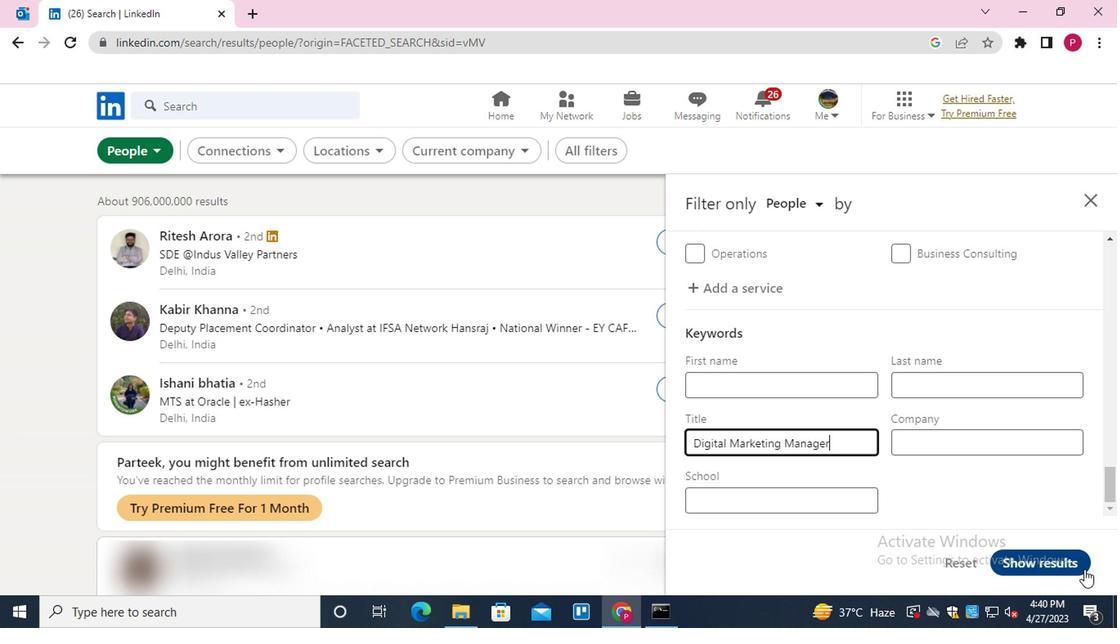 
Action: Mouse pressed left at (1056, 562)
Screenshot: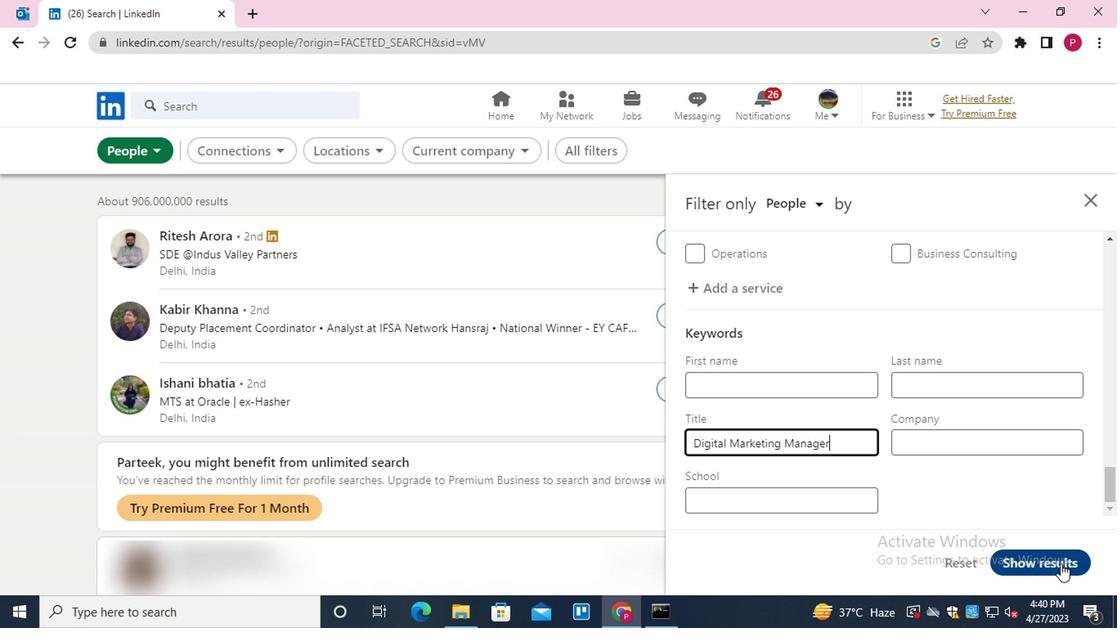 
Action: Mouse moved to (555, 346)
Screenshot: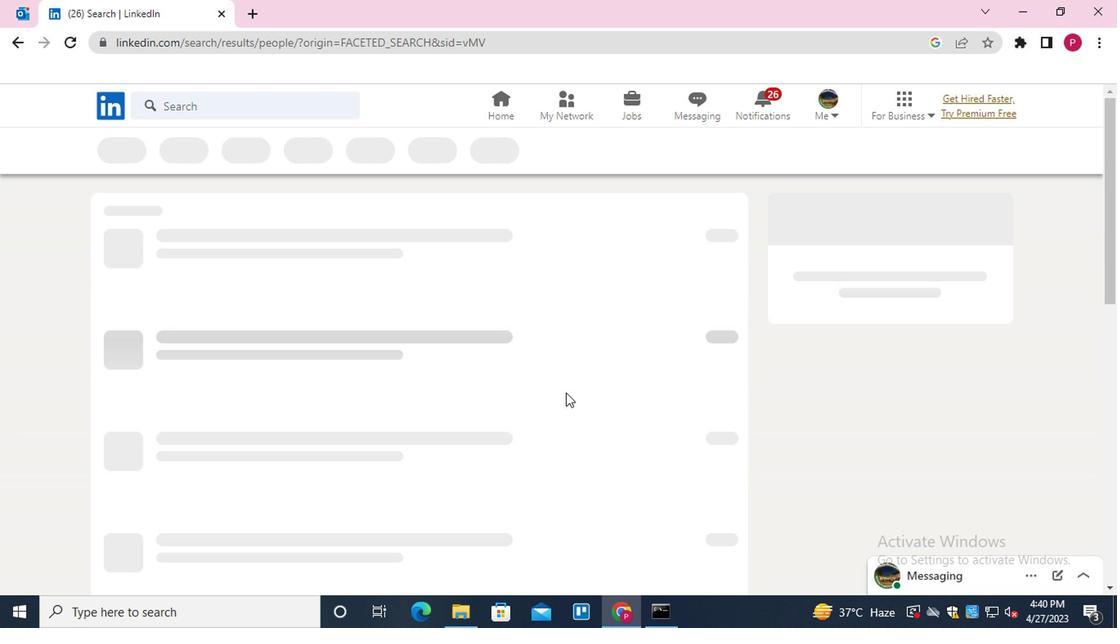 
